 Task: Create a scrum project CodeStream. Add to scrum project CodeStream a team member softage.3@softage.net and assign as Project Lead. Add to scrum project CodeStream a team member softage.4@softage.net
Action: Mouse moved to (260, 73)
Screenshot: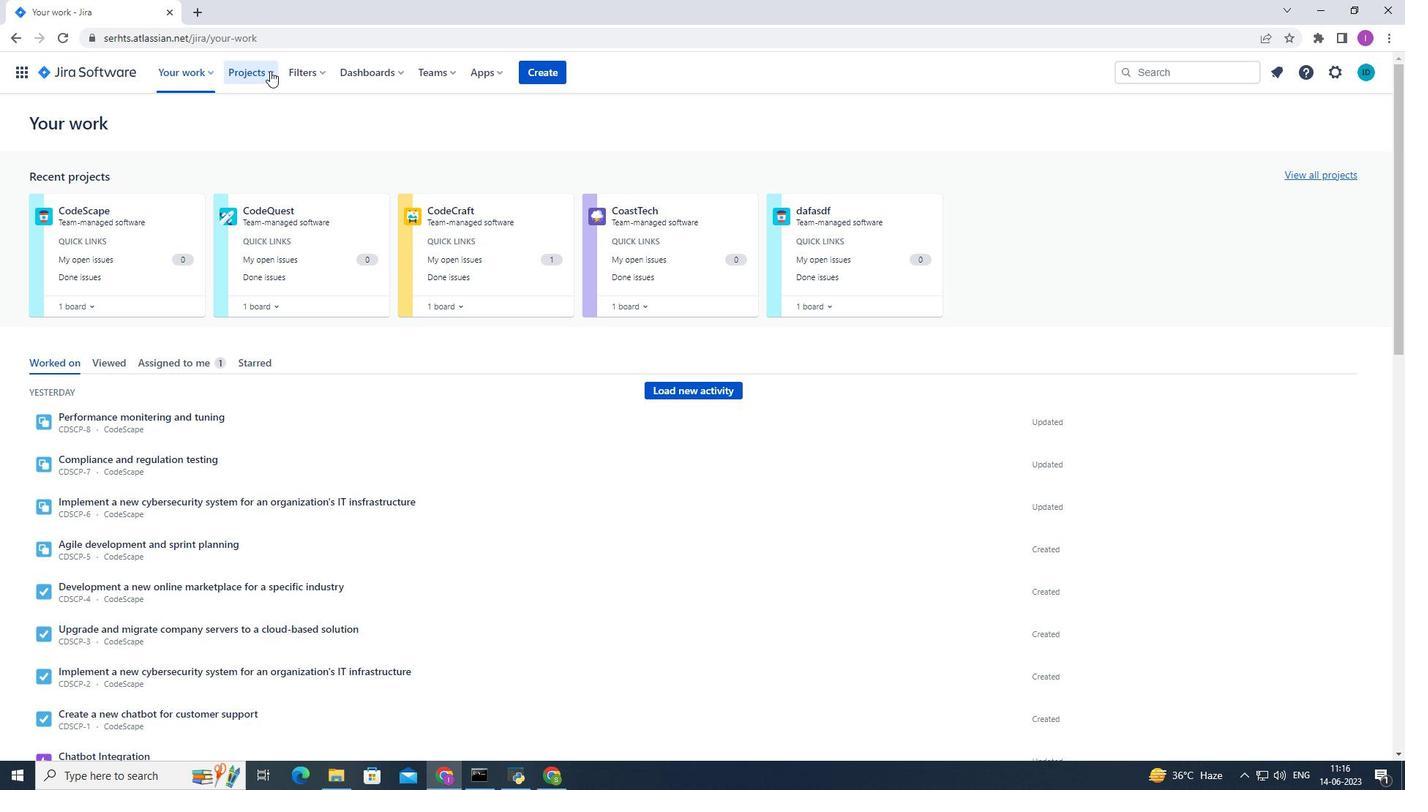 
Action: Mouse pressed left at (260, 73)
Screenshot: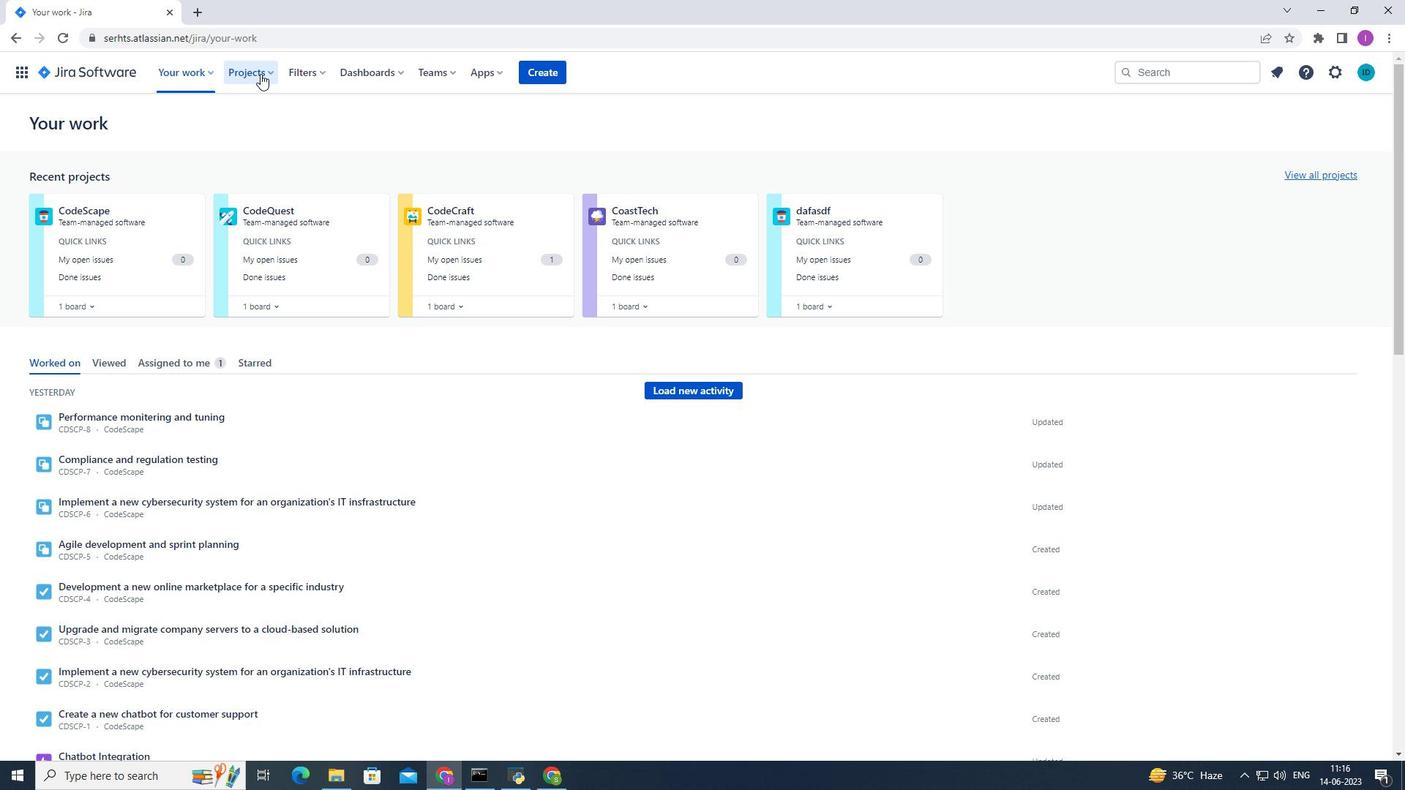 
Action: Mouse moved to (289, 366)
Screenshot: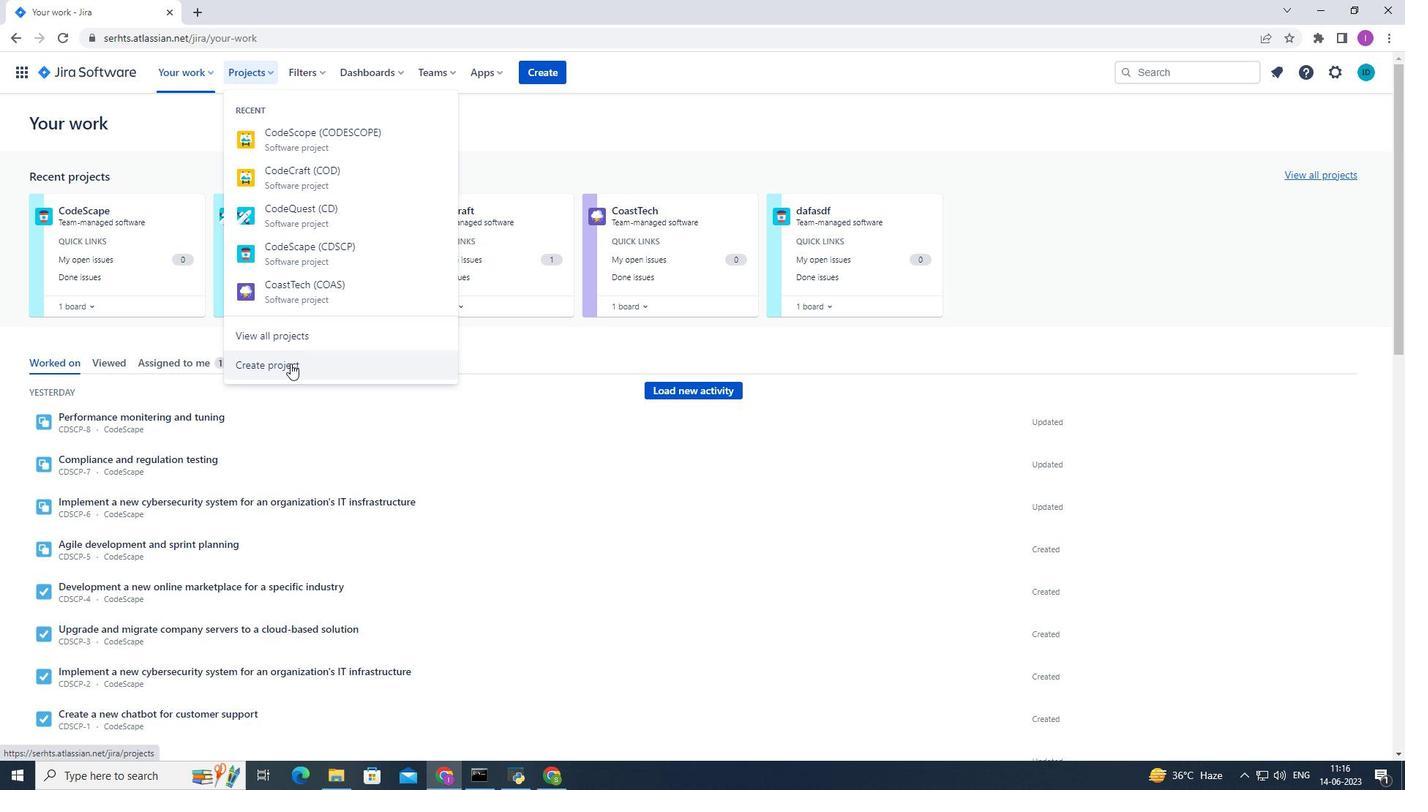 
Action: Mouse pressed left at (289, 366)
Screenshot: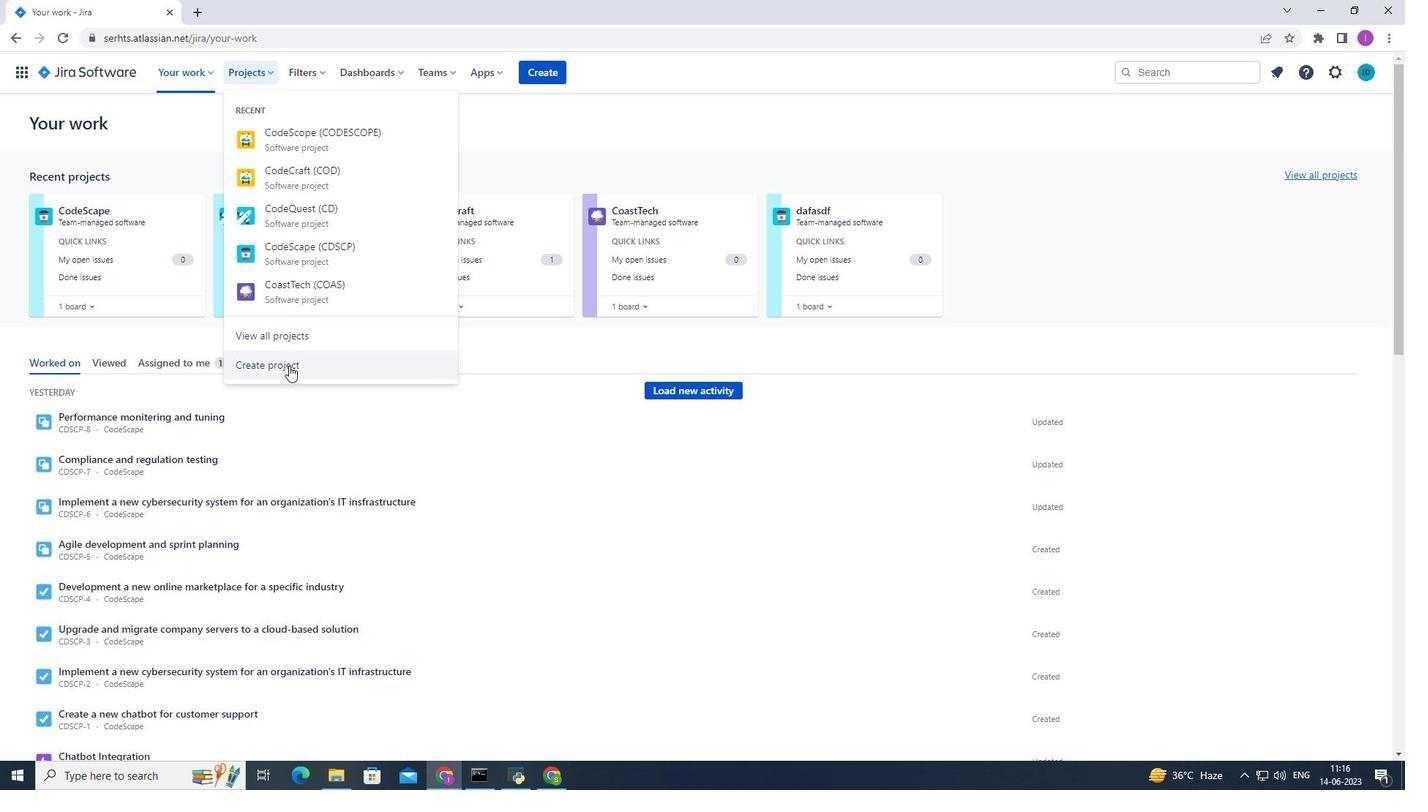 
Action: Mouse moved to (667, 354)
Screenshot: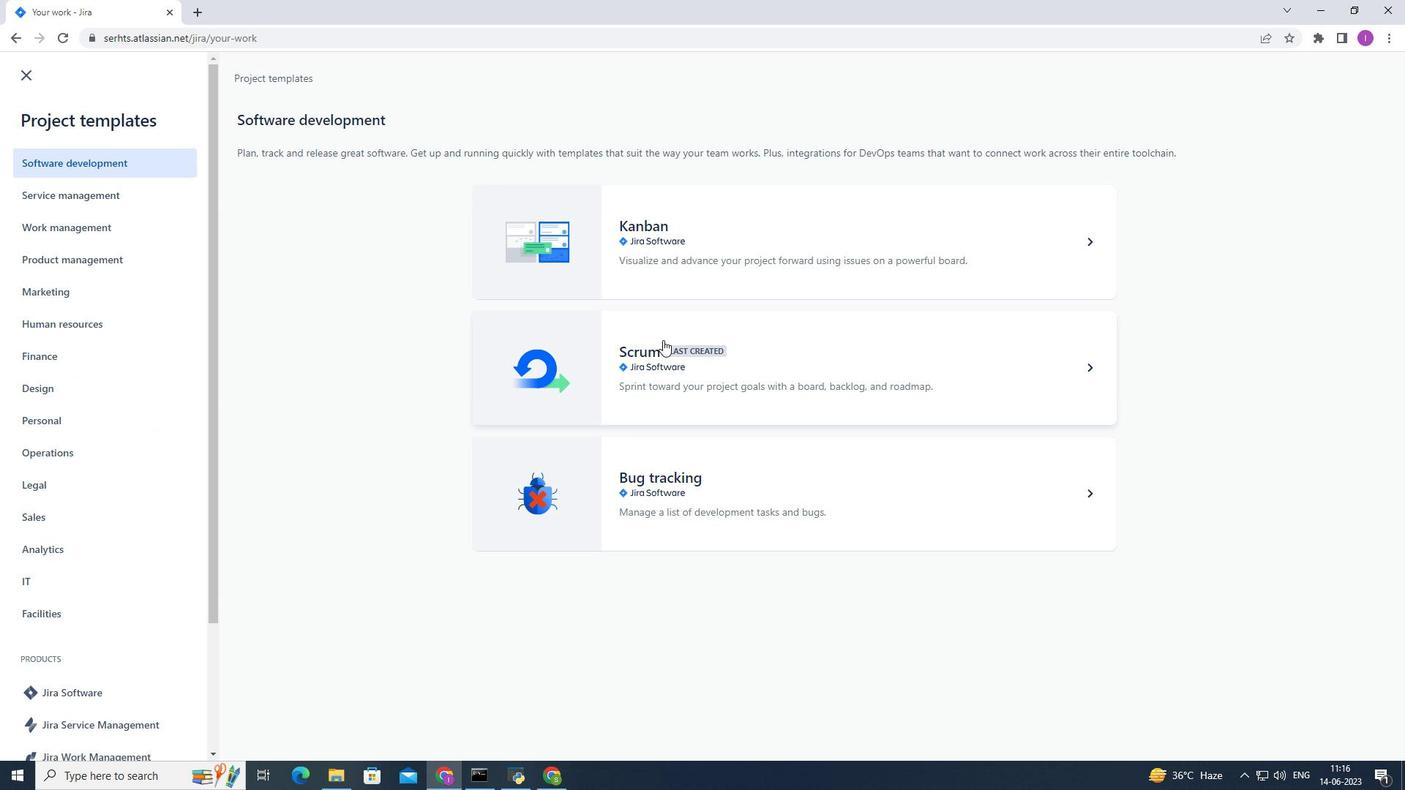 
Action: Mouse pressed left at (667, 354)
Screenshot: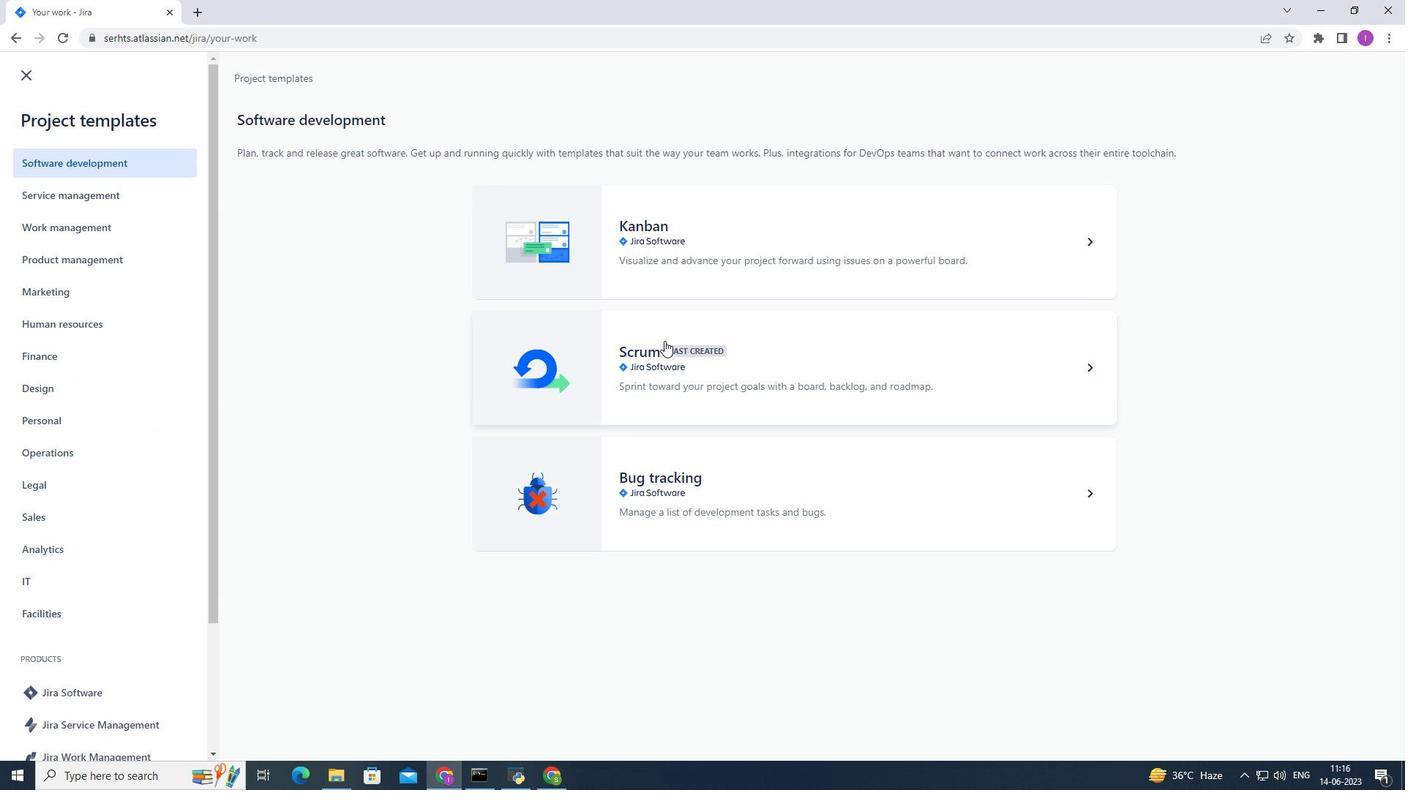 
Action: Mouse moved to (1081, 724)
Screenshot: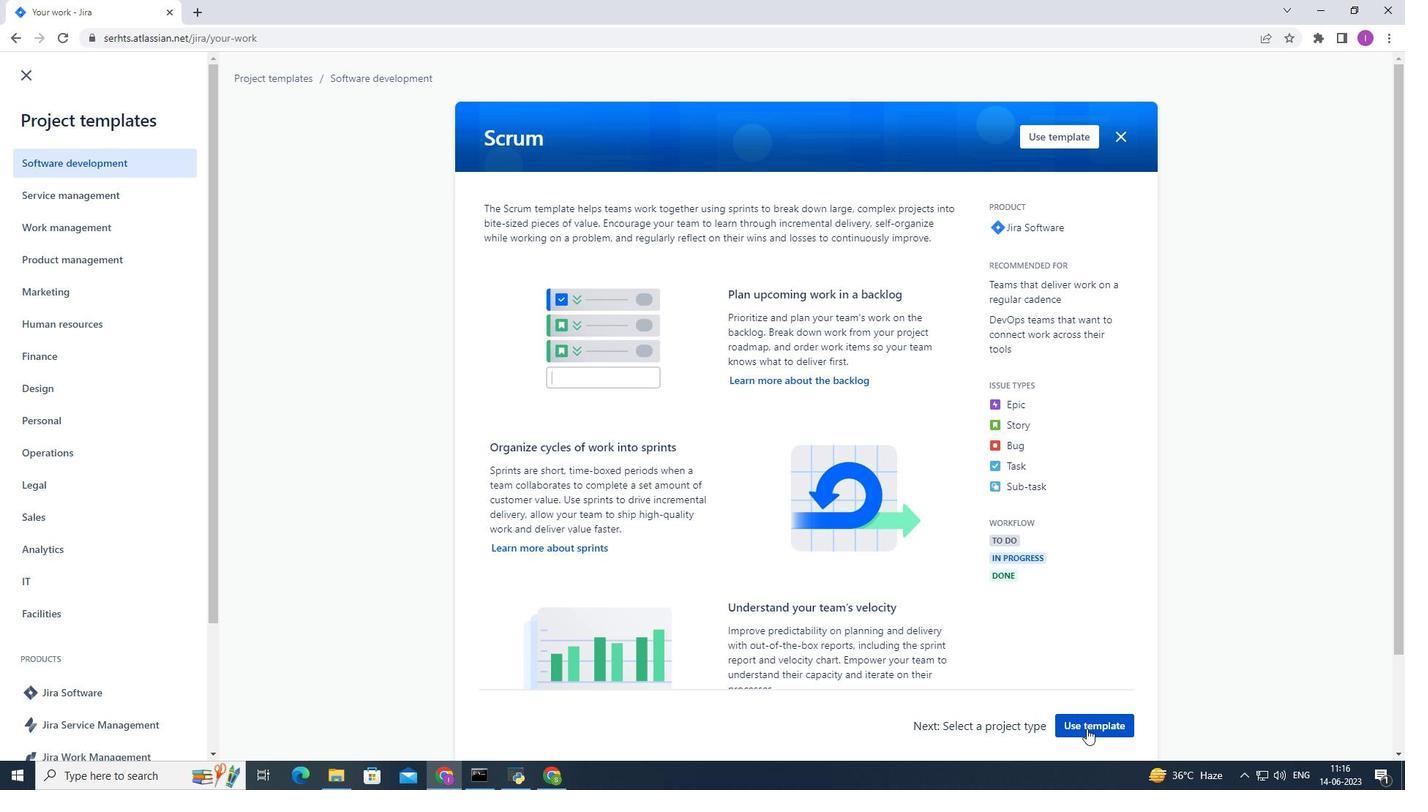 
Action: Mouse pressed left at (1081, 724)
Screenshot: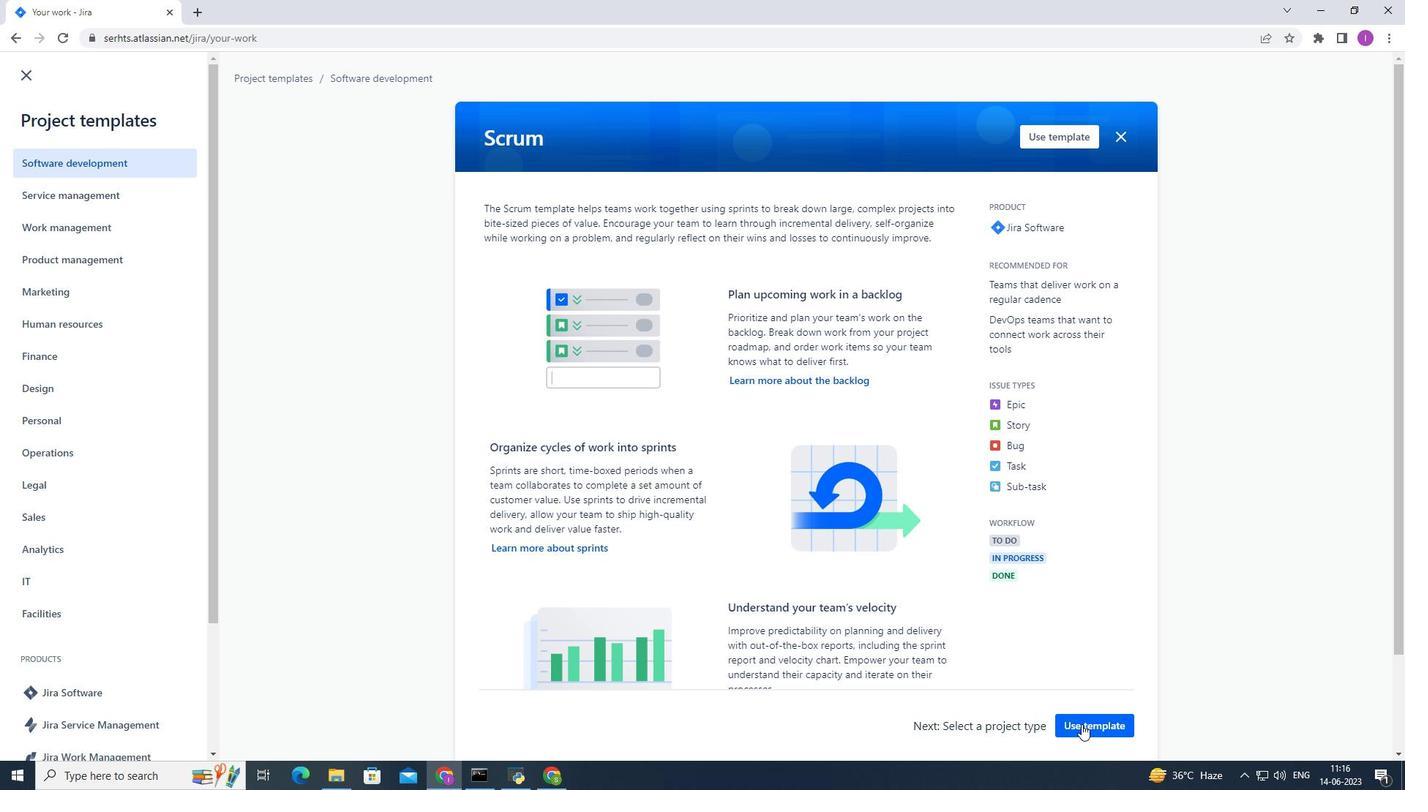 
Action: Mouse moved to (557, 724)
Screenshot: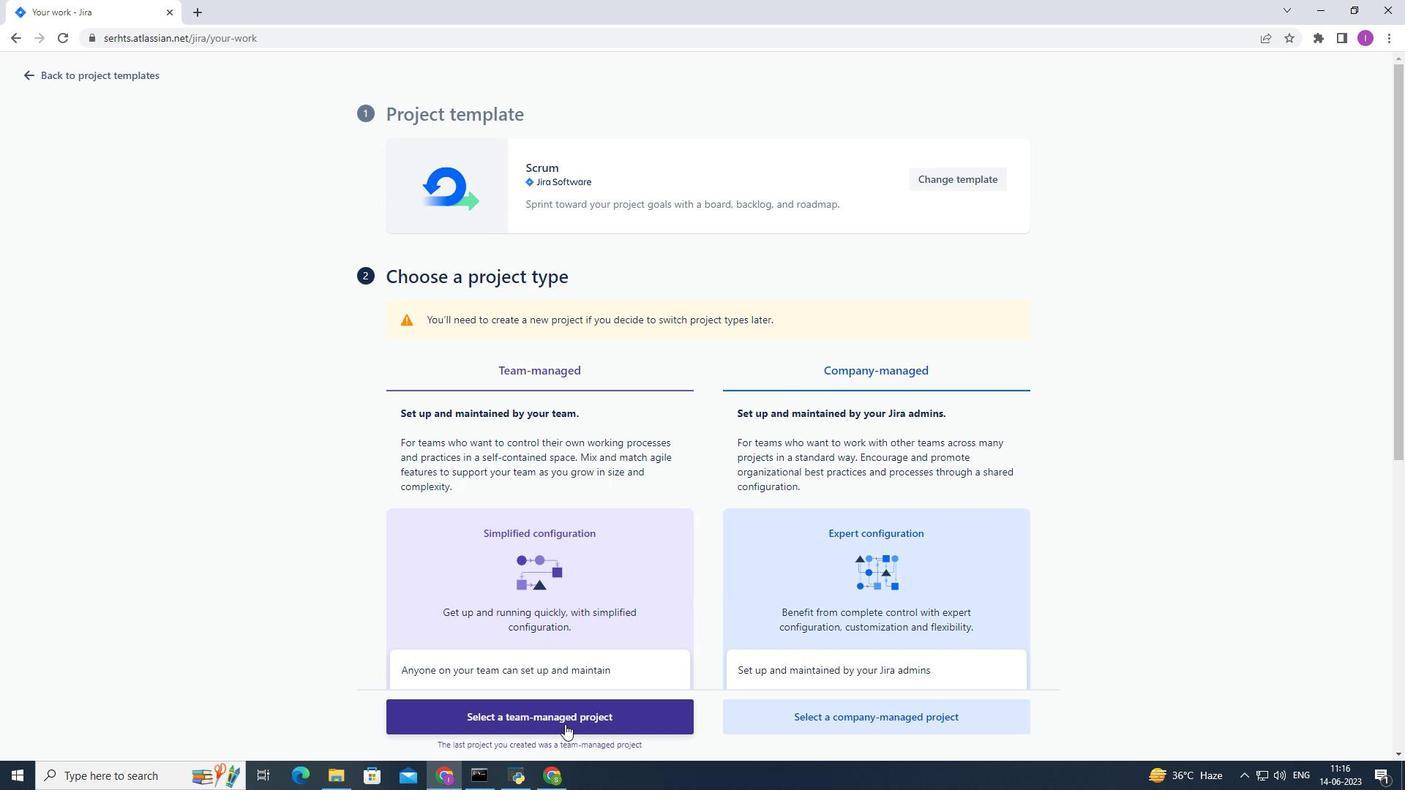 
Action: Mouse pressed left at (557, 724)
Screenshot: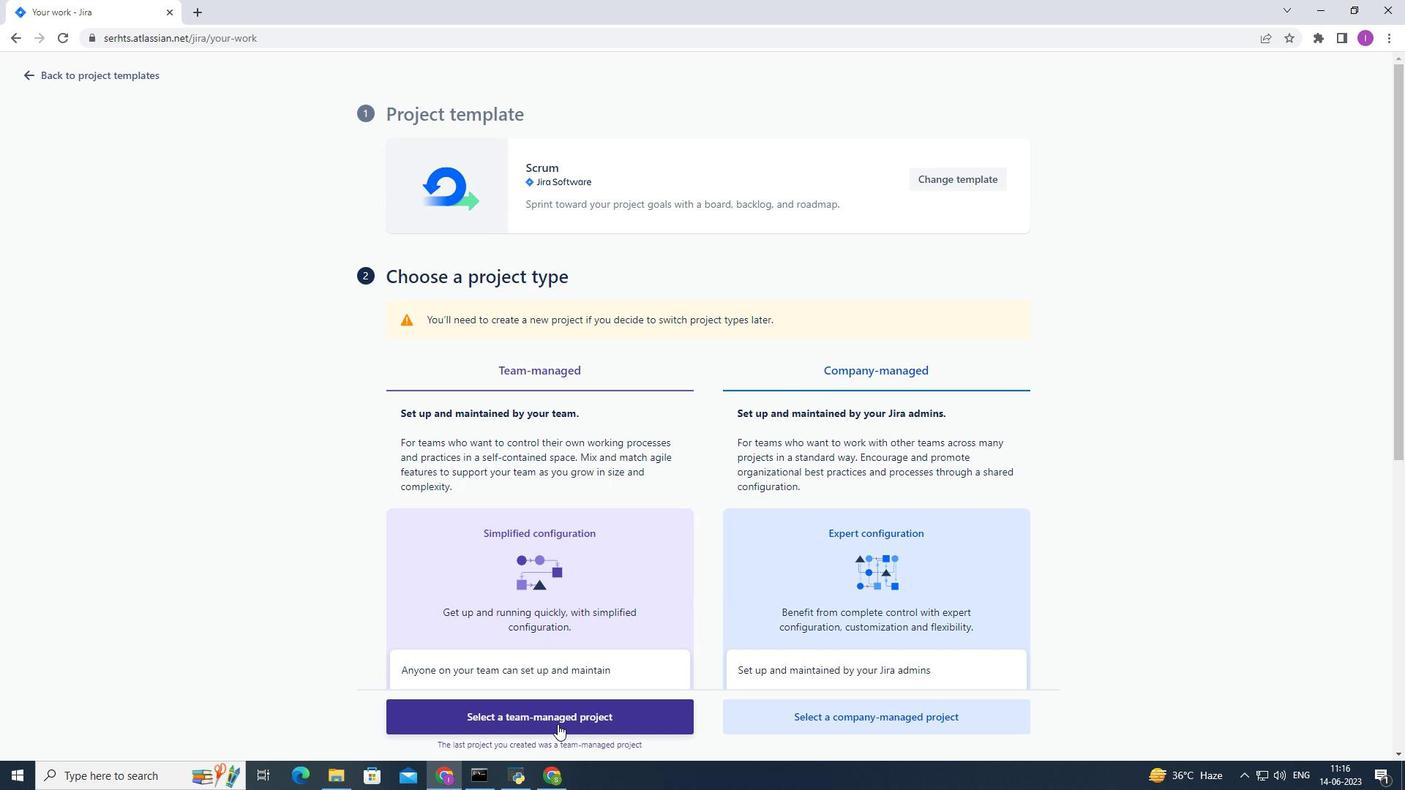 
Action: Mouse moved to (417, 338)
Screenshot: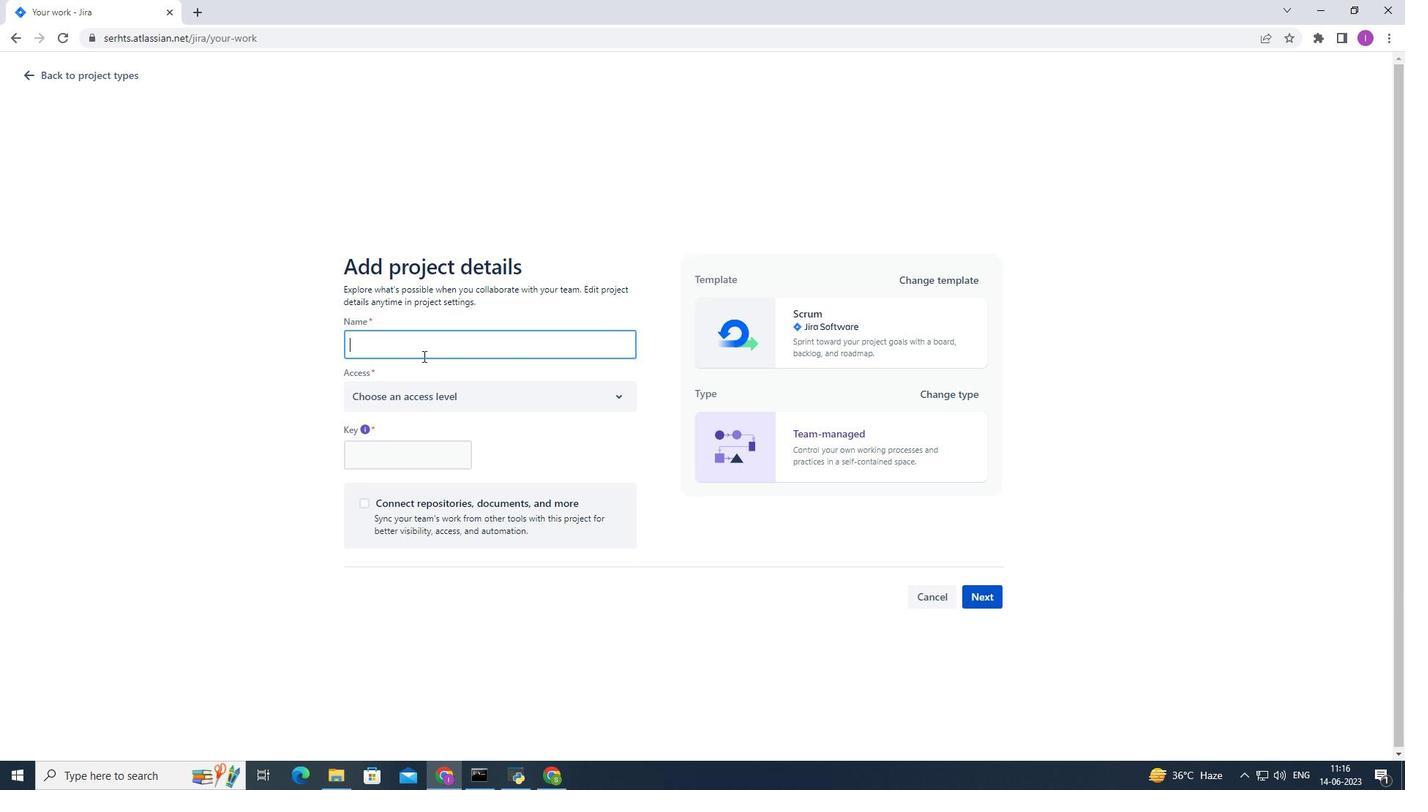 
Action: Mouse pressed left at (417, 338)
Screenshot: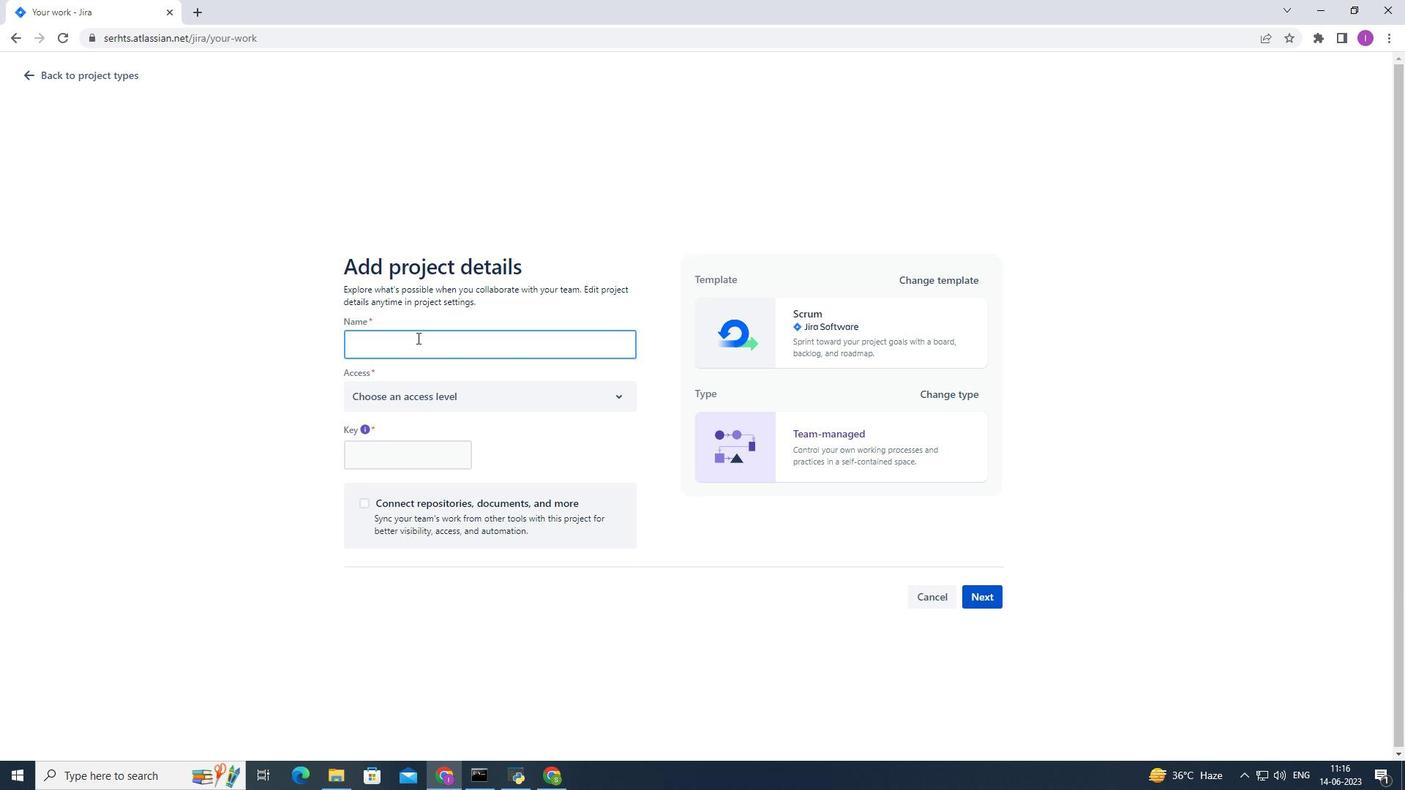 
Action: Mouse moved to (498, 331)
Screenshot: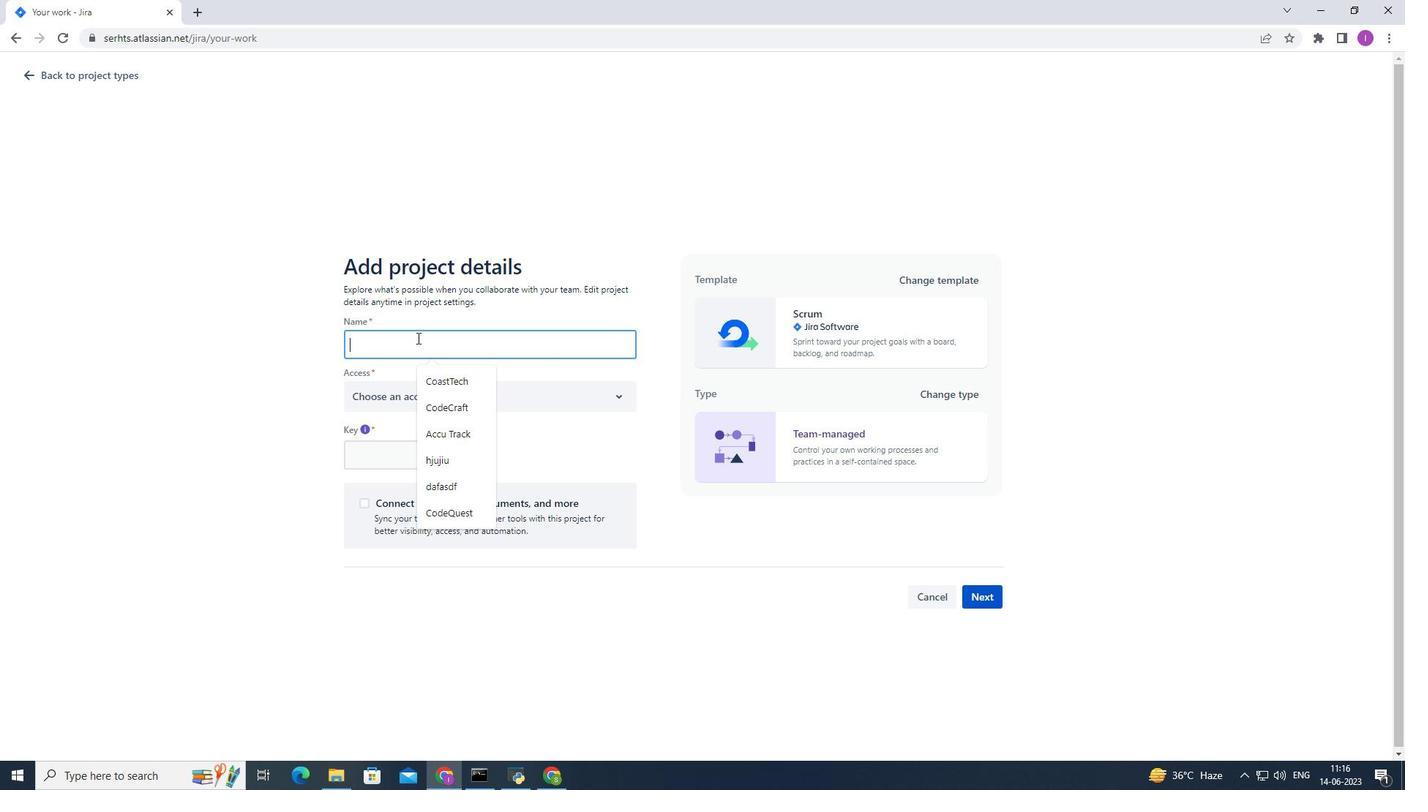 
Action: Key pressed <Key.shift>Code<Key.shift>Stream
Screenshot: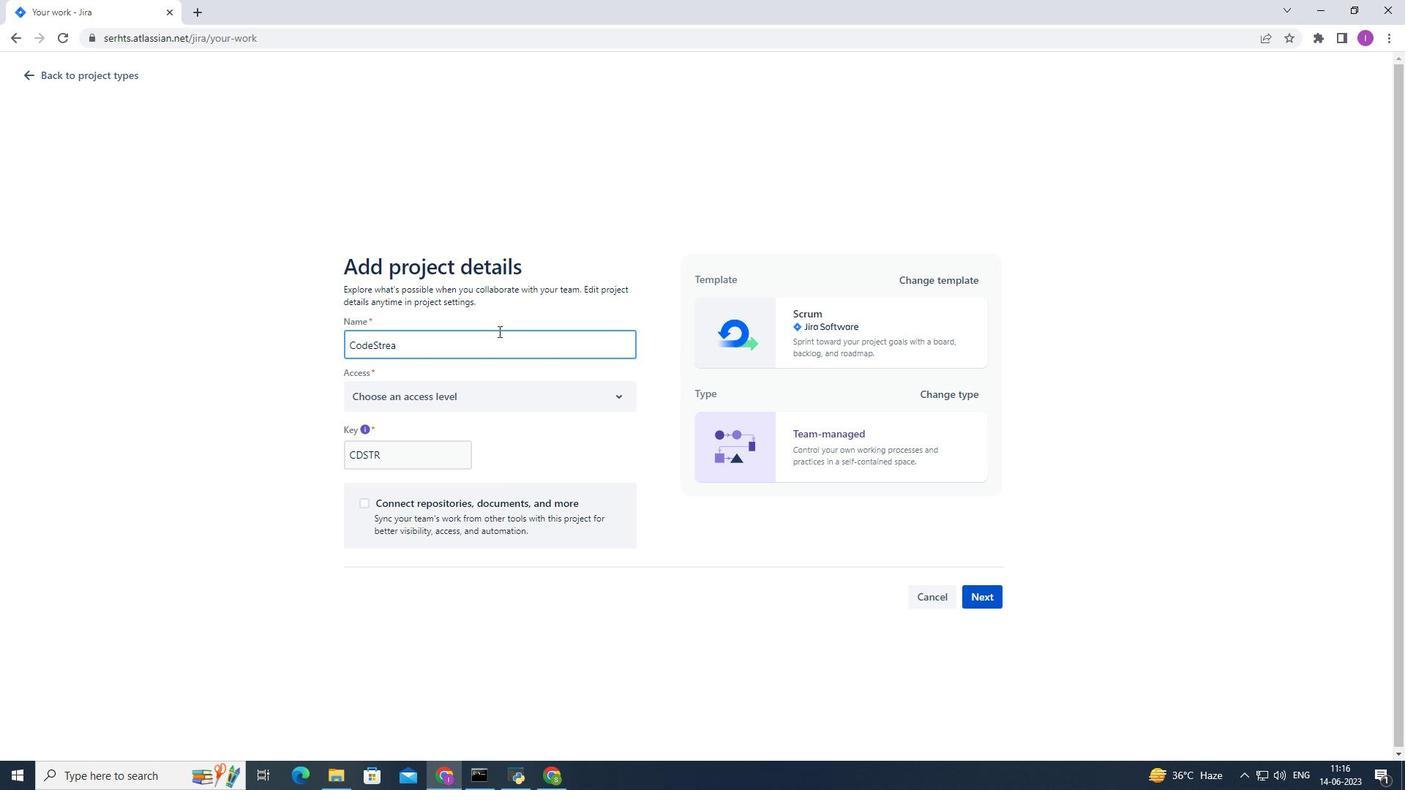 
Action: Mouse moved to (621, 396)
Screenshot: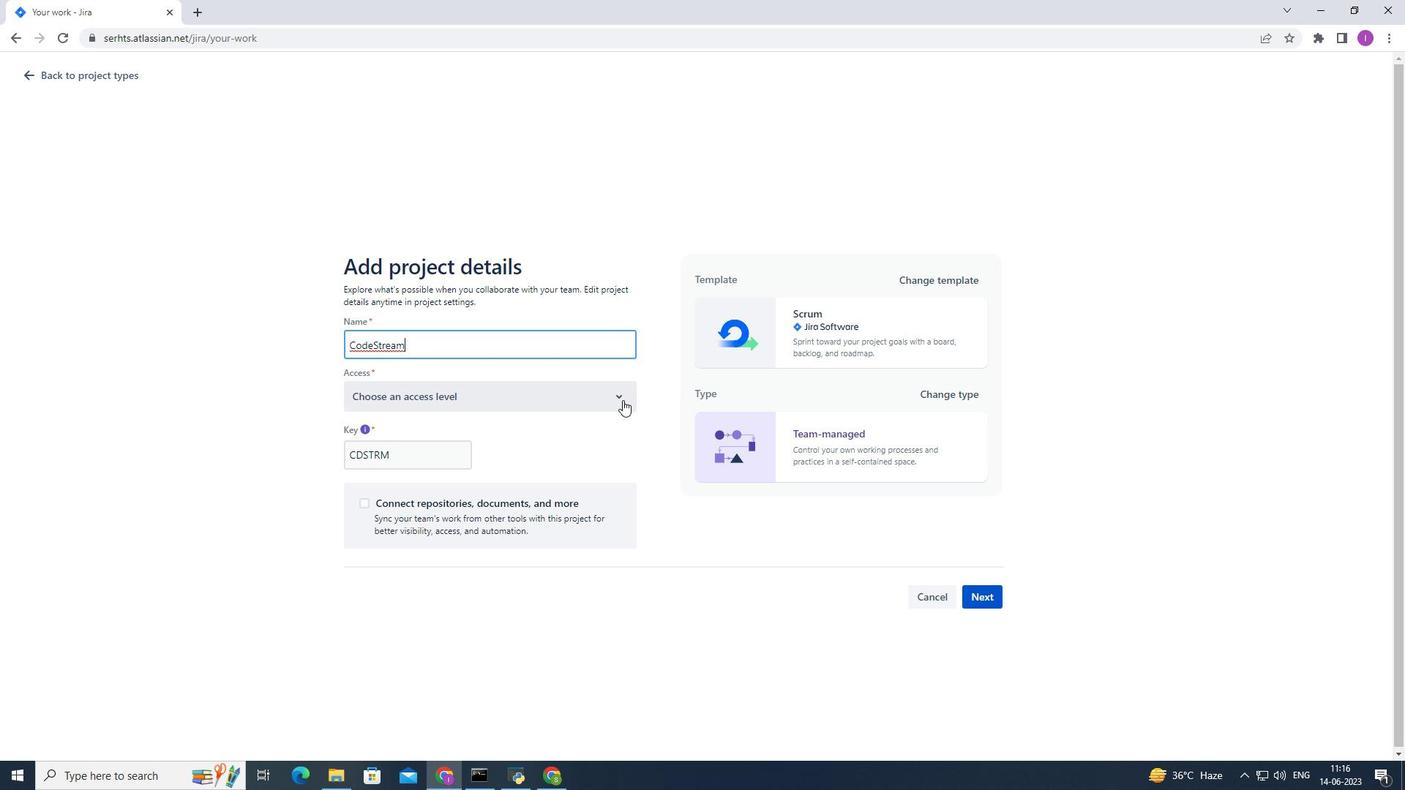 
Action: Mouse pressed left at (621, 396)
Screenshot: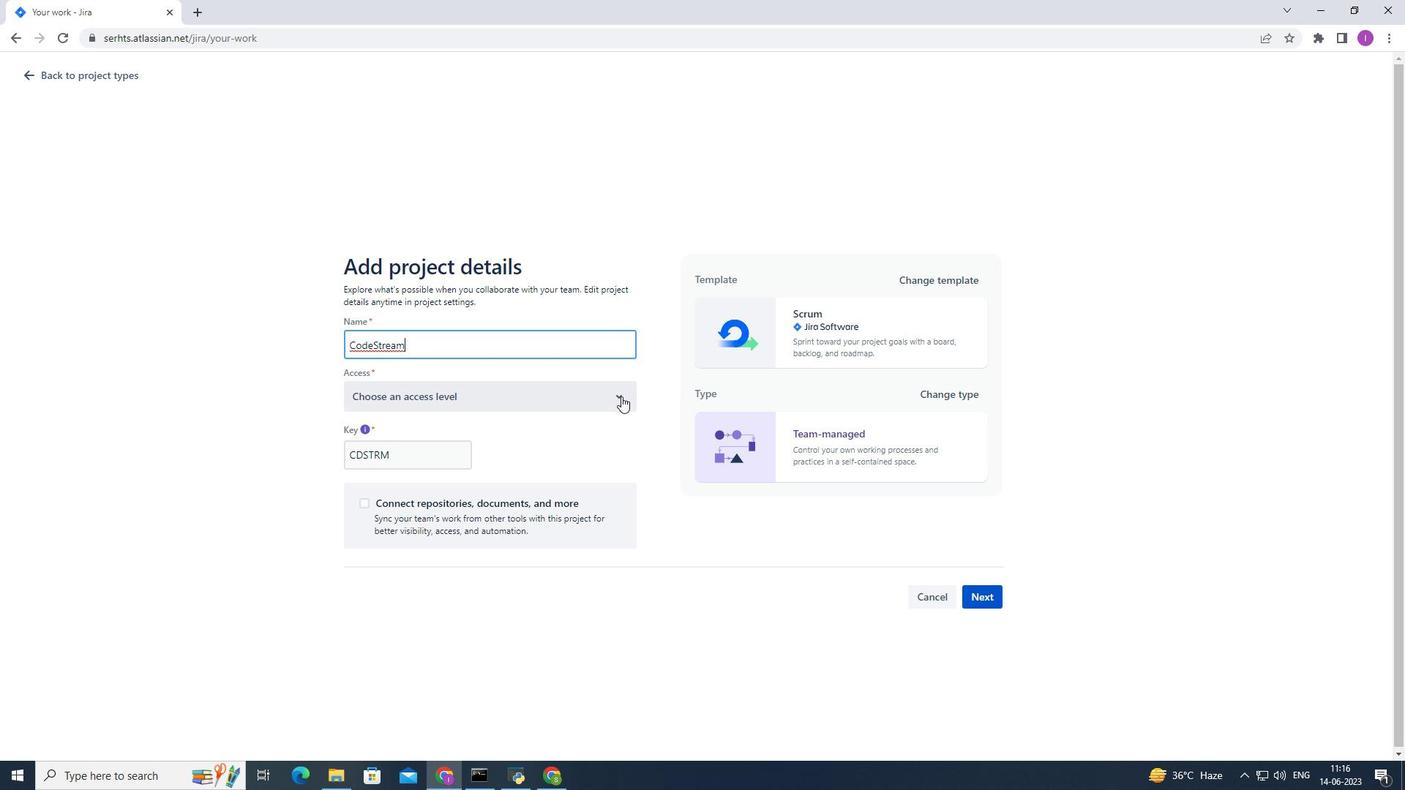 
Action: Mouse moved to (426, 437)
Screenshot: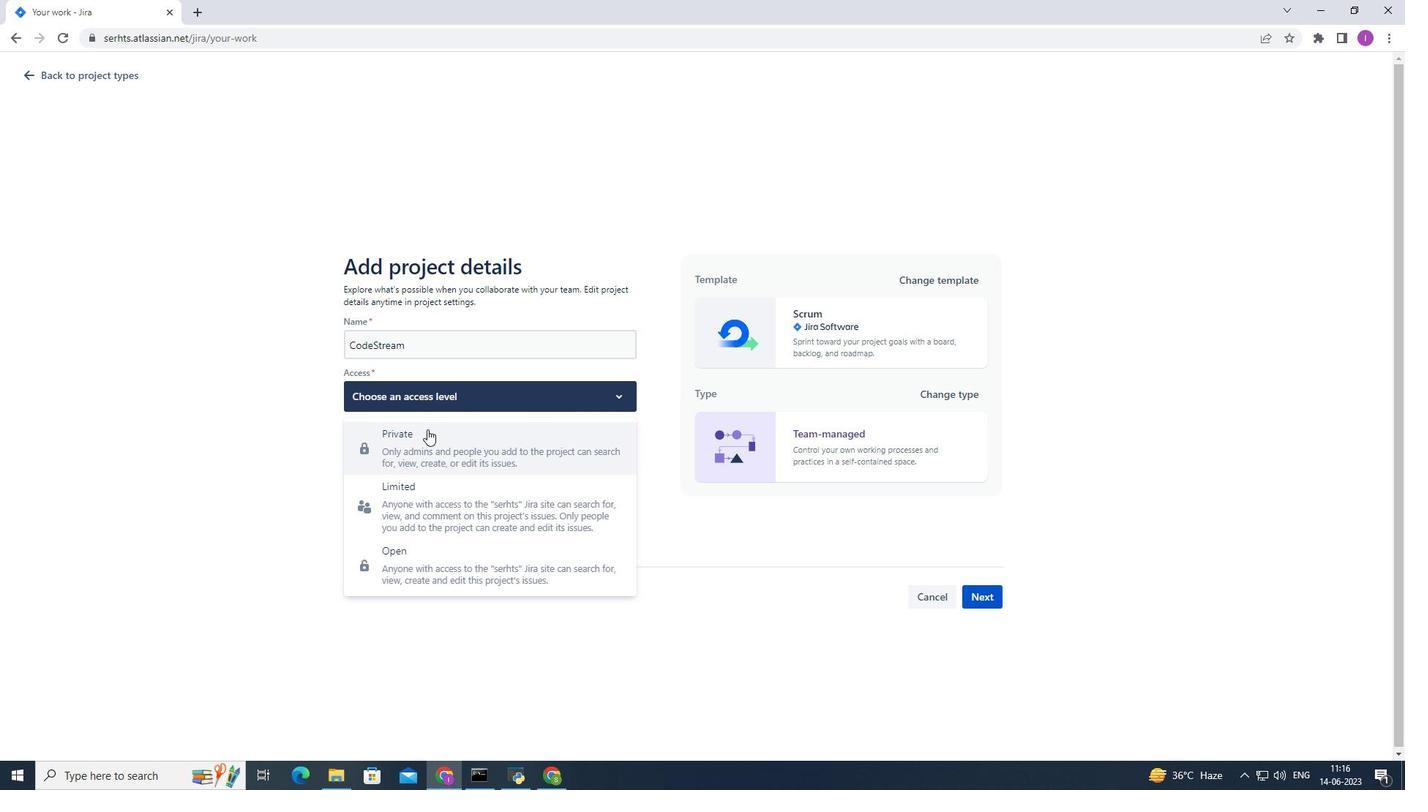 
Action: Mouse pressed left at (426, 437)
Screenshot: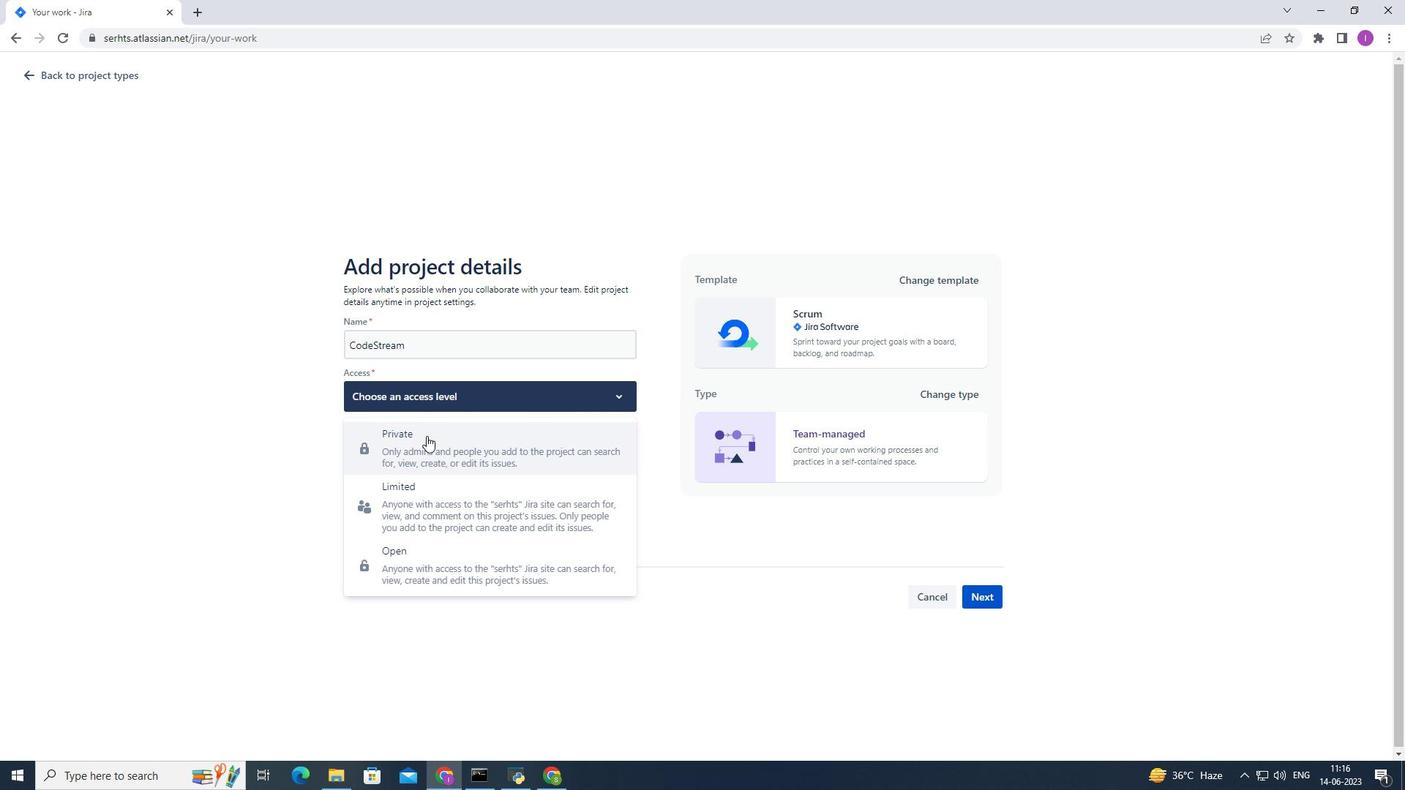 
Action: Mouse moved to (989, 596)
Screenshot: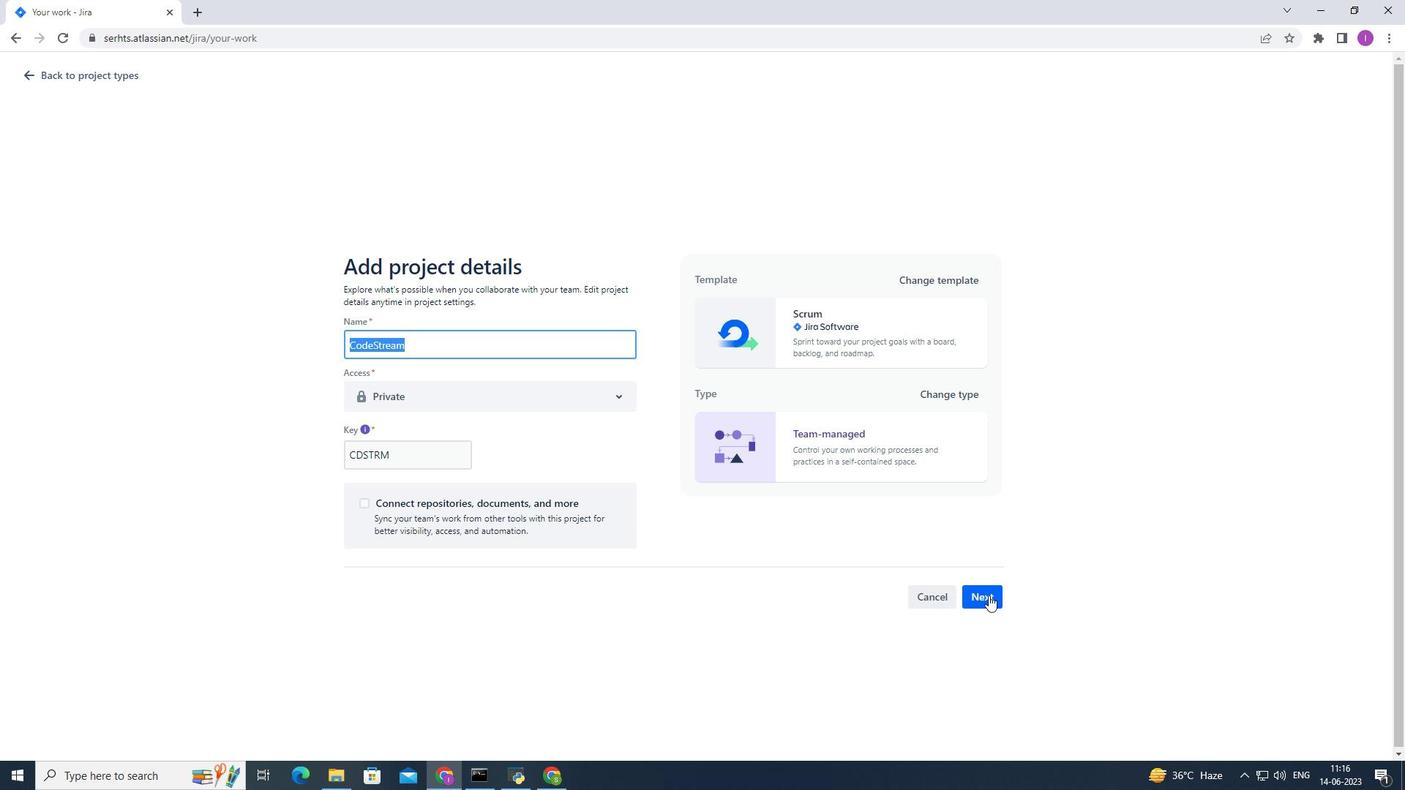 
Action: Mouse pressed left at (989, 596)
Screenshot: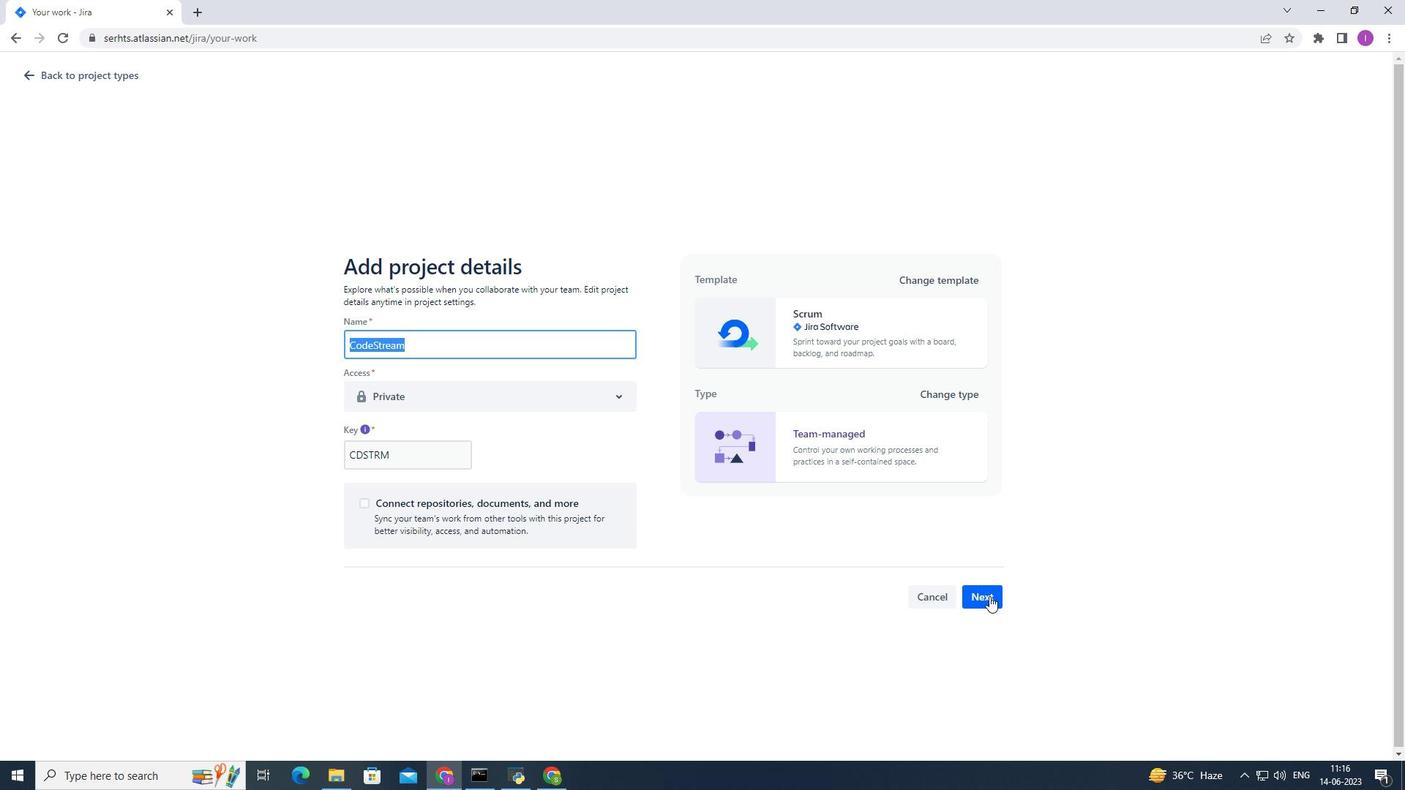 
Action: Mouse moved to (880, 496)
Screenshot: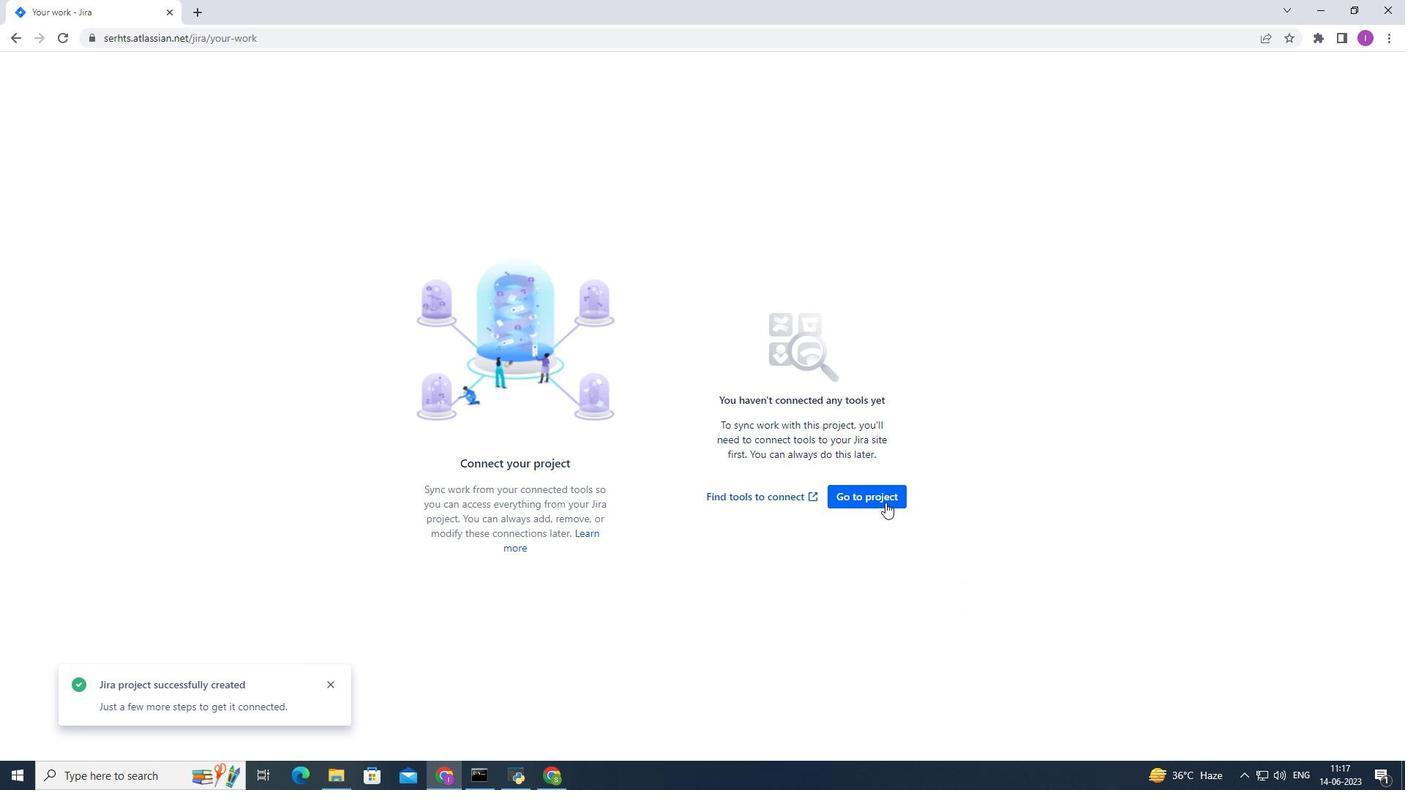 
Action: Mouse pressed left at (880, 496)
Screenshot: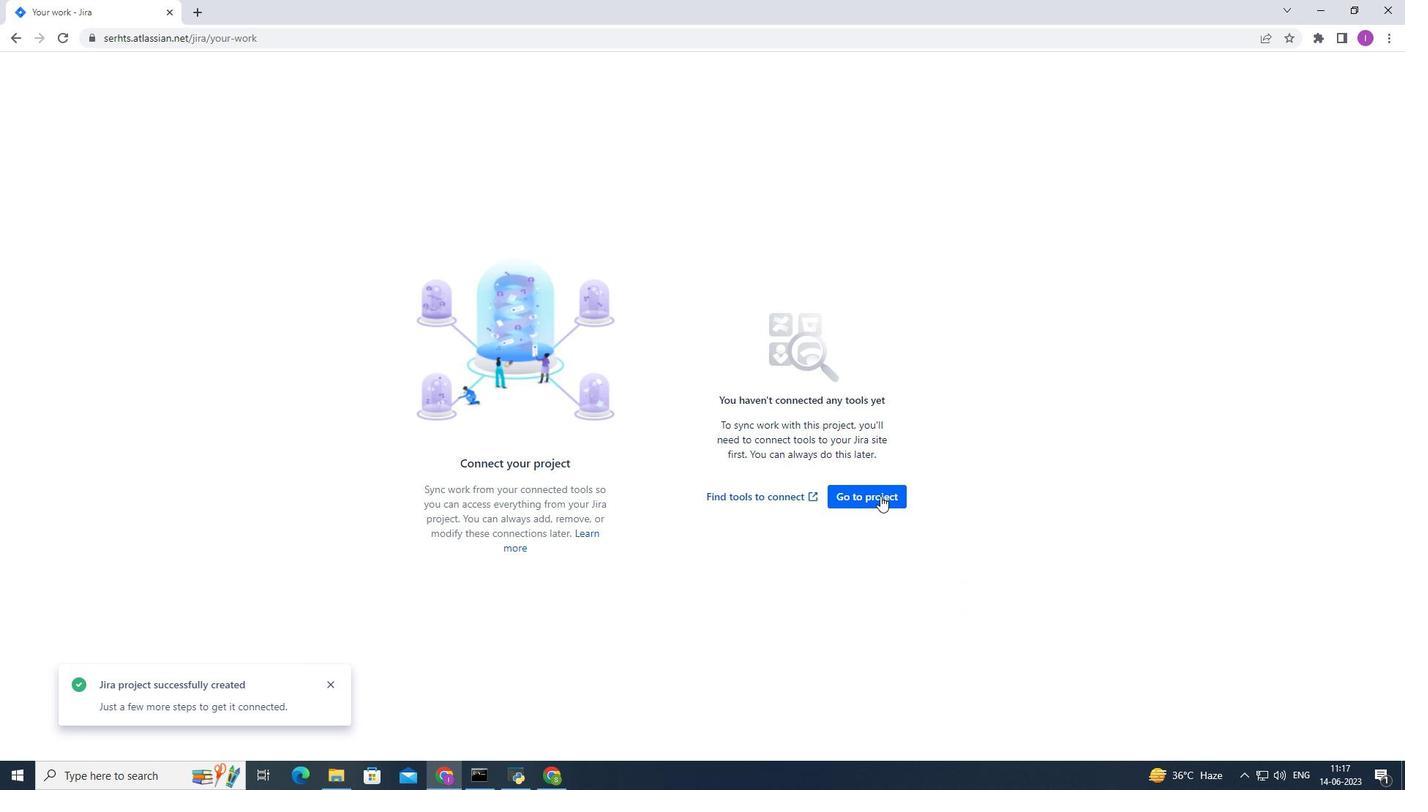 
Action: Mouse moved to (72, 222)
Screenshot: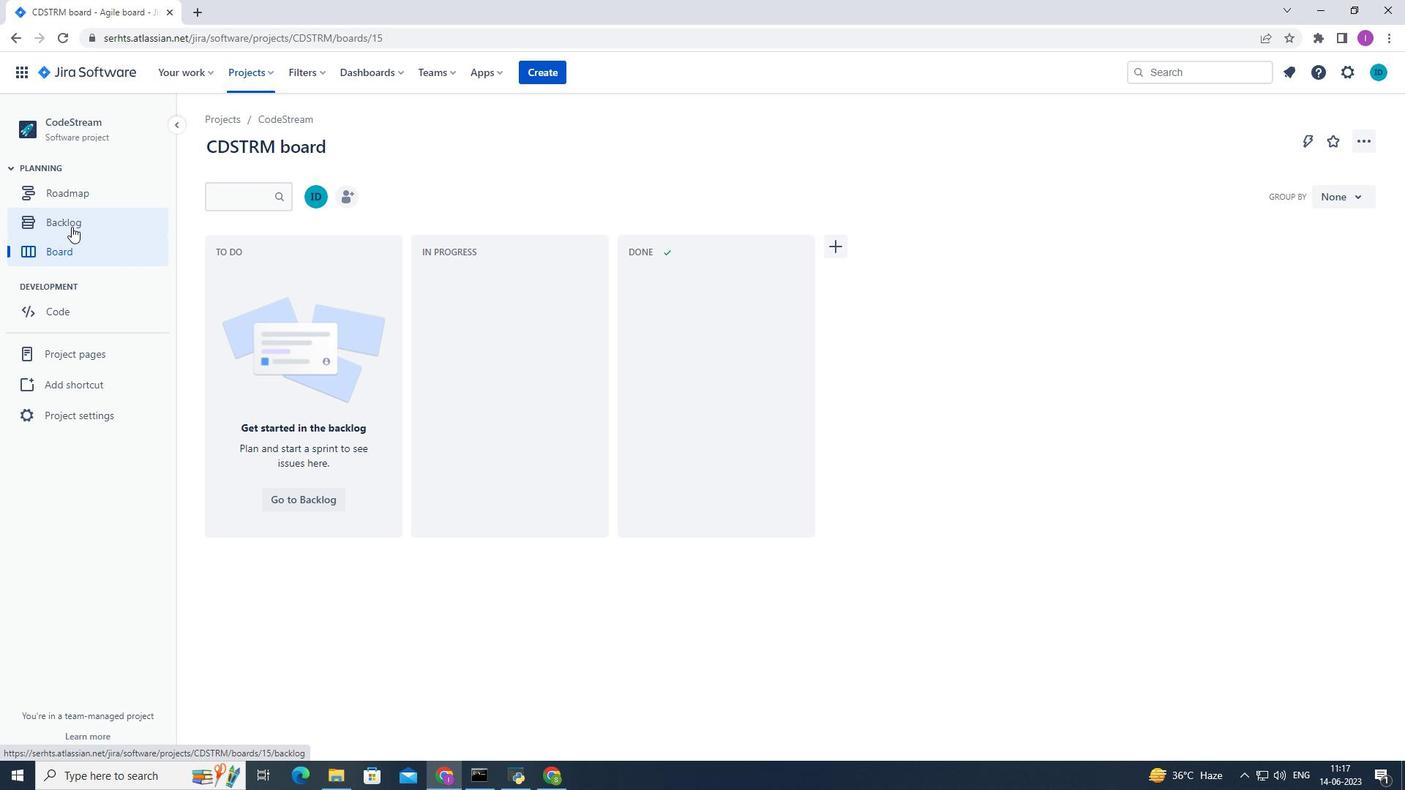 
Action: Mouse pressed left at (72, 222)
Screenshot: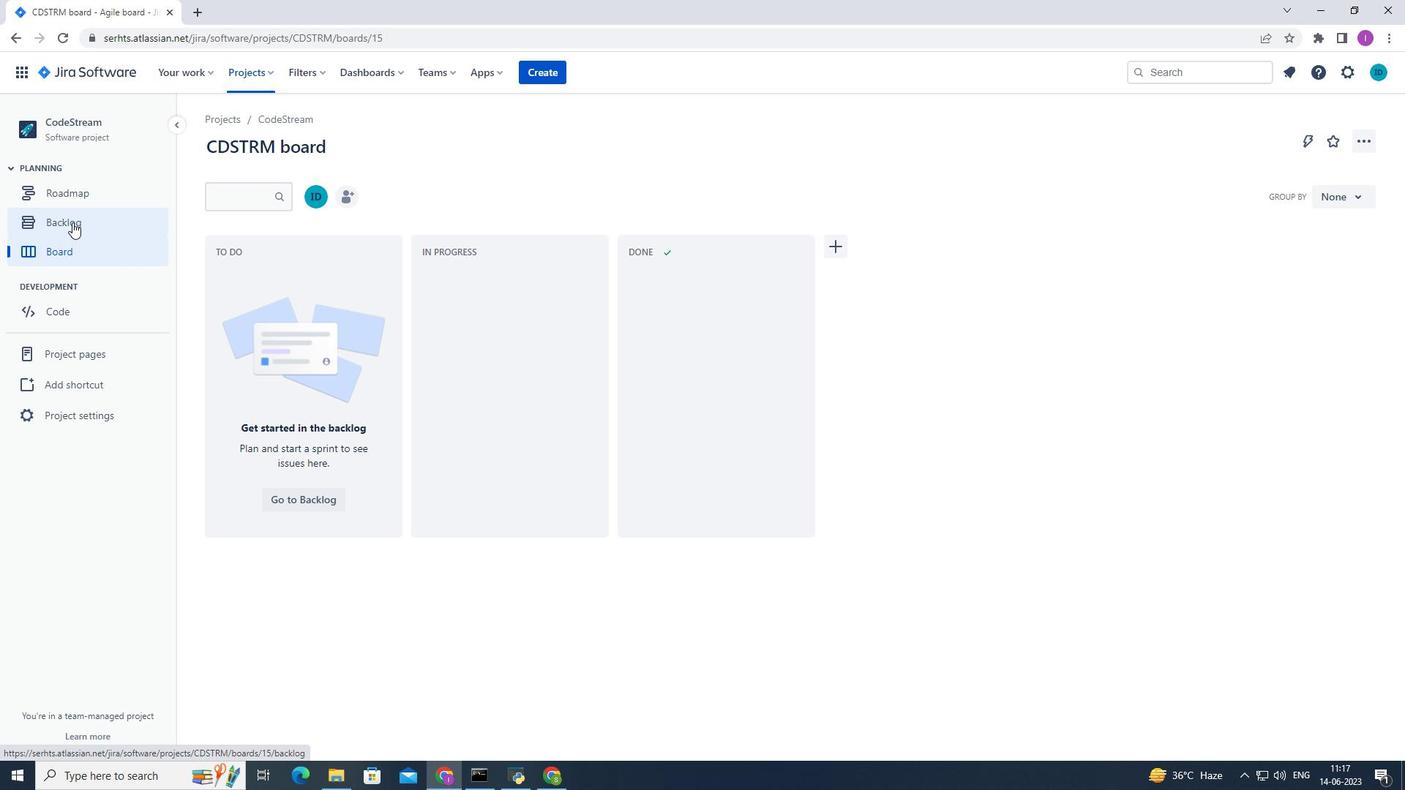 
Action: Mouse moved to (544, 346)
Screenshot: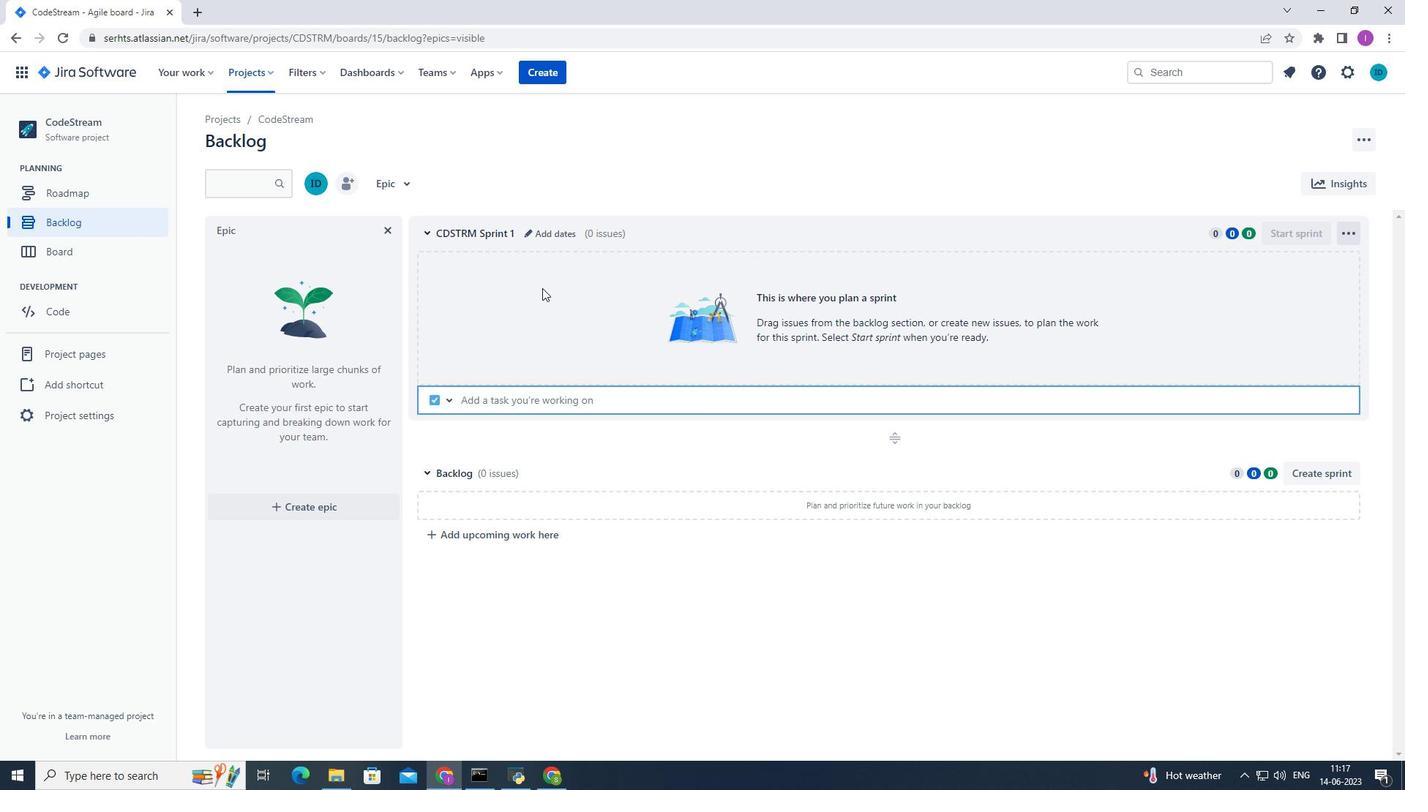 
Action: Mouse scrolled (544, 345) with delta (0, 0)
Screenshot: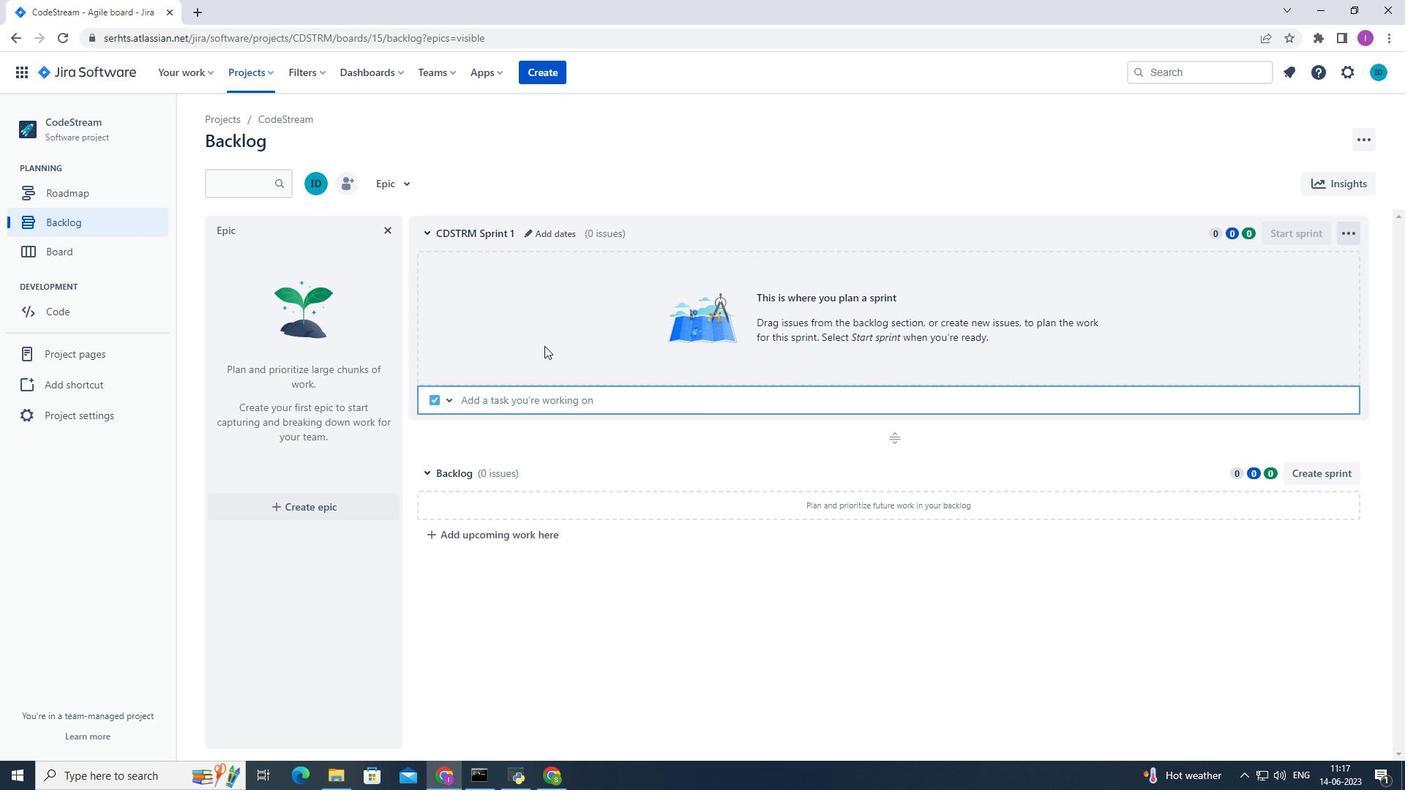 
Action: Mouse scrolled (544, 345) with delta (0, 0)
Screenshot: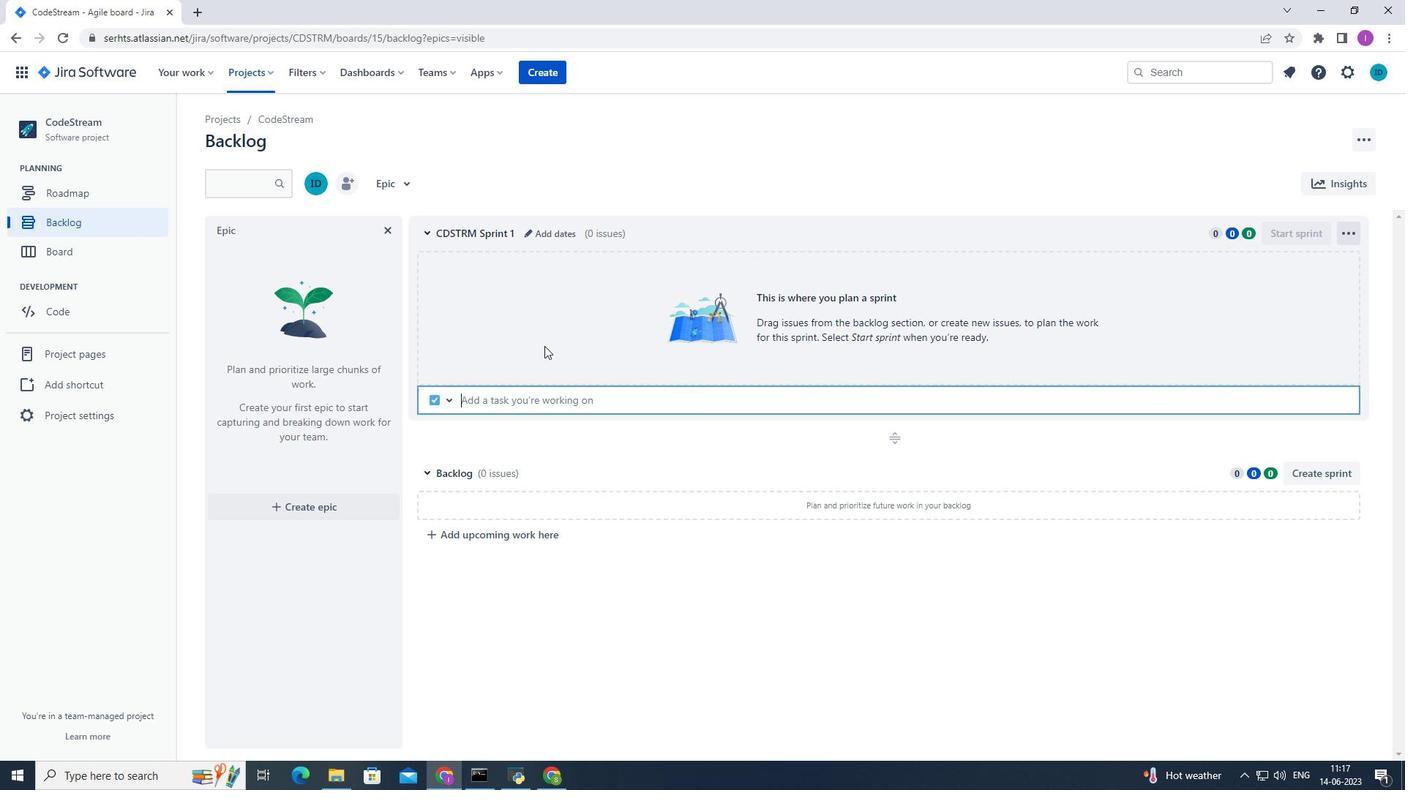 
Action: Mouse moved to (313, 177)
Screenshot: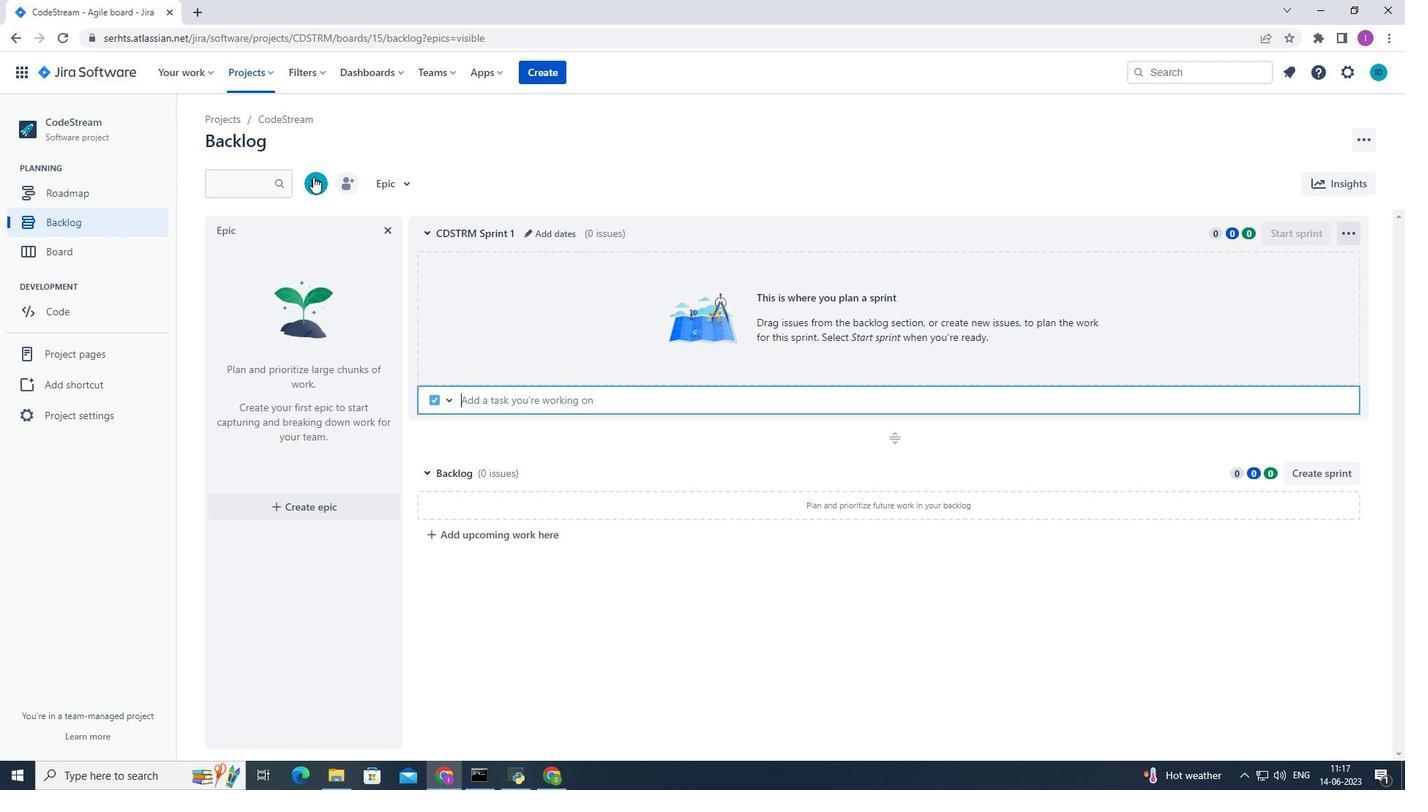 
Action: Mouse pressed left at (313, 177)
Screenshot: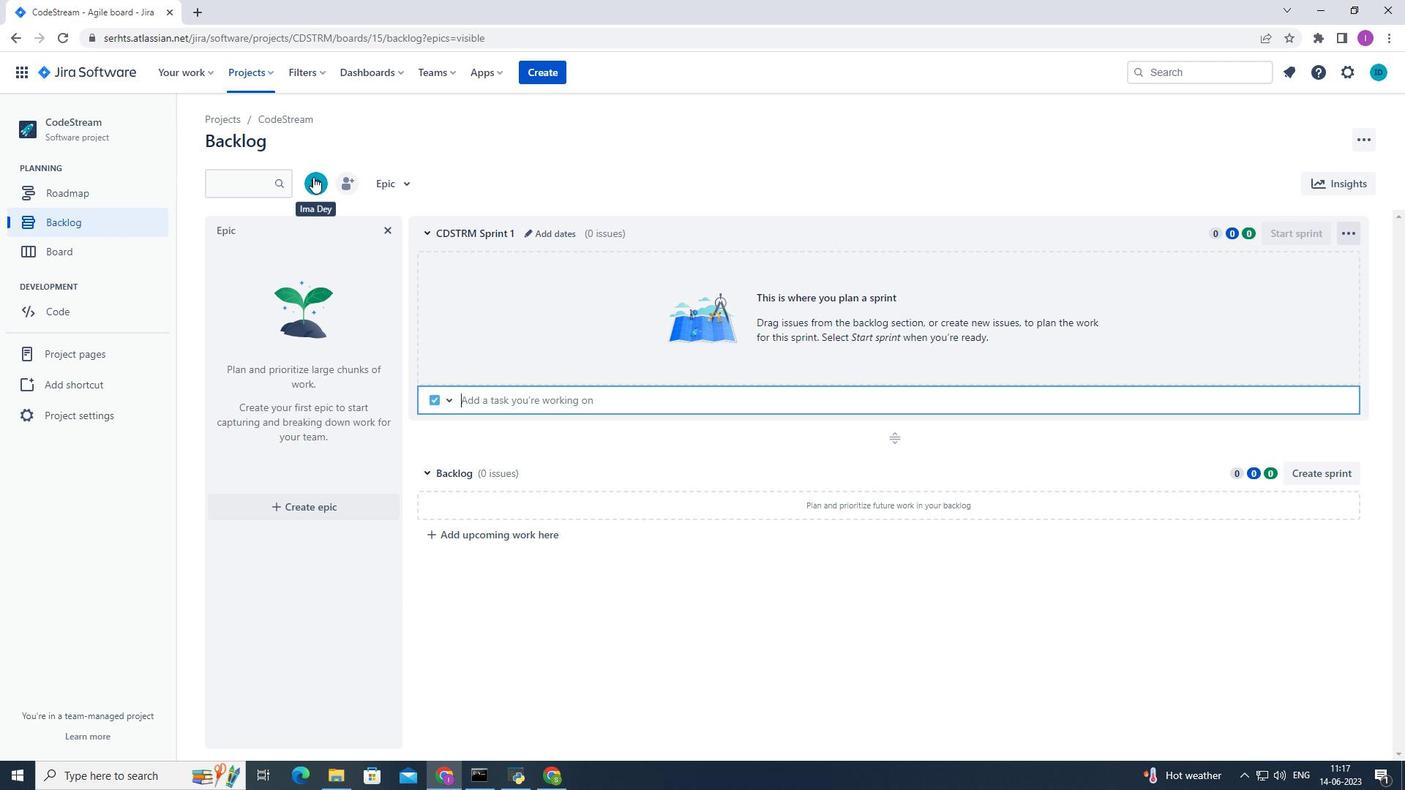
Action: Mouse moved to (324, 180)
Screenshot: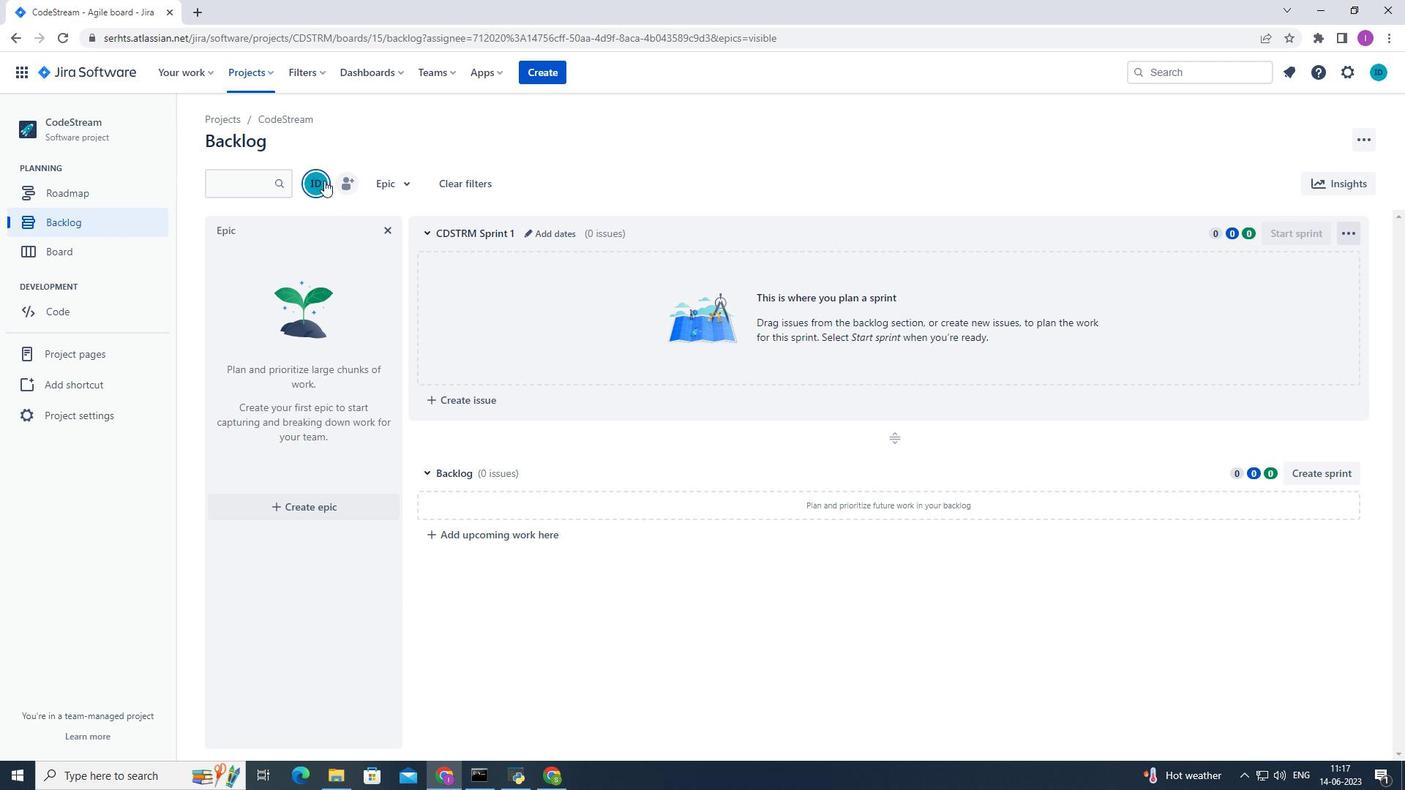 
Action: Mouse pressed left at (324, 180)
Screenshot: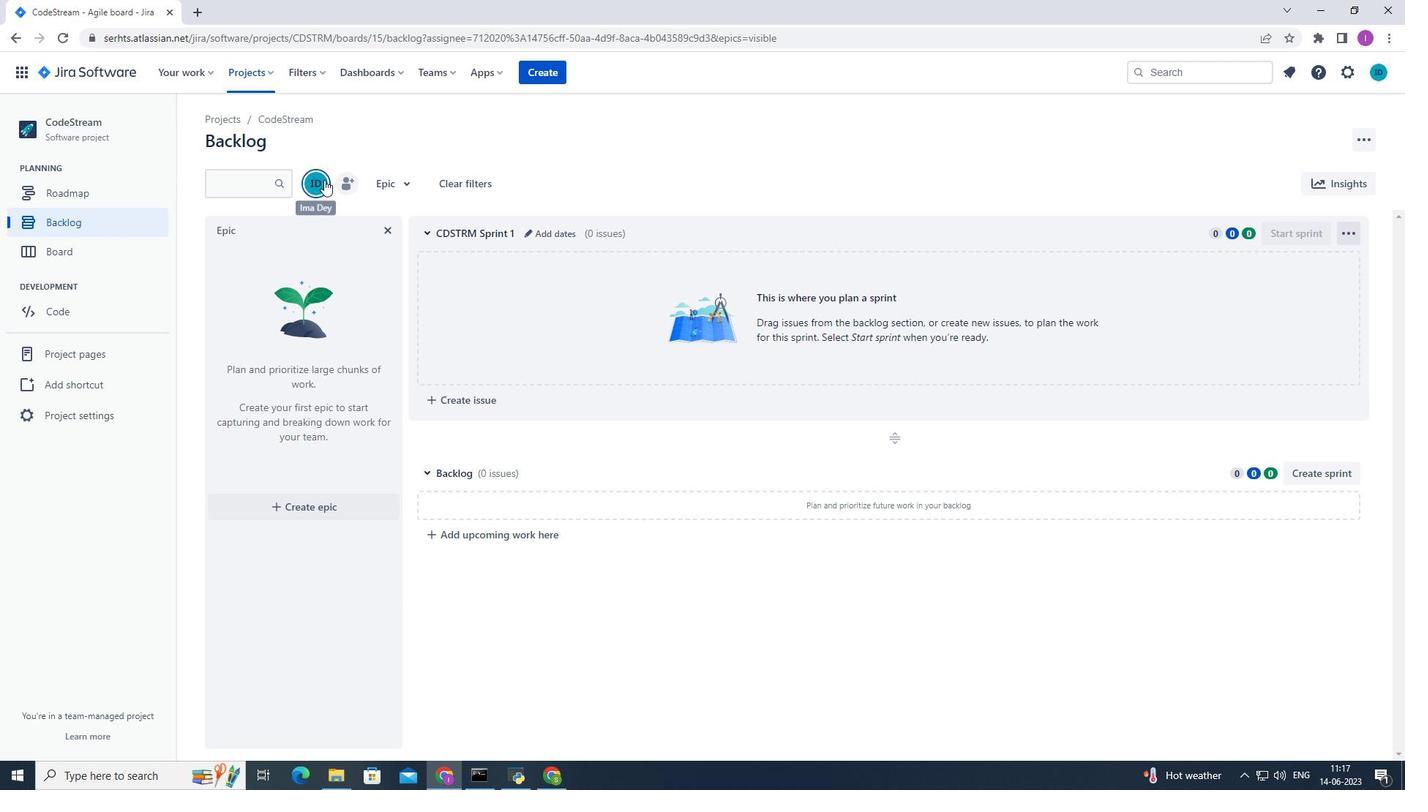 
Action: Mouse moved to (344, 178)
Screenshot: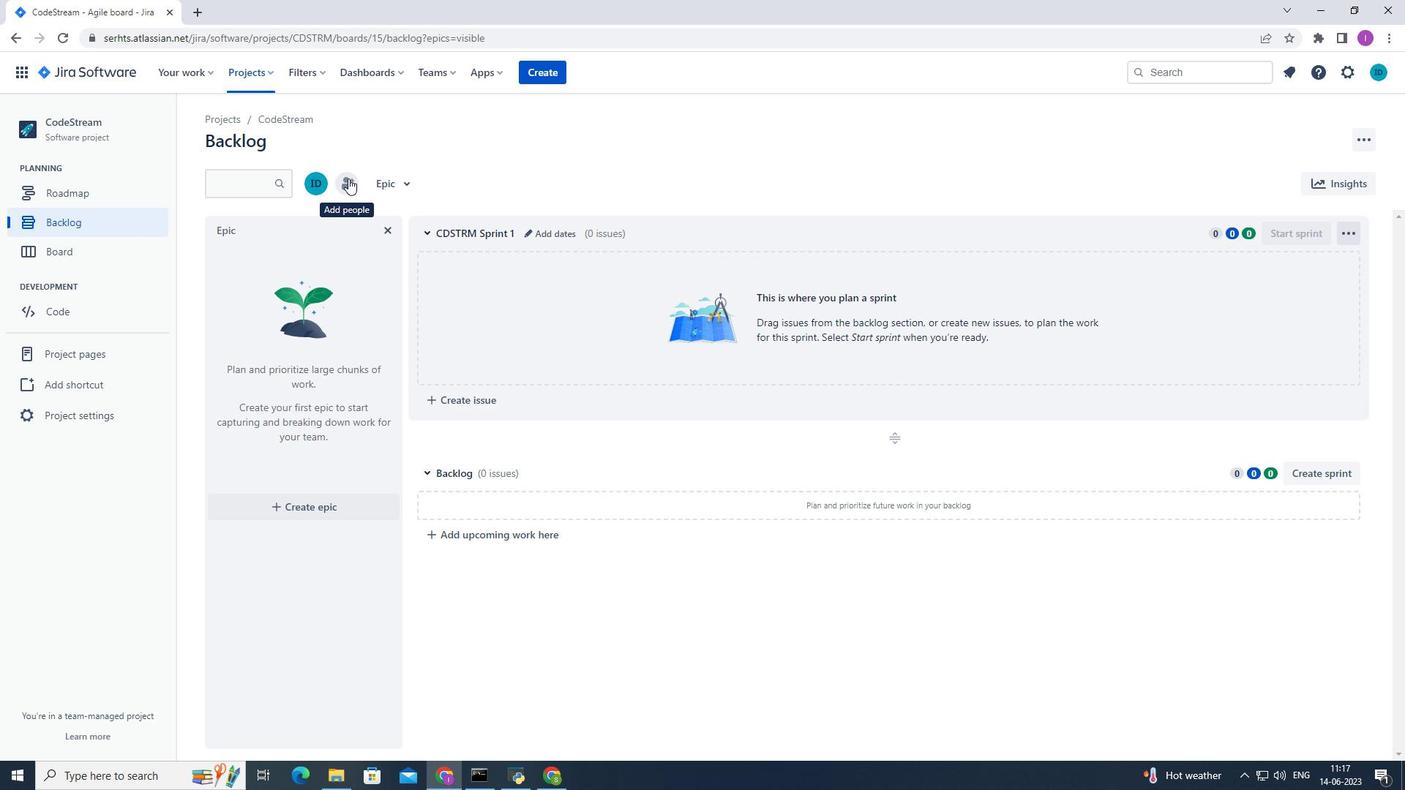 
Action: Mouse pressed left at (344, 178)
Screenshot: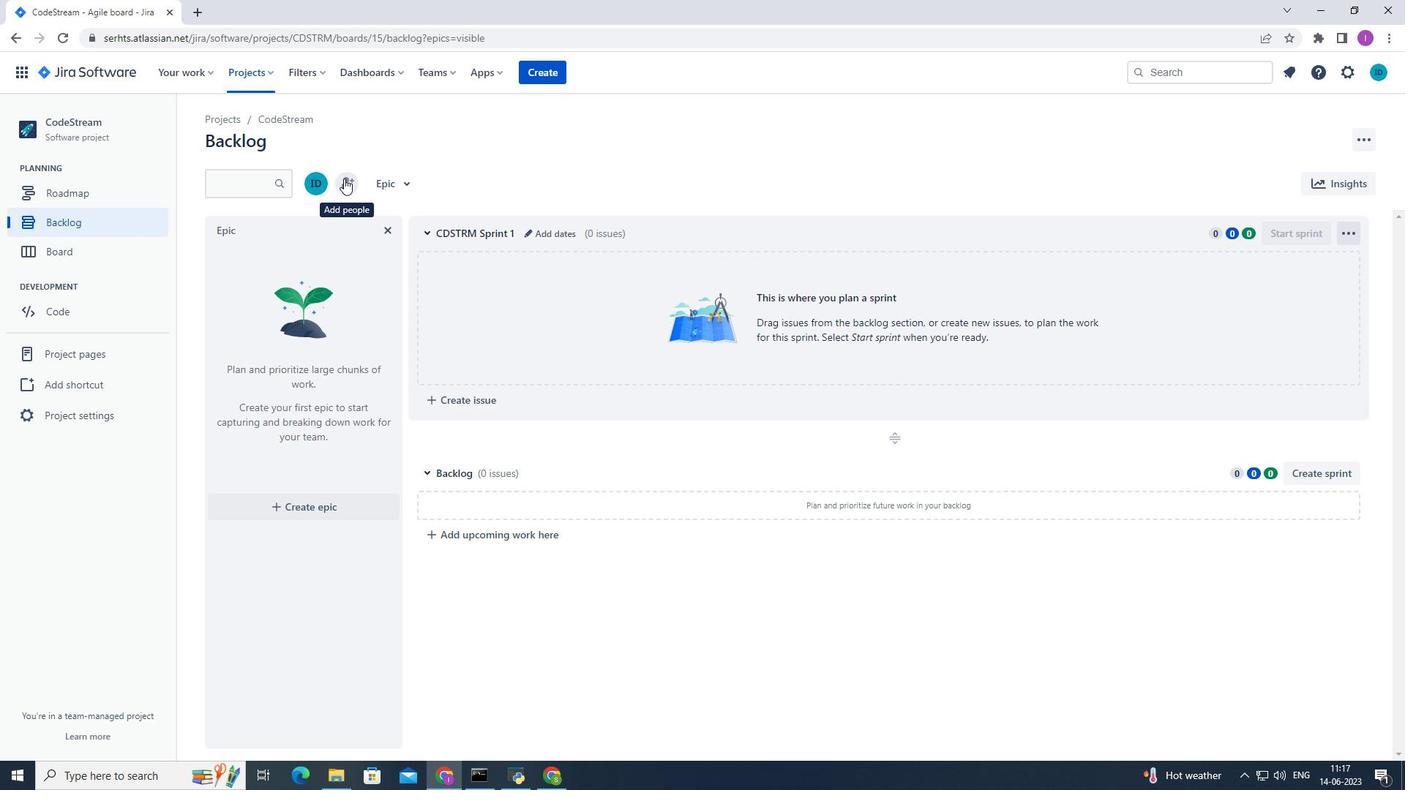 
Action: Mouse moved to (628, 180)
Screenshot: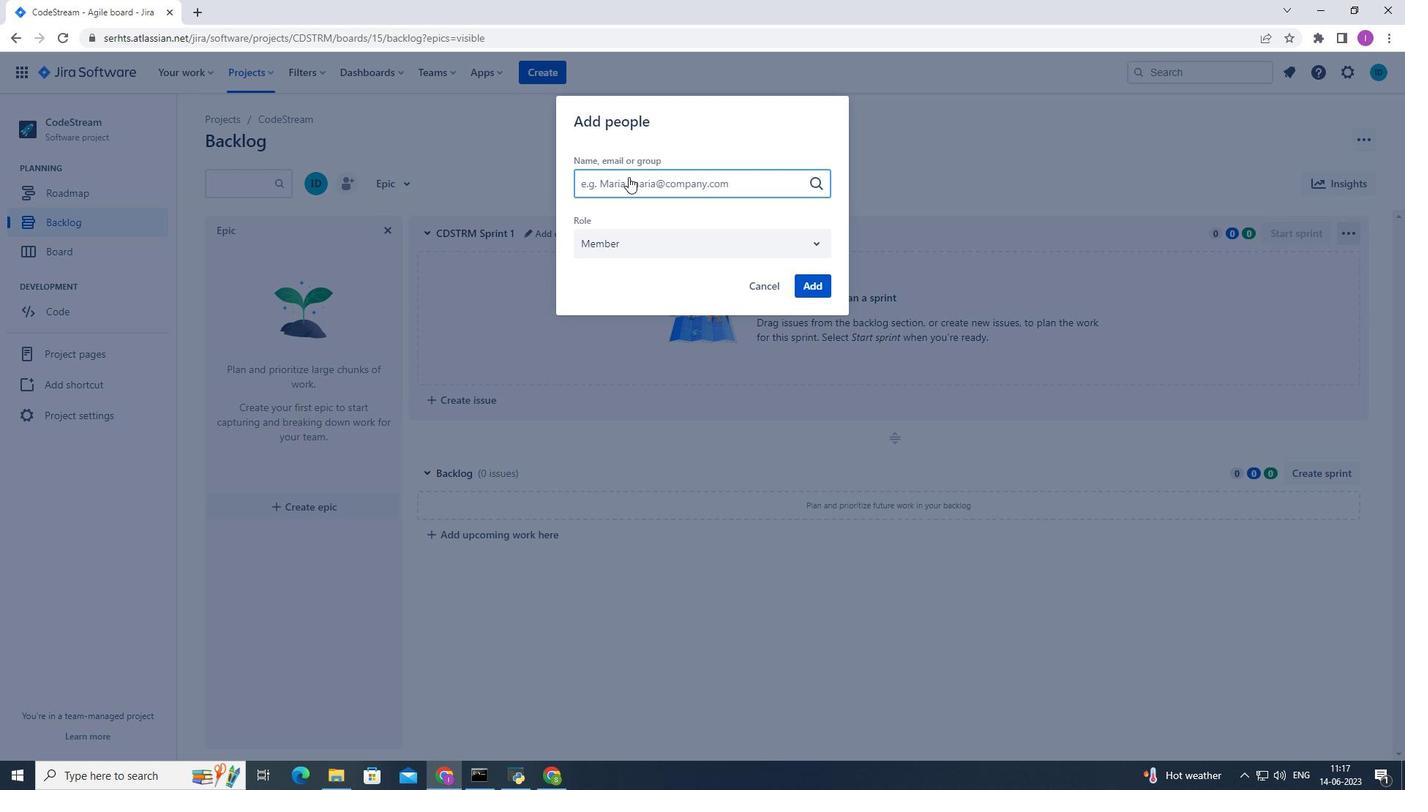 
Action: Mouse pressed left at (628, 180)
Screenshot: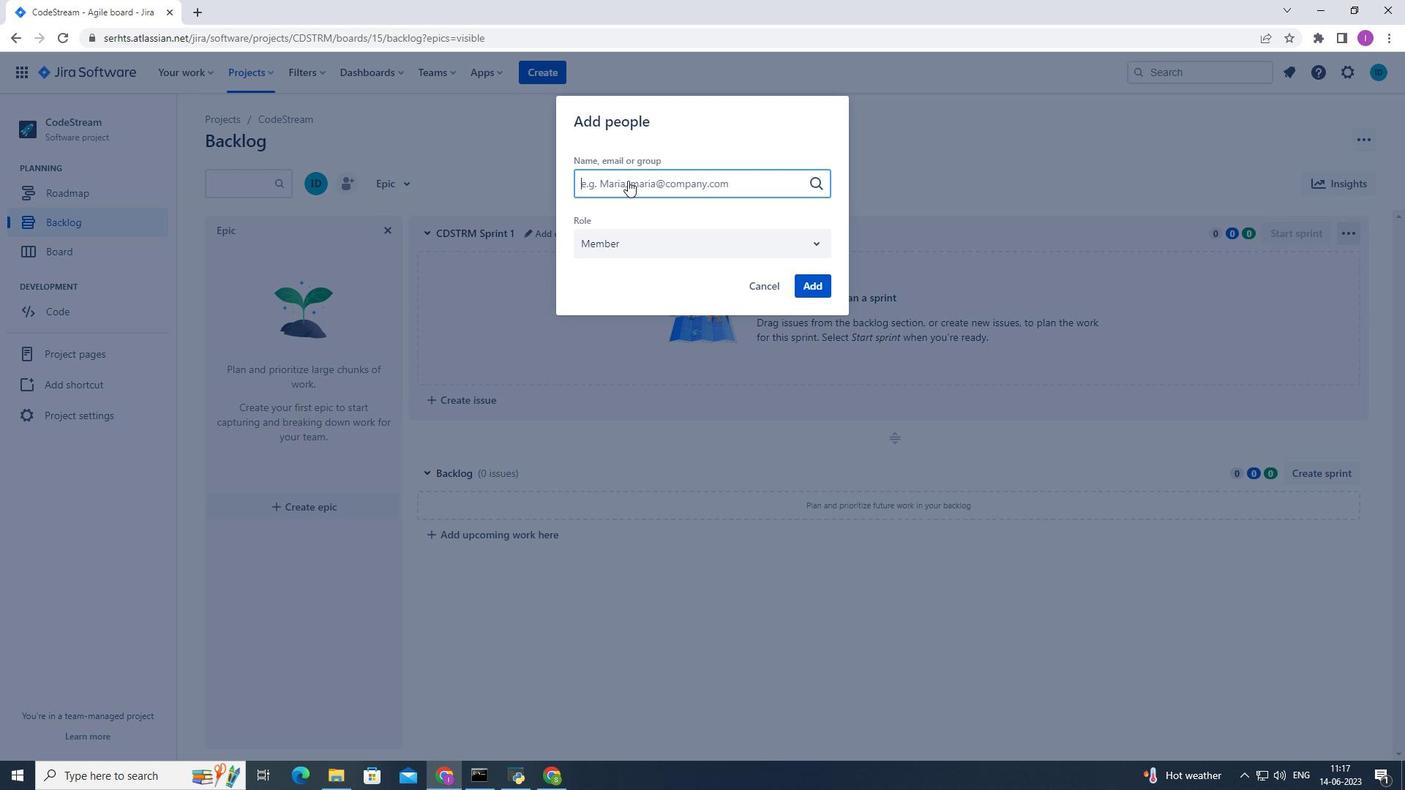 
Action: Mouse moved to (846, 218)
Screenshot: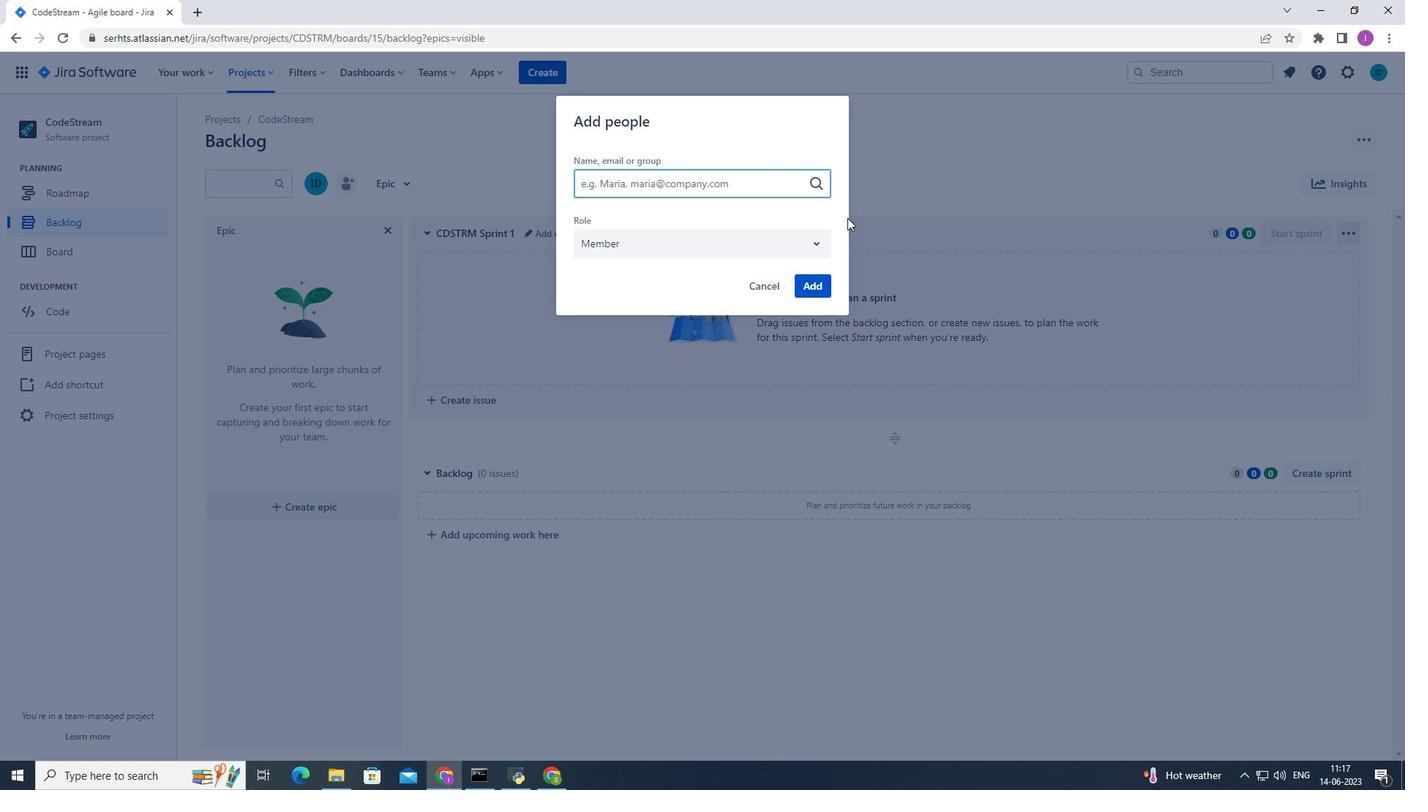 
Action: Key pressed s
Screenshot: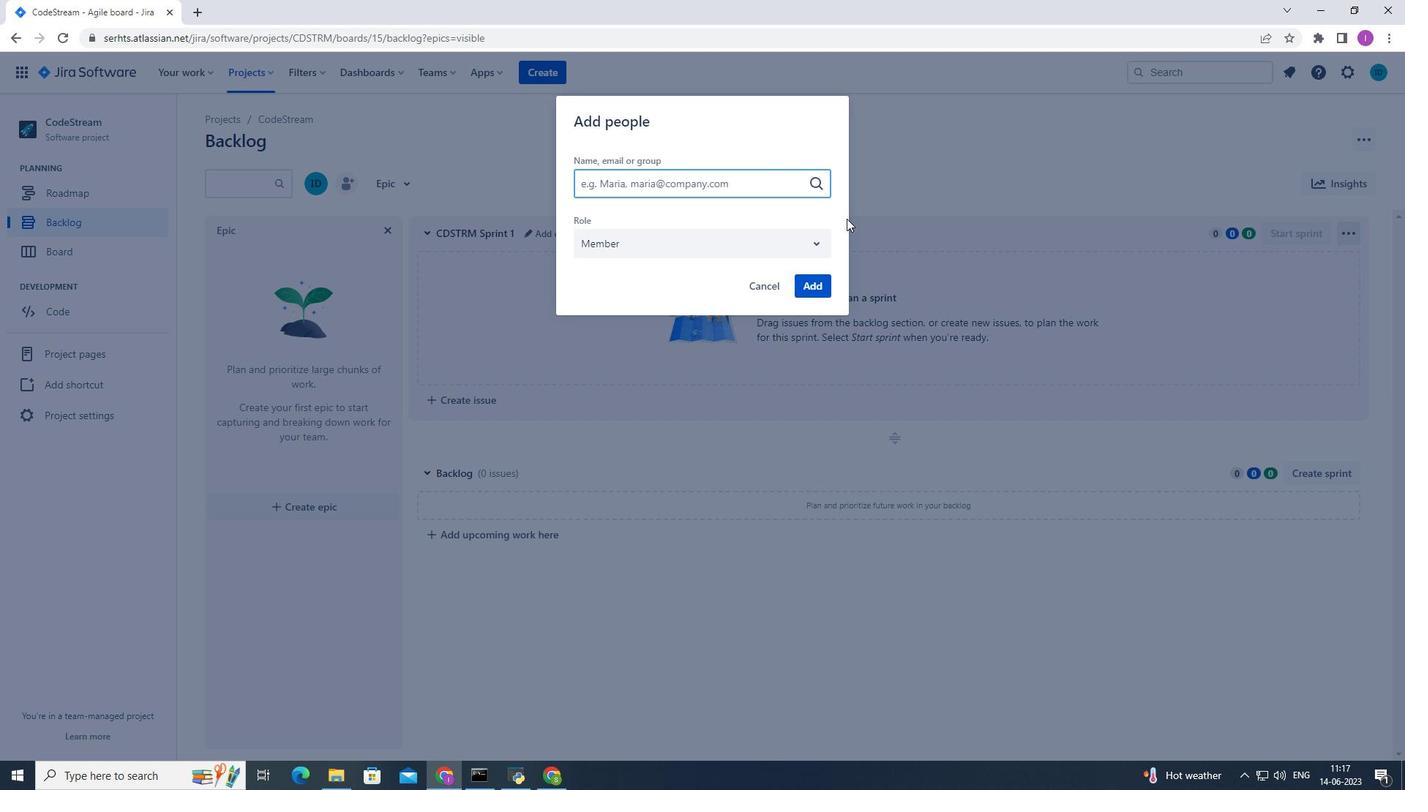 
Action: Mouse moved to (846, 225)
Screenshot: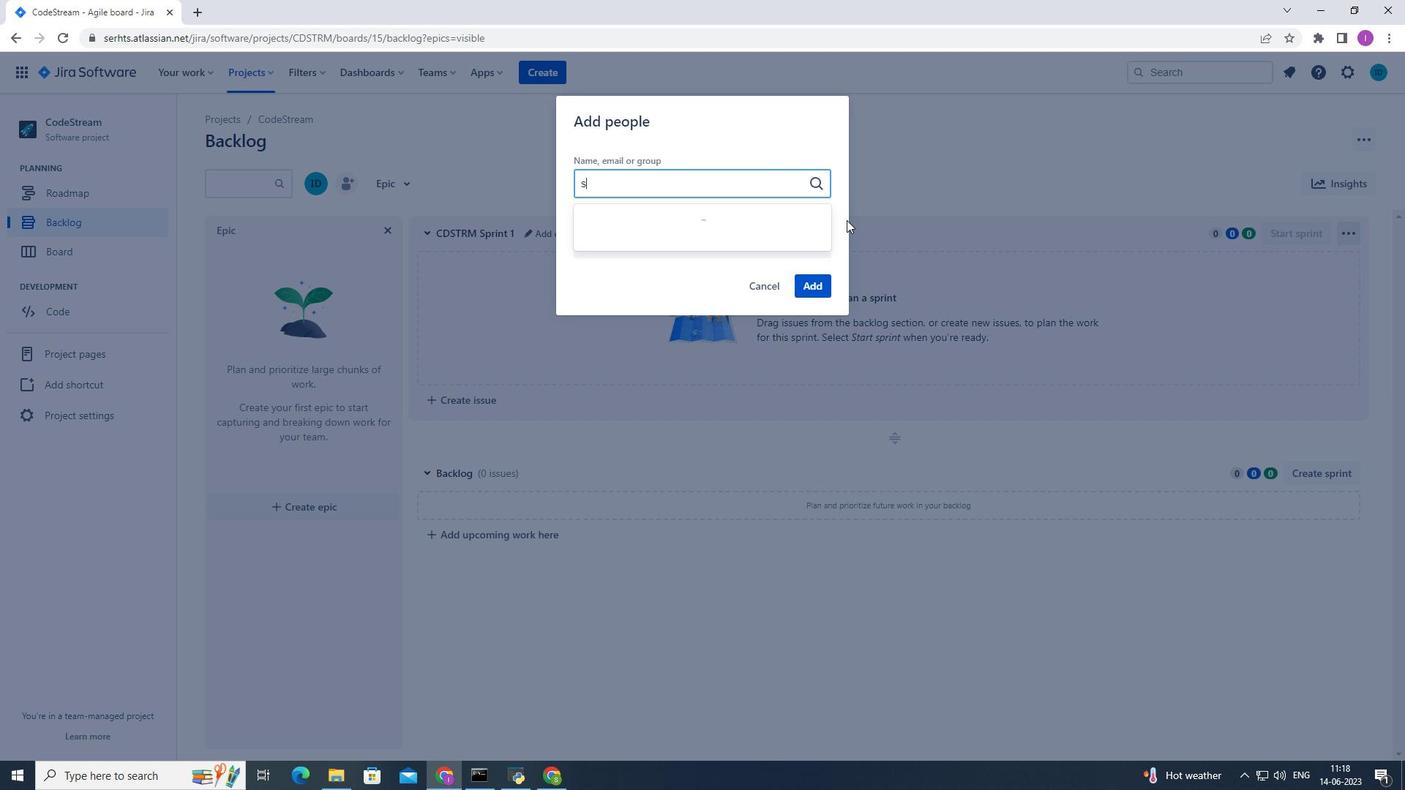 
Action: Key pressed o
Screenshot: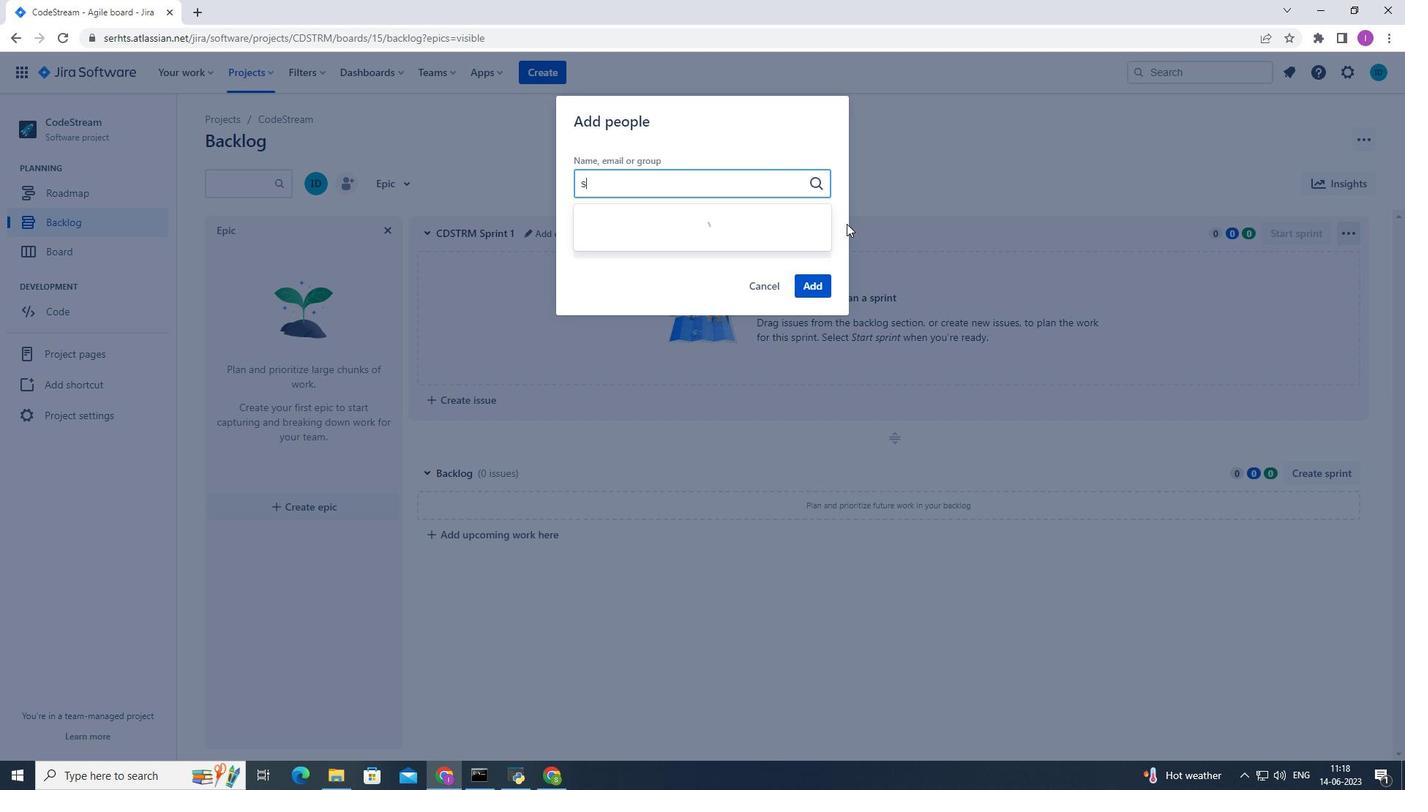 
Action: Mouse moved to (838, 243)
Screenshot: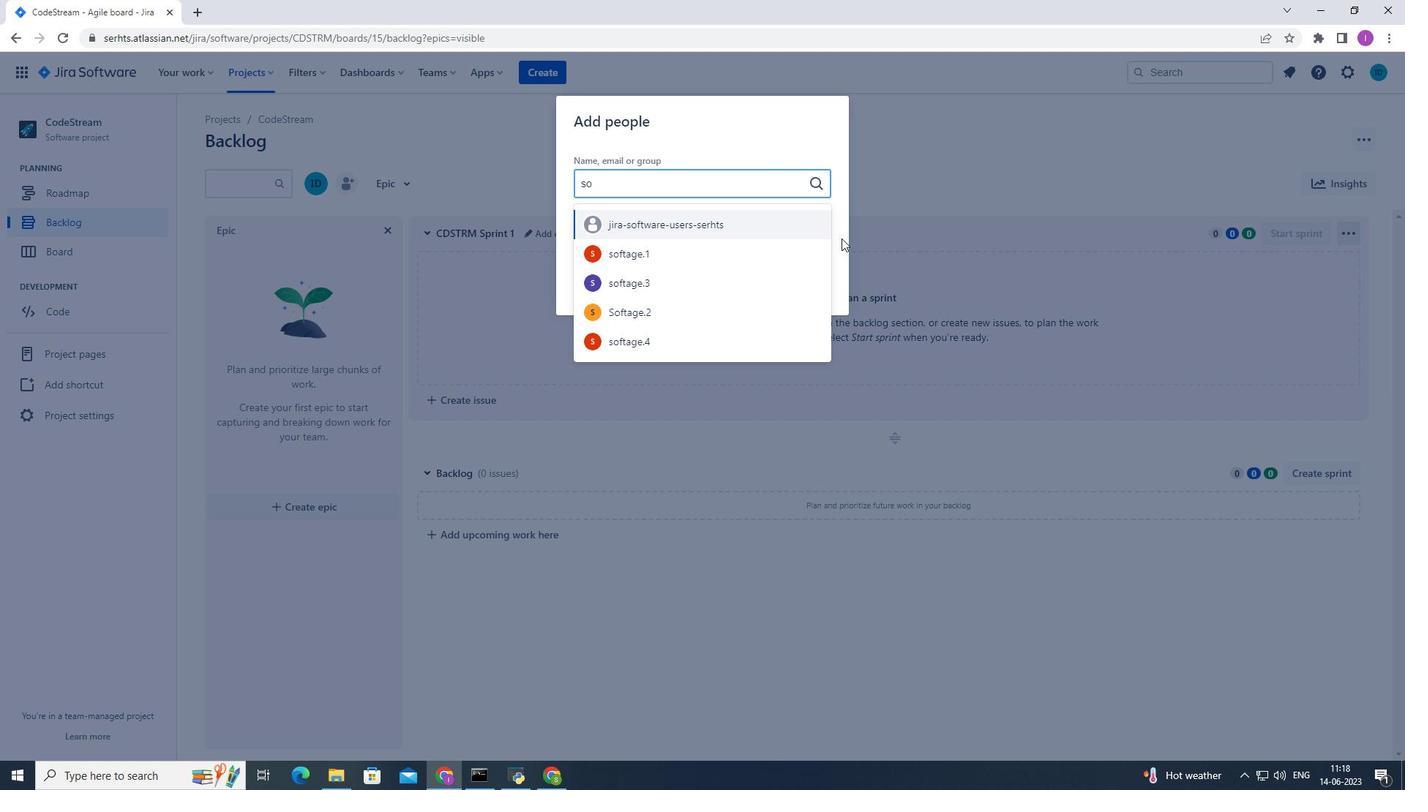 
Action: Key pressed f
Screenshot: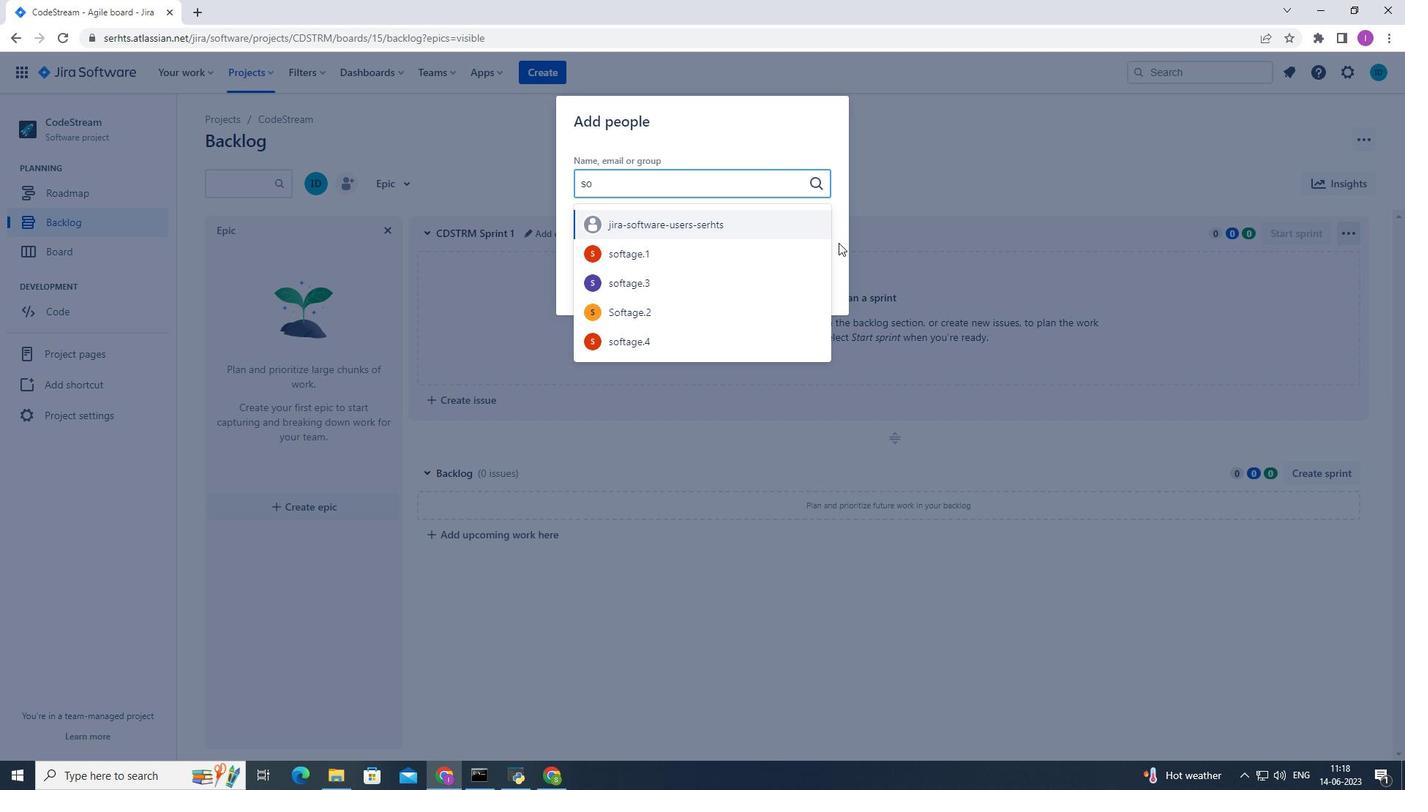 
Action: Mouse moved to (666, 341)
Screenshot: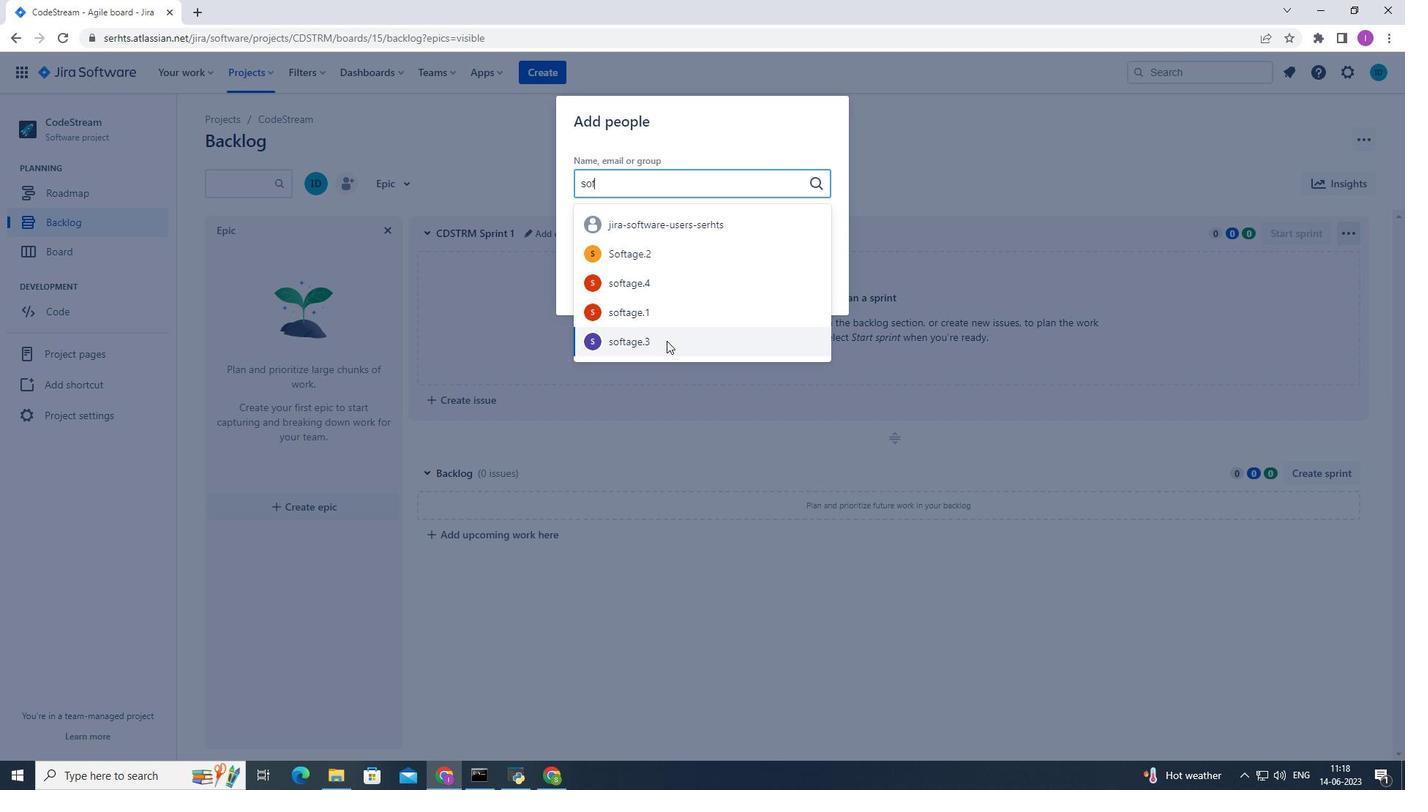 
Action: Mouse pressed left at (666, 341)
Screenshot: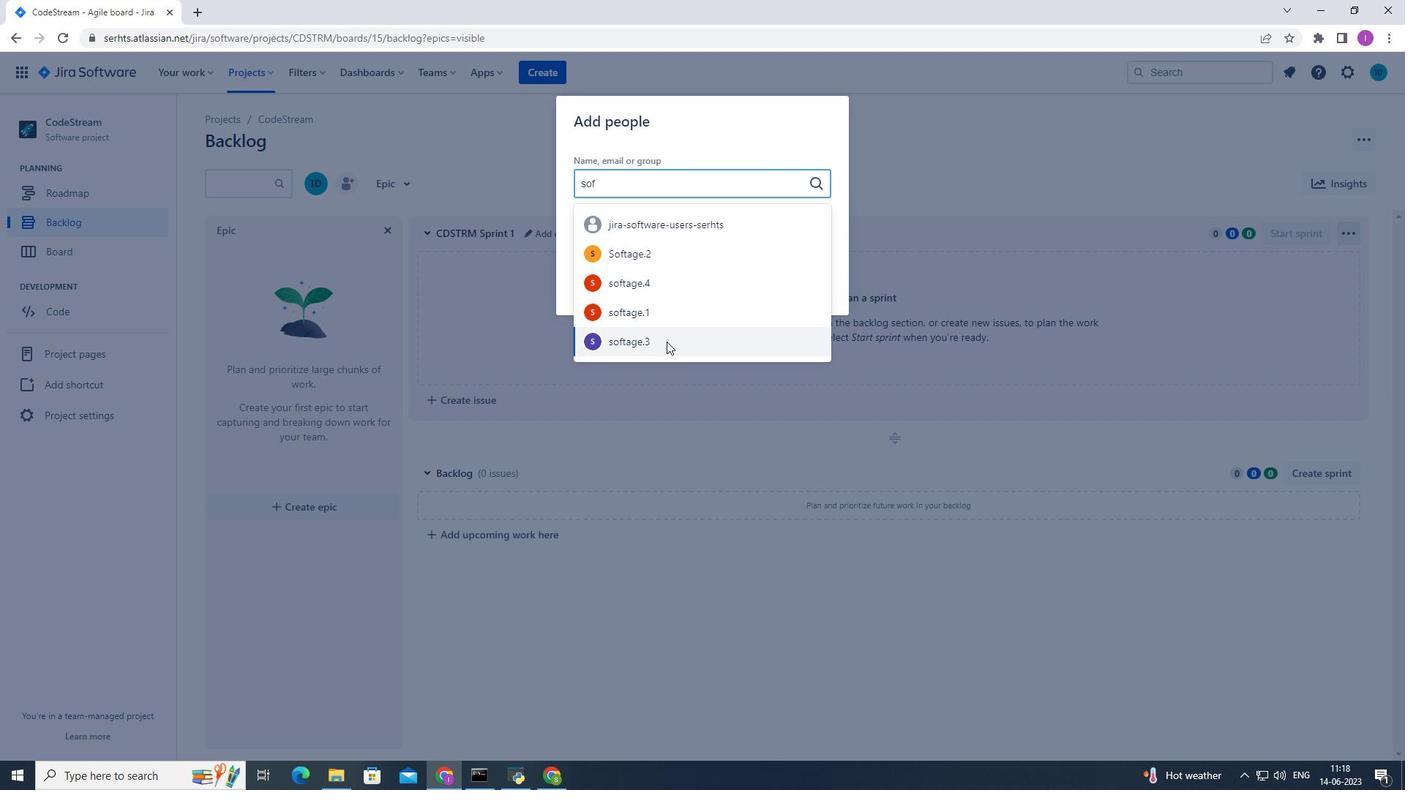 
Action: Mouse moved to (811, 284)
Screenshot: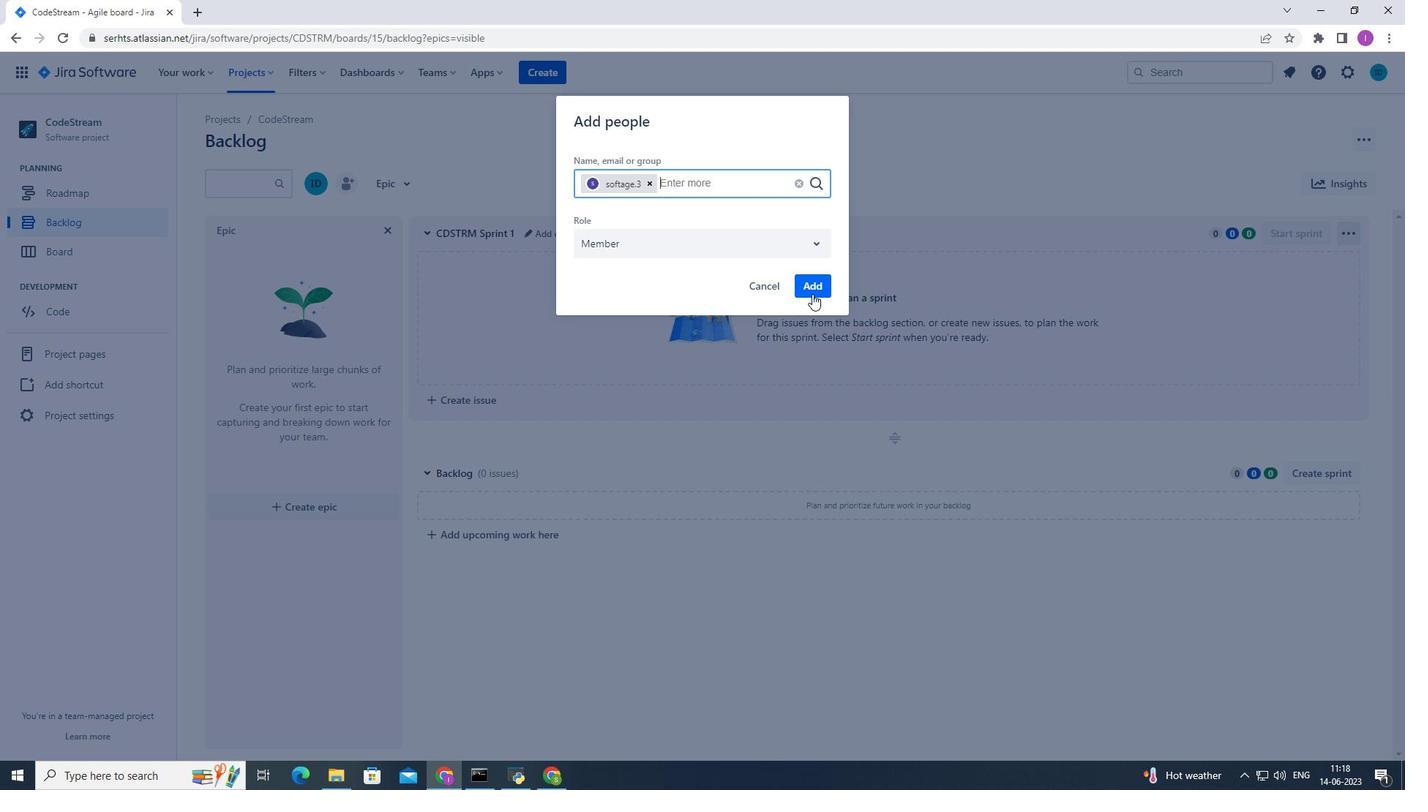 
Action: Mouse pressed left at (811, 284)
Screenshot: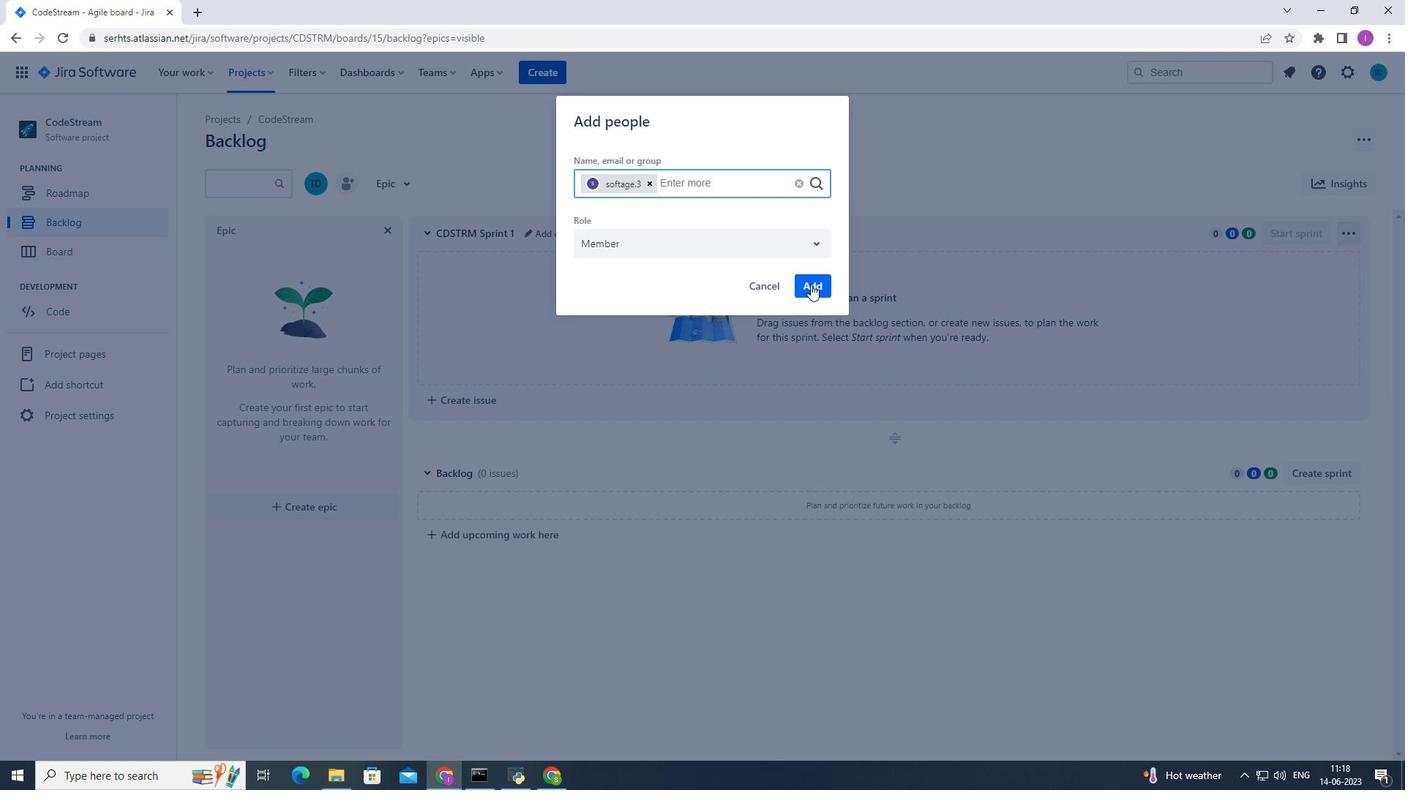 
Action: Mouse moved to (68, 415)
Screenshot: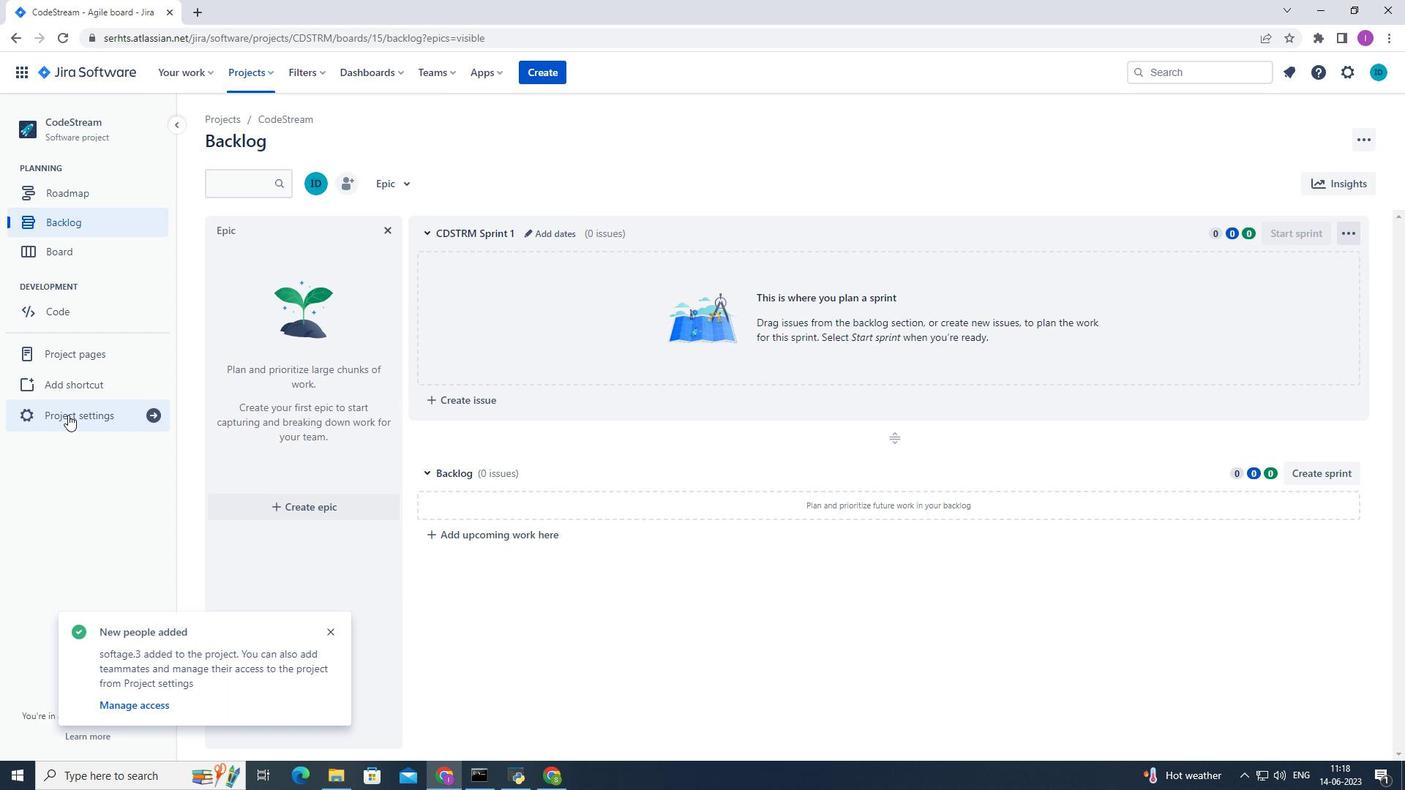 
Action: Mouse pressed left at (68, 415)
Screenshot: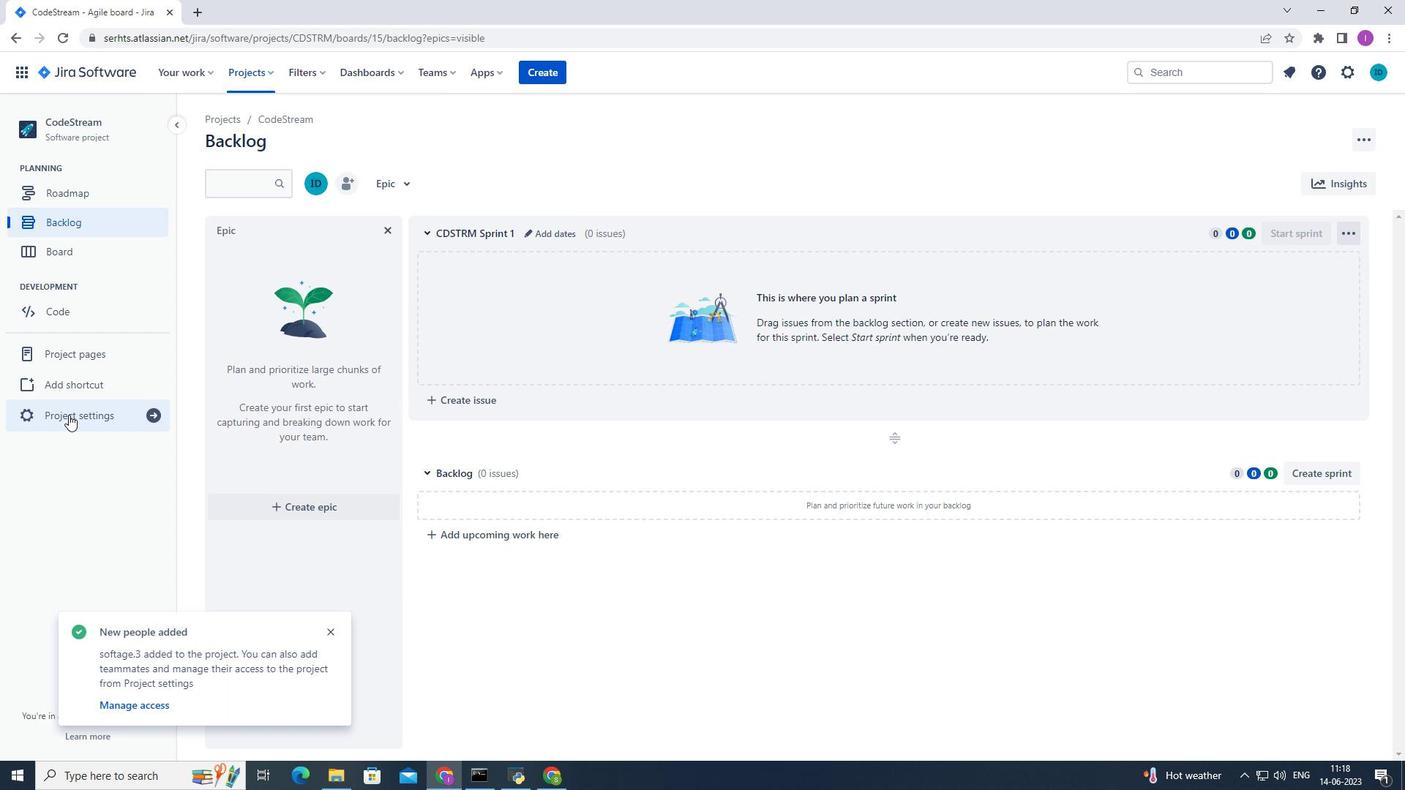 
Action: Mouse moved to (746, 529)
Screenshot: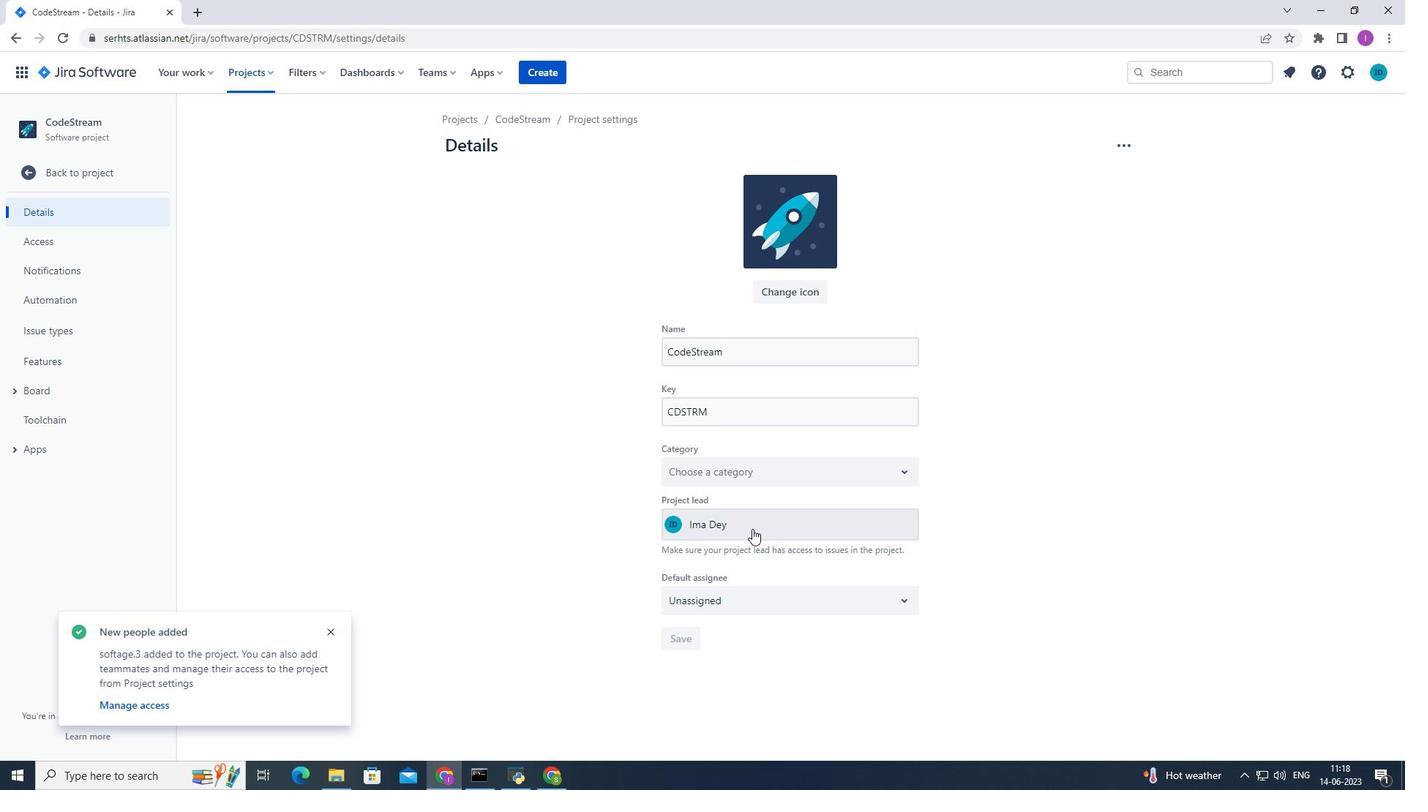 
Action: Mouse pressed left at (746, 529)
Screenshot: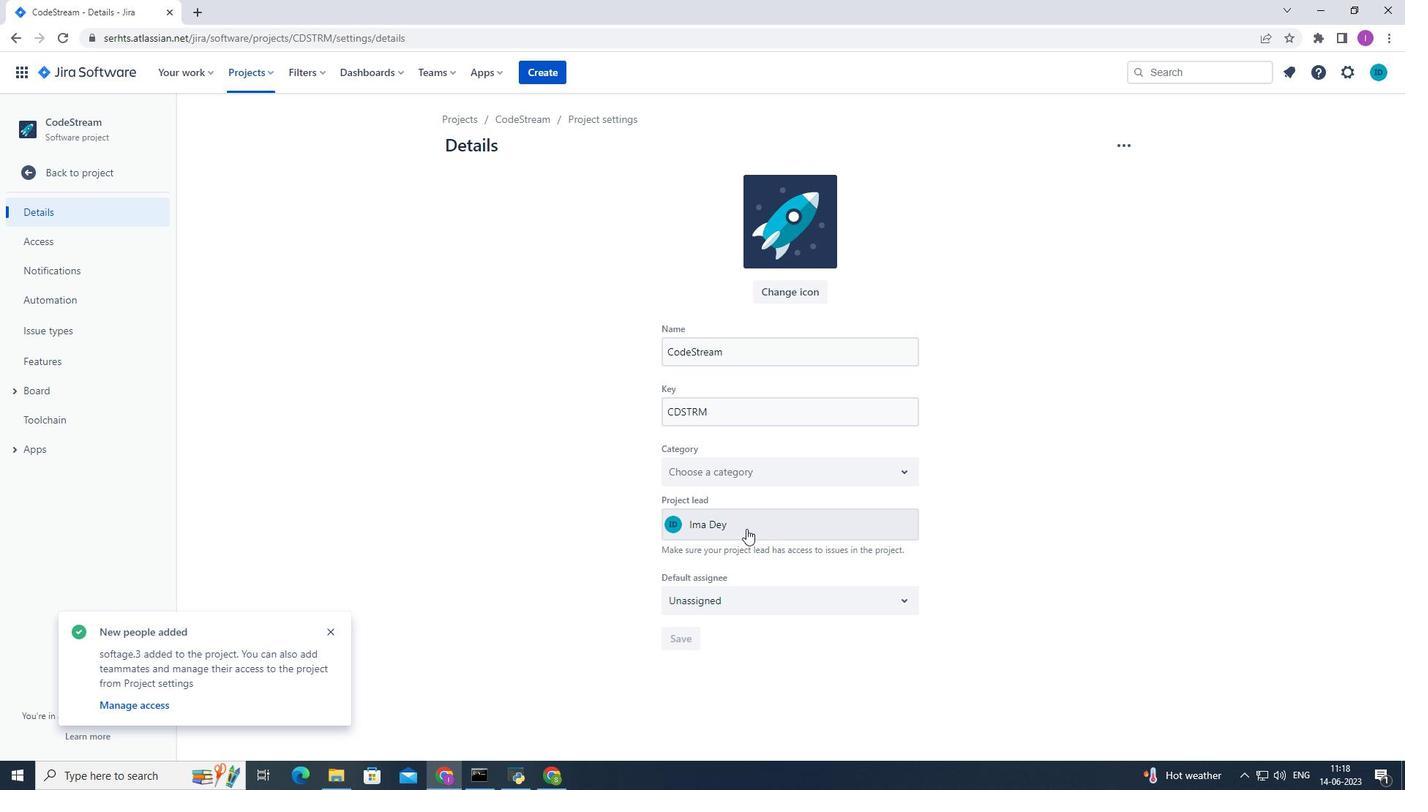 
Action: Mouse moved to (730, 674)
Screenshot: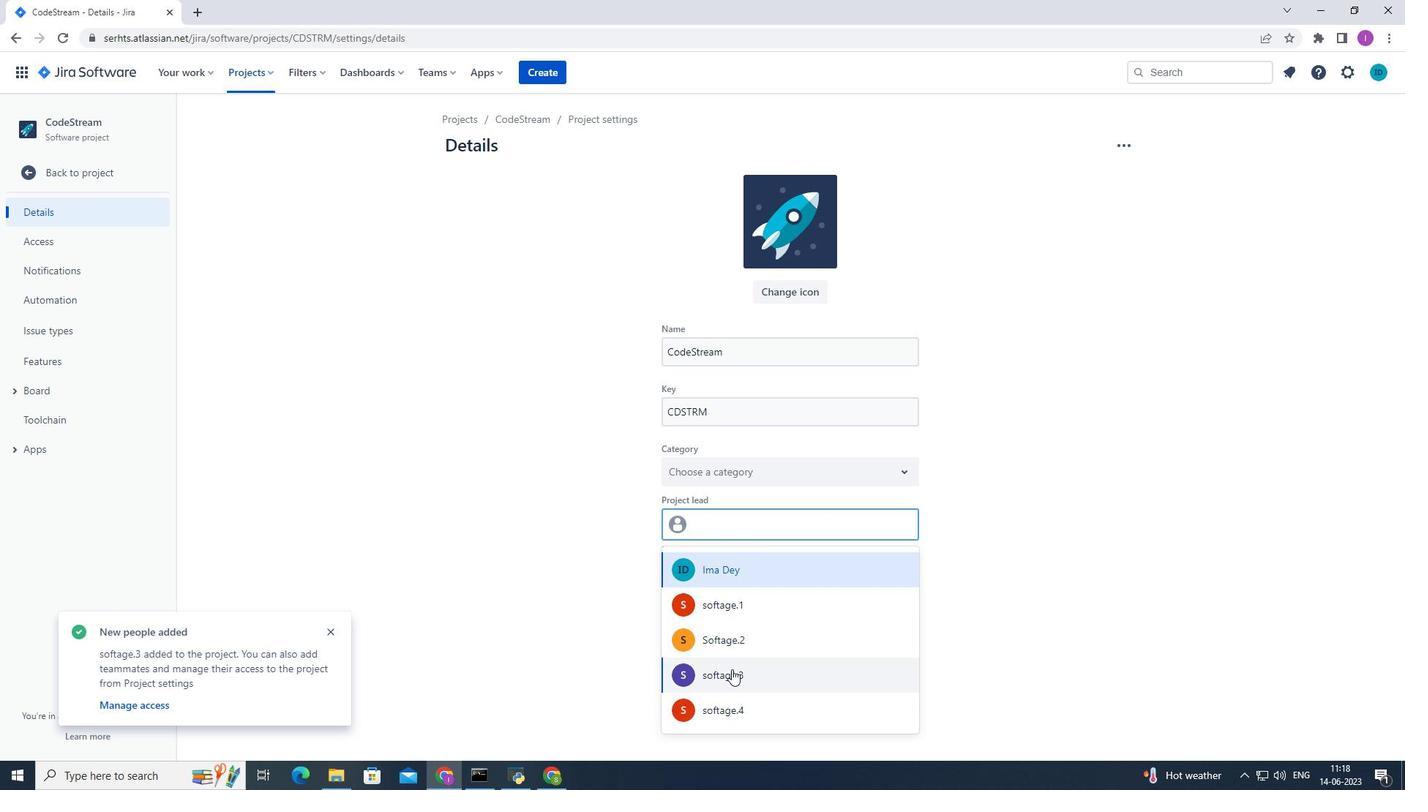 
Action: Mouse pressed left at (730, 674)
Screenshot: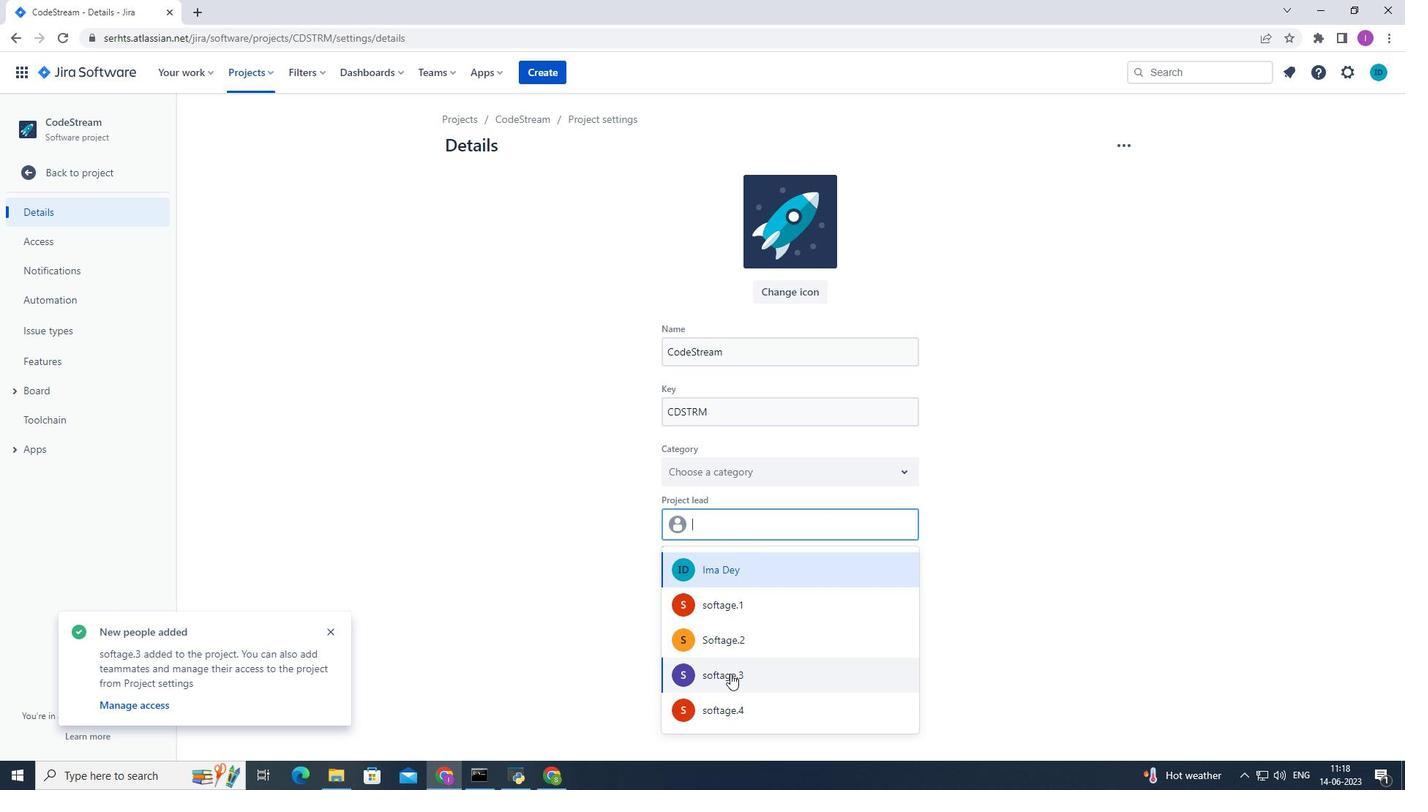 
Action: Mouse moved to (682, 644)
Screenshot: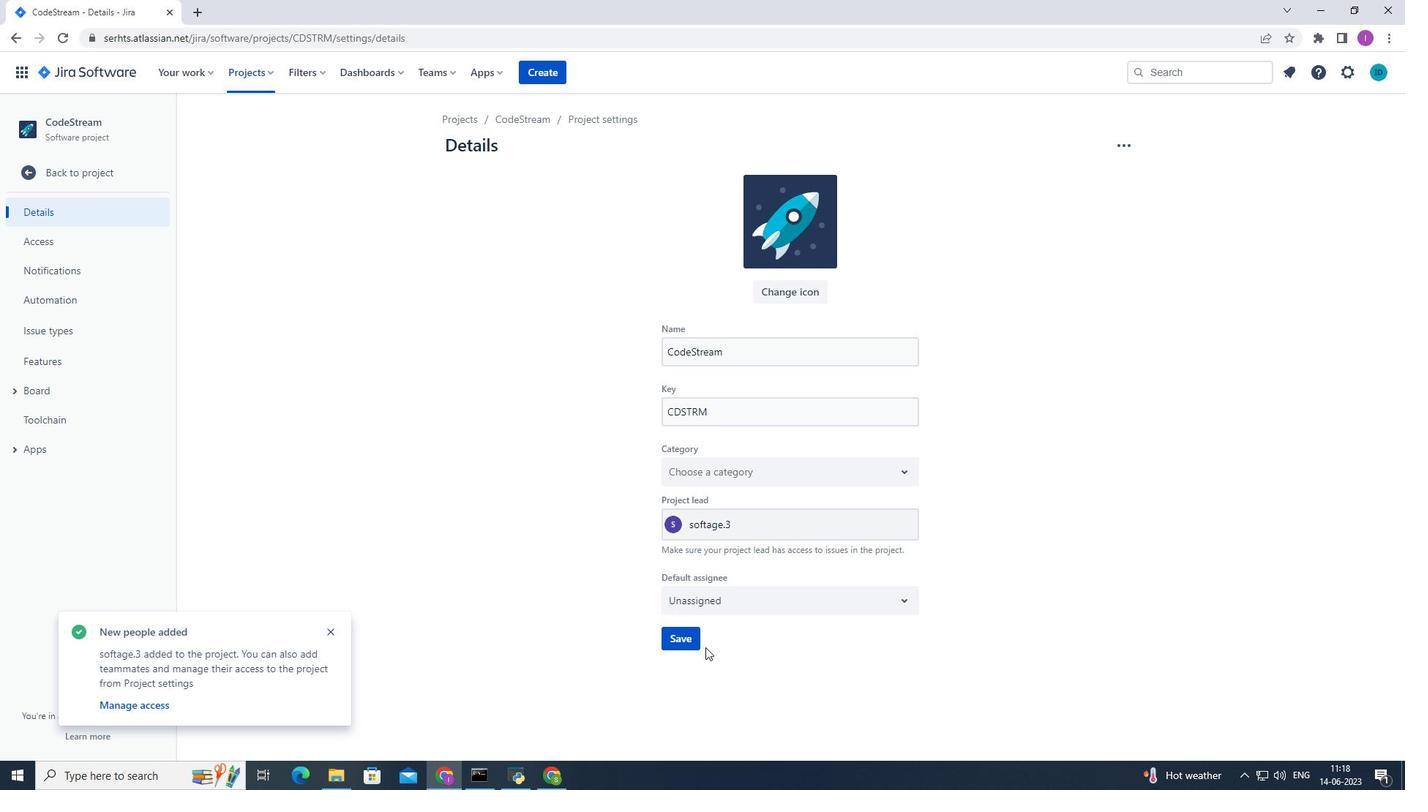 
Action: Mouse pressed left at (682, 644)
Screenshot: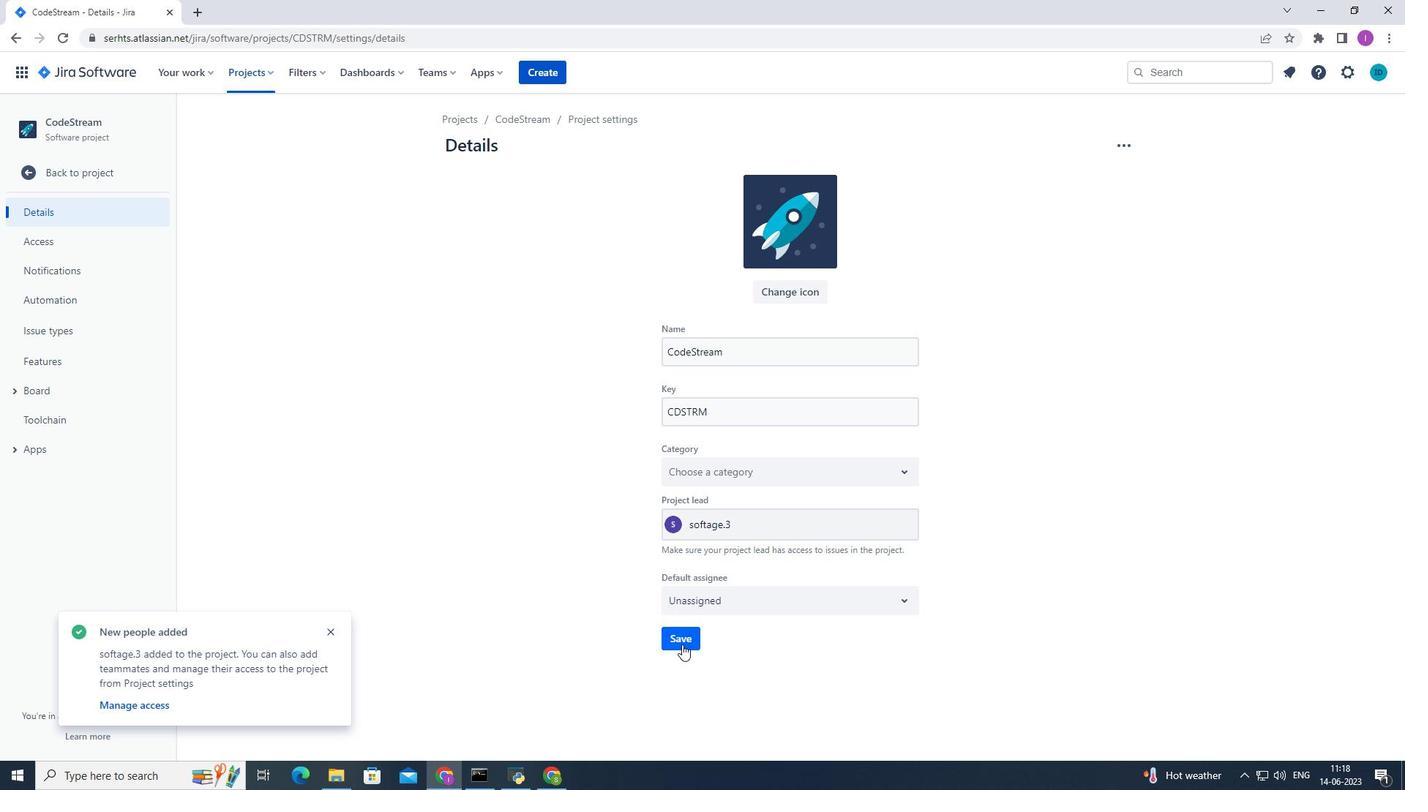 
Action: Mouse moved to (92, 176)
Screenshot: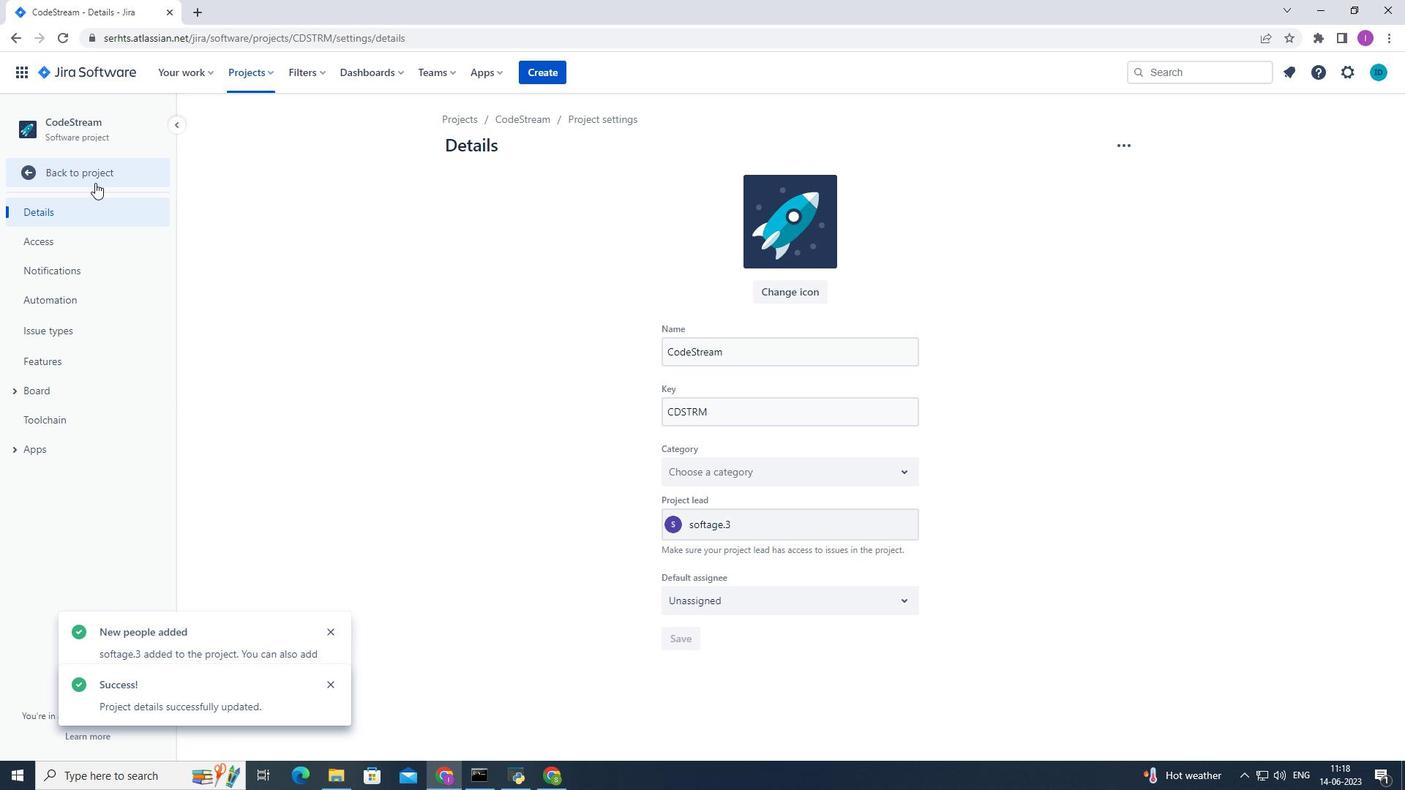 
Action: Mouse pressed left at (92, 176)
Screenshot: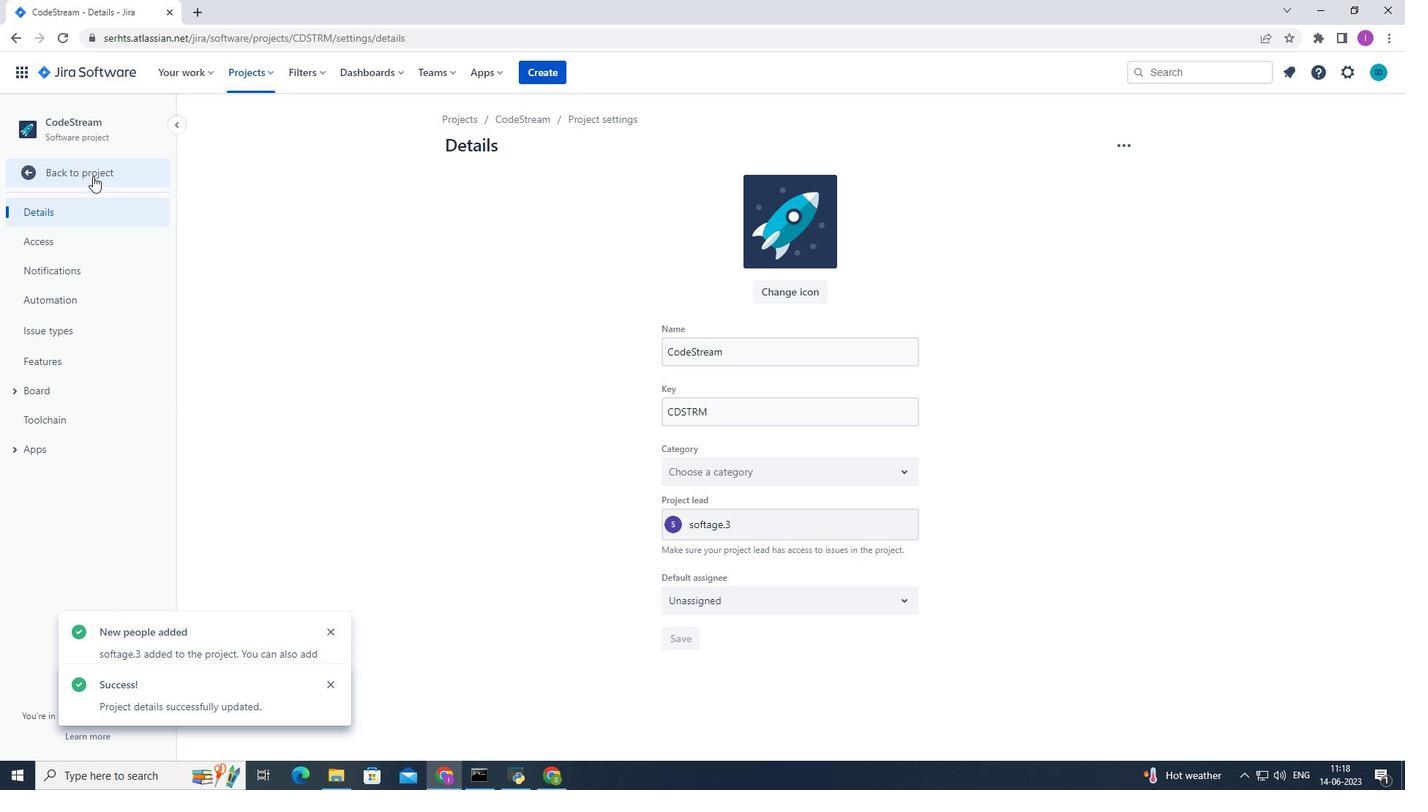 
Action: Mouse moved to (346, 183)
Screenshot: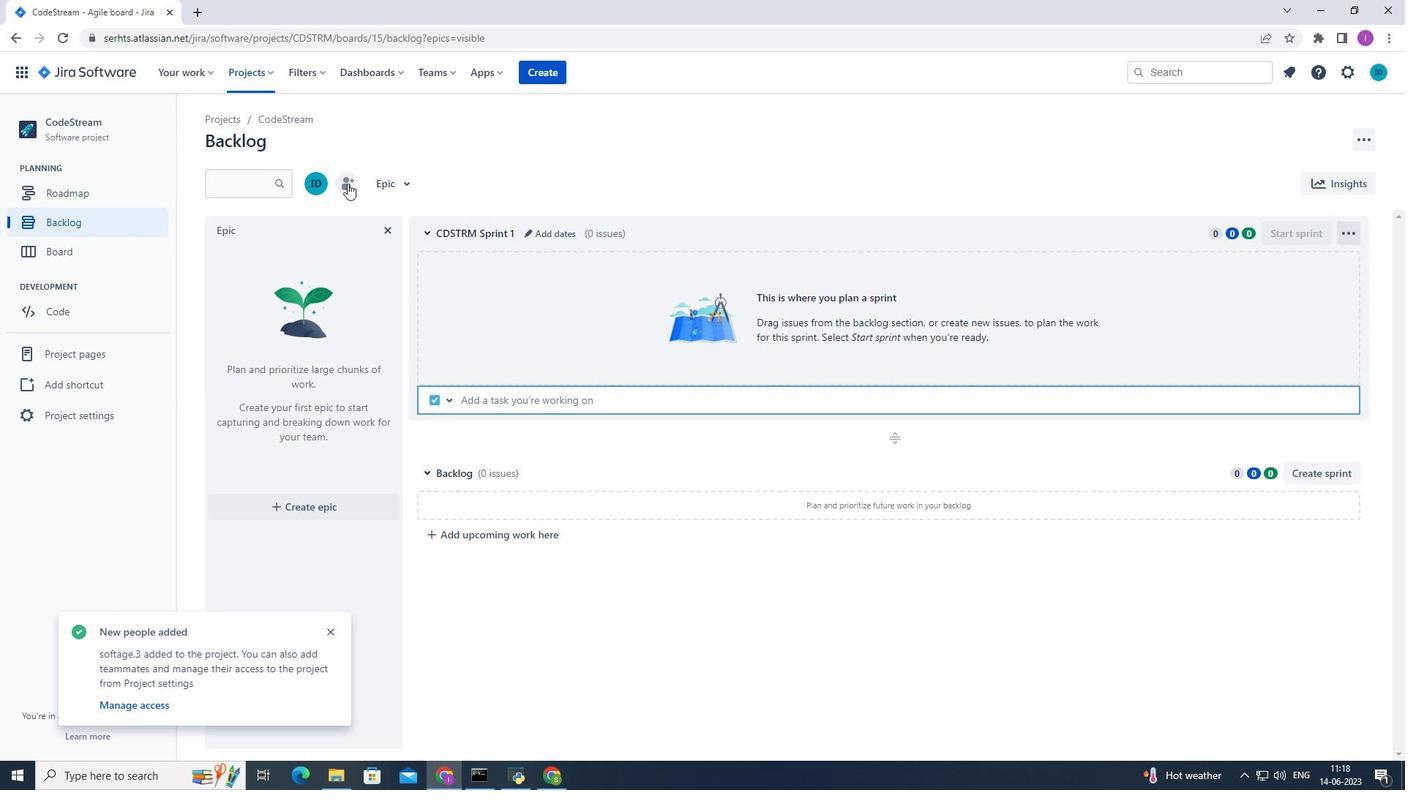 
Action: Mouse pressed left at (346, 183)
Screenshot: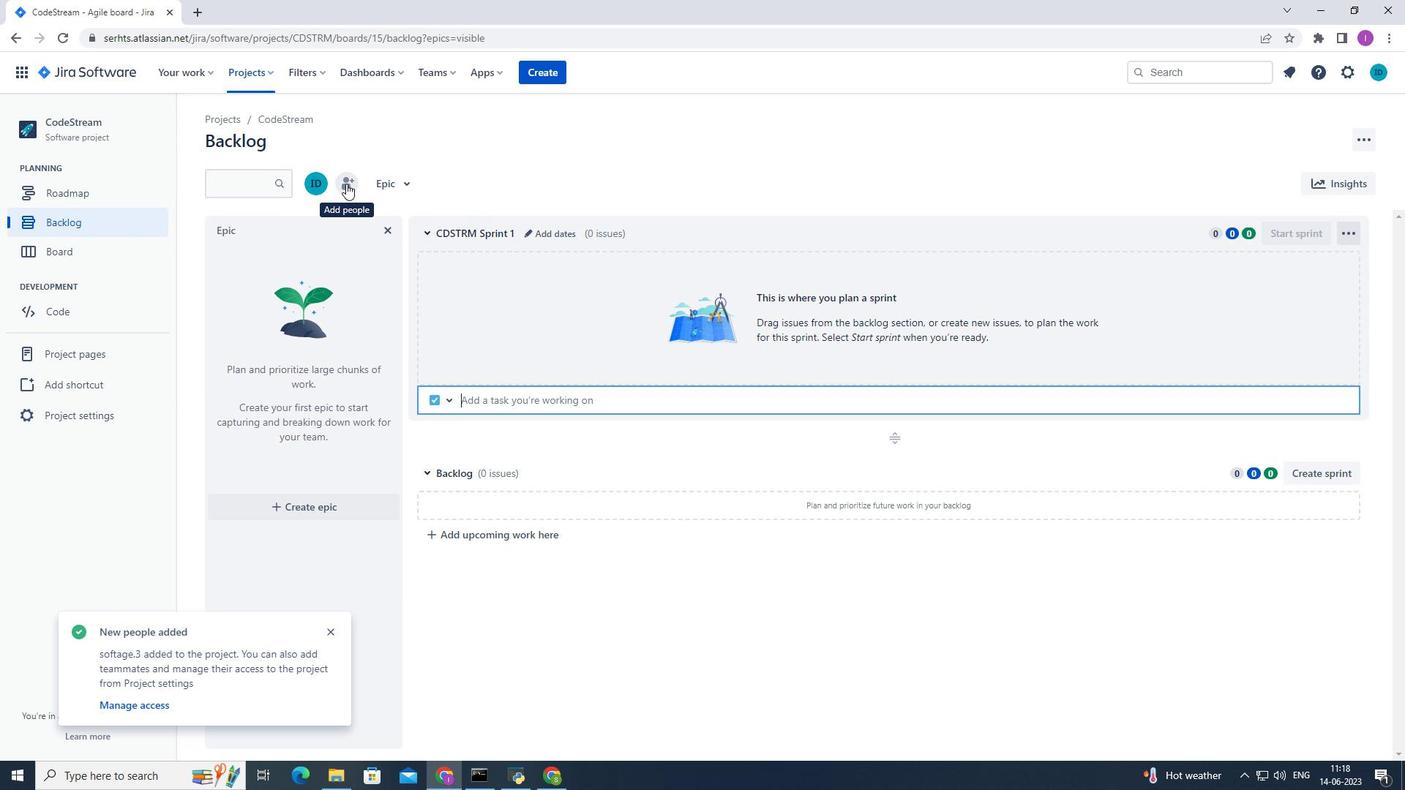 
Action: Mouse moved to (650, 180)
Screenshot: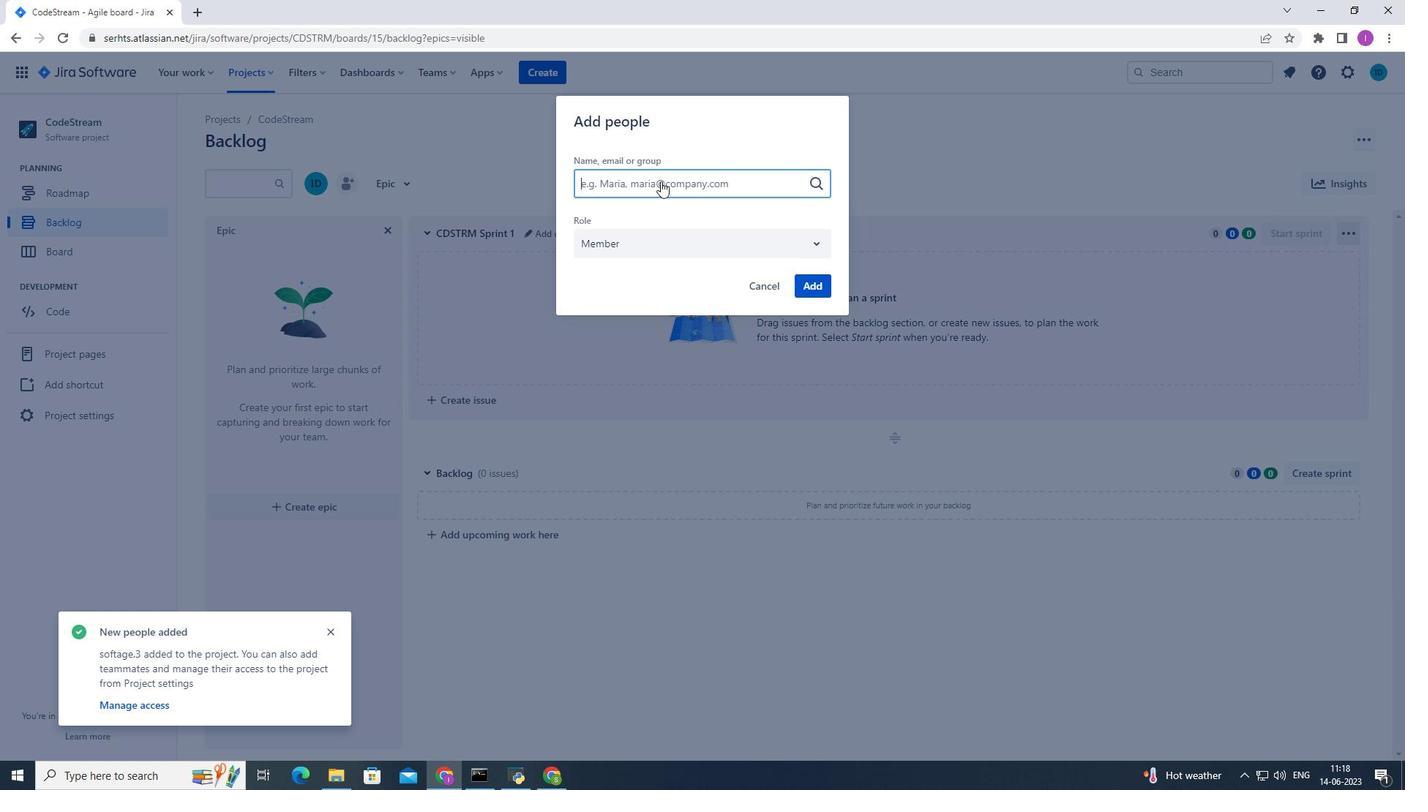 
Action: Mouse pressed left at (650, 180)
Screenshot: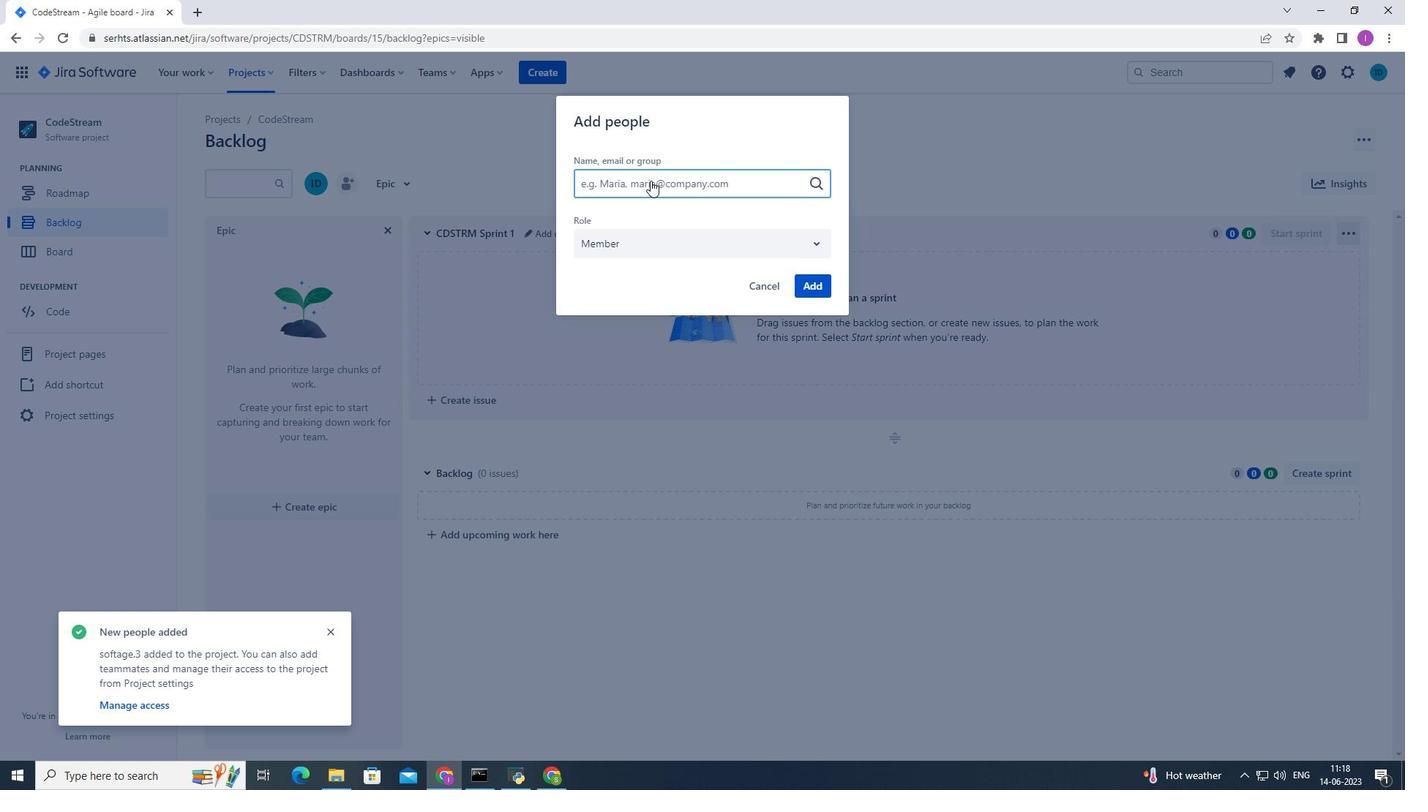 
Action: Key pressed soft
Screenshot: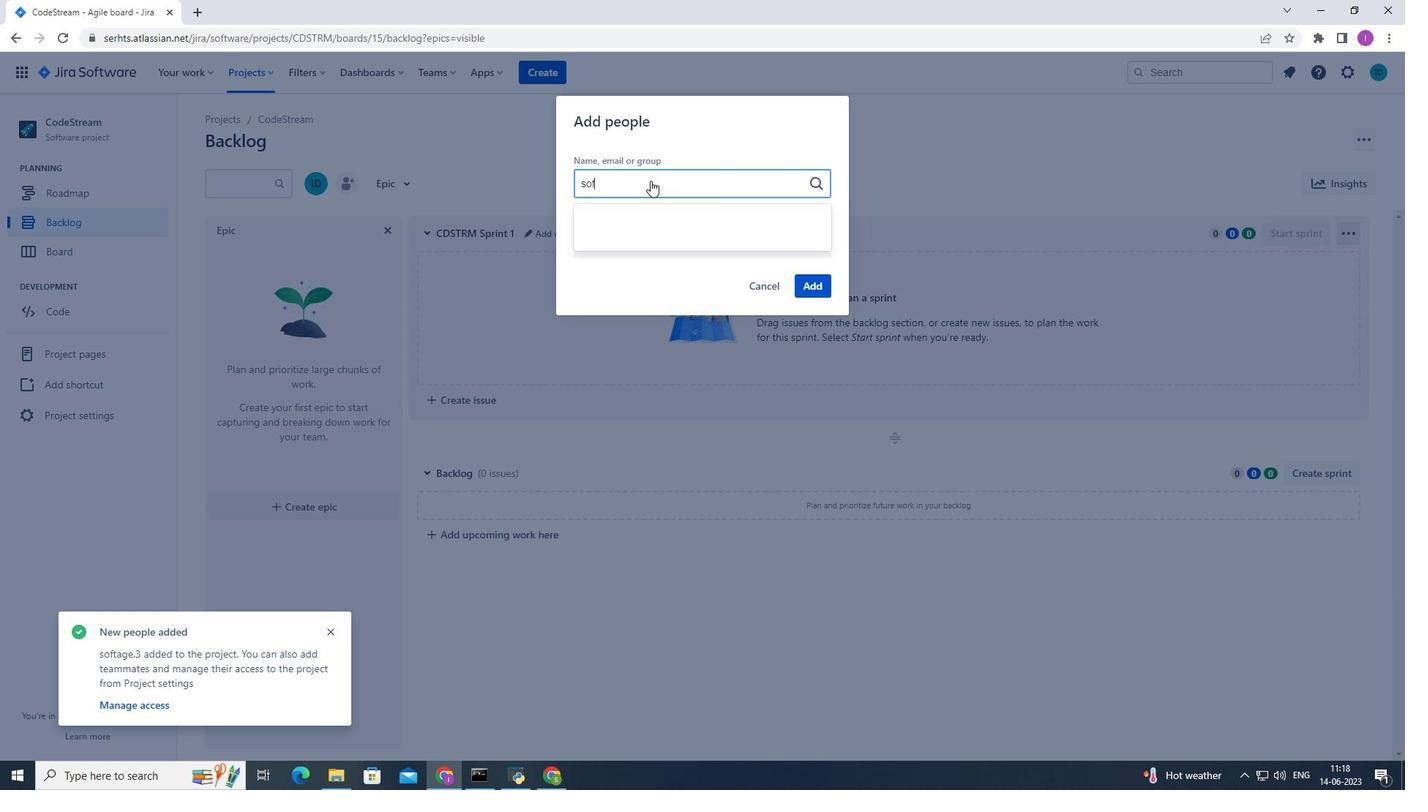 
Action: Mouse moved to (645, 284)
Screenshot: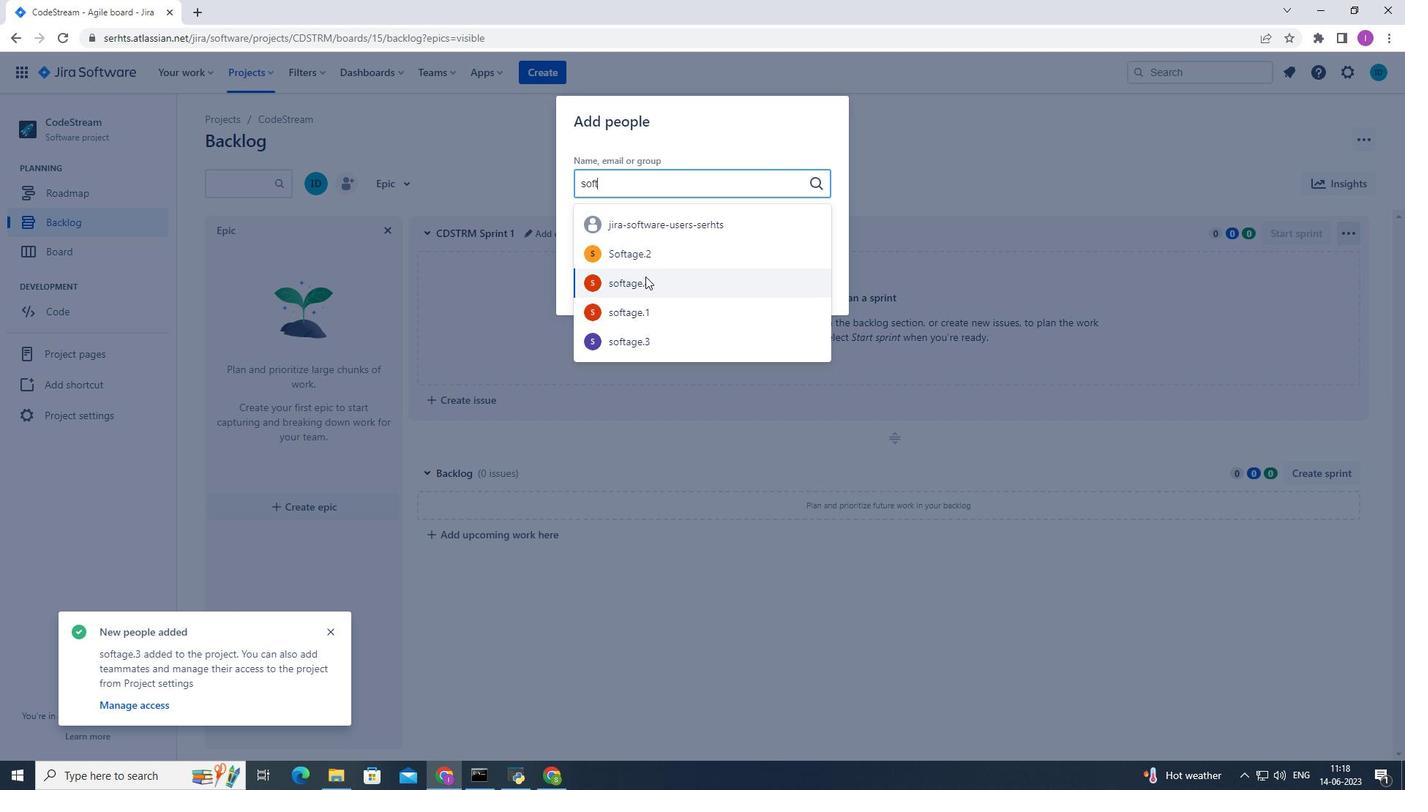 
Action: Mouse pressed left at (645, 284)
Screenshot: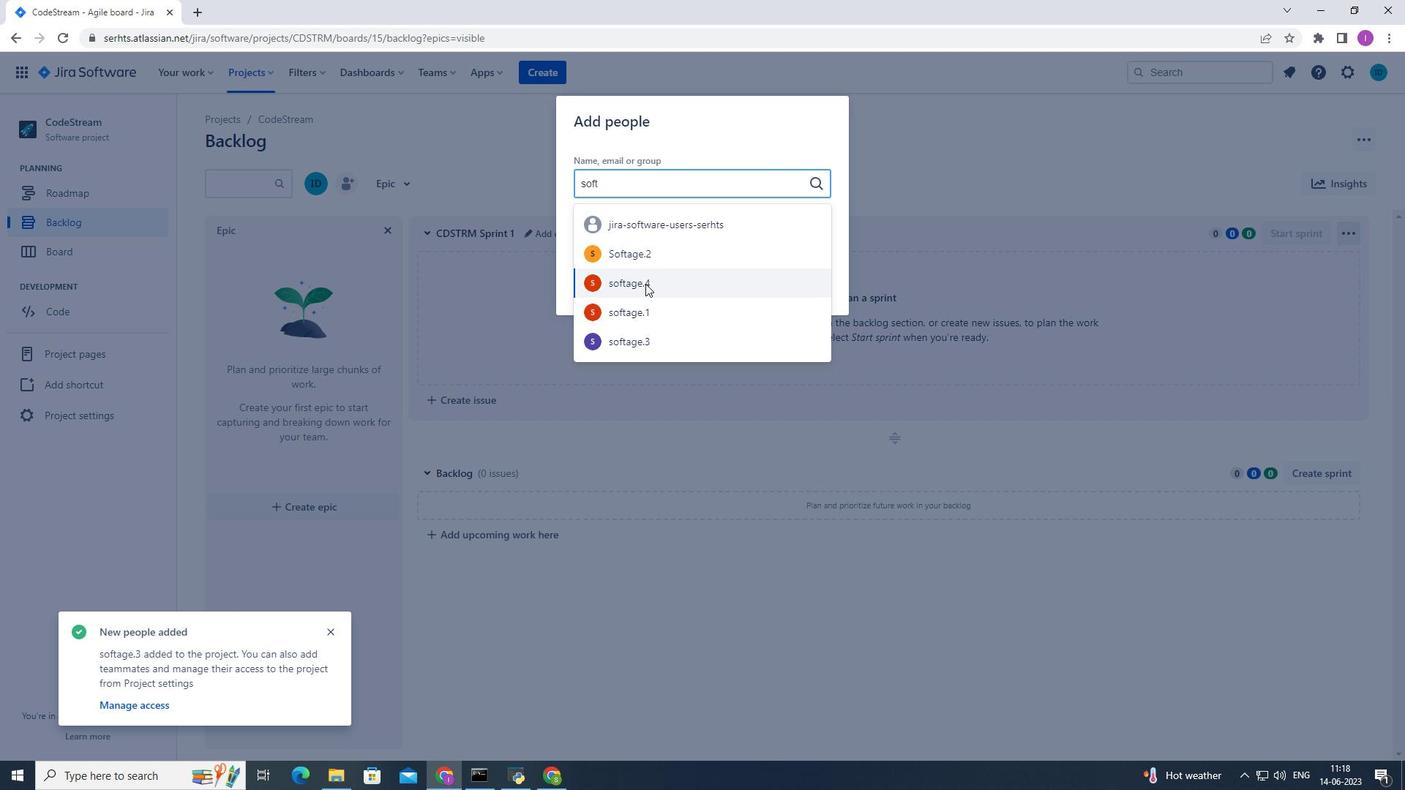 
Action: Mouse moved to (809, 282)
Screenshot: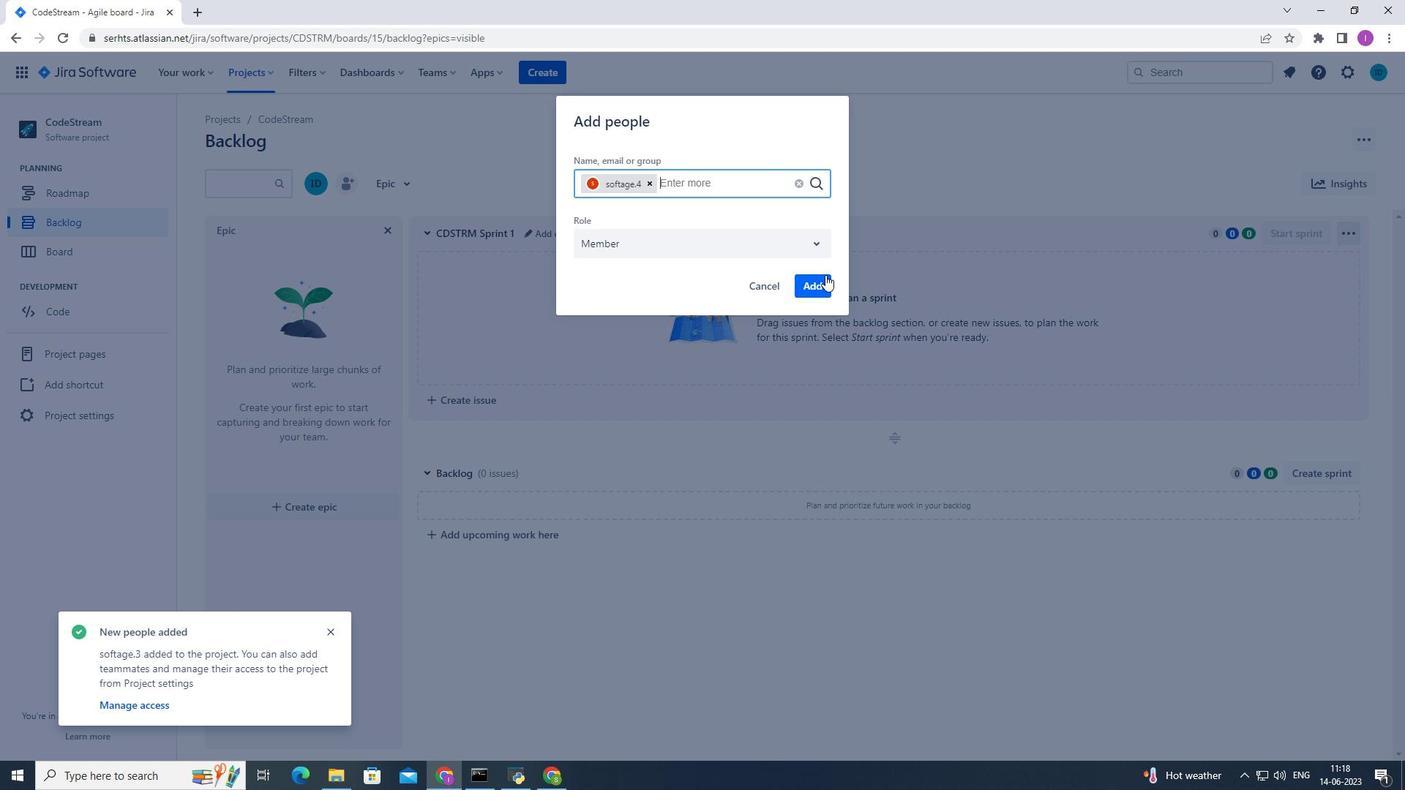 
Action: Mouse pressed left at (809, 282)
Screenshot: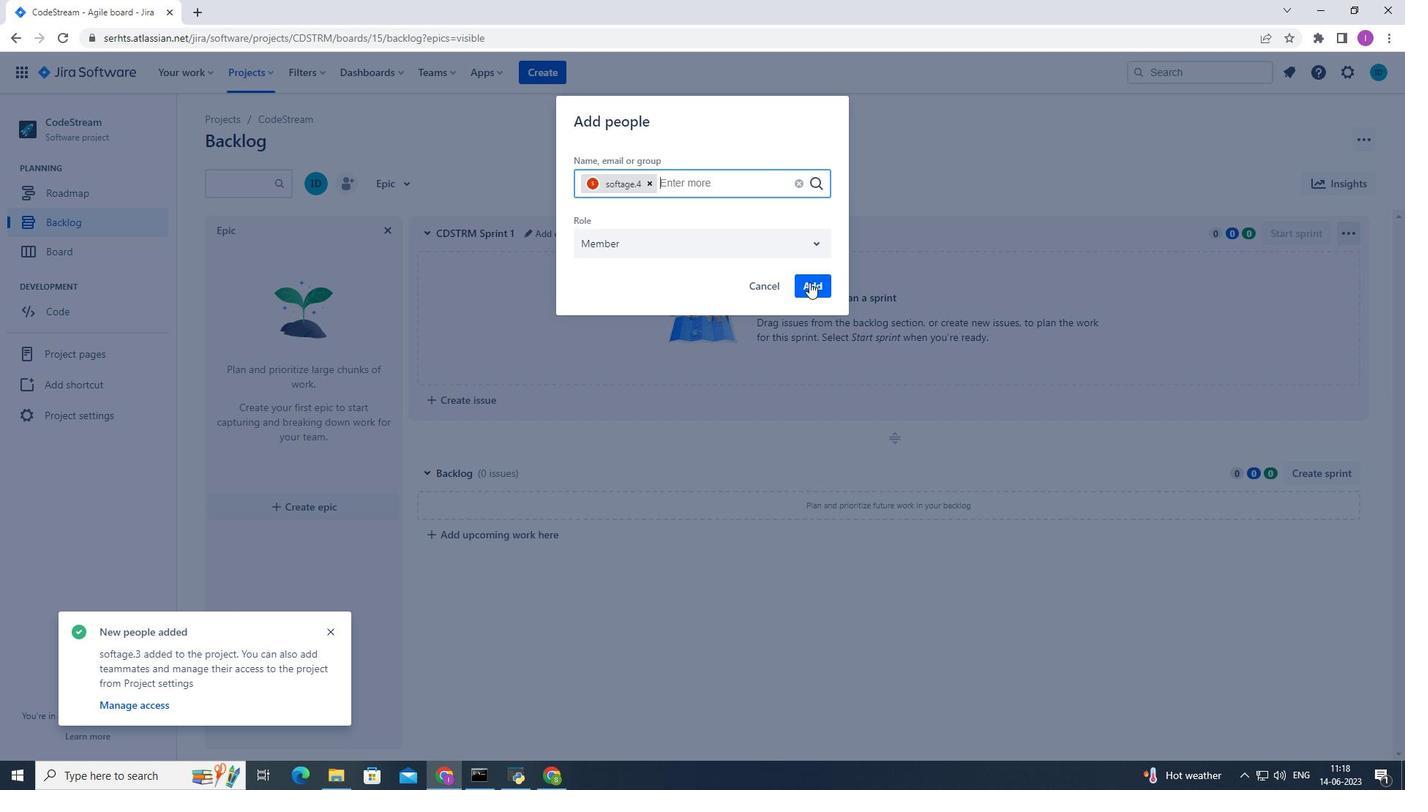 
Action: Mouse moved to (332, 633)
Screenshot: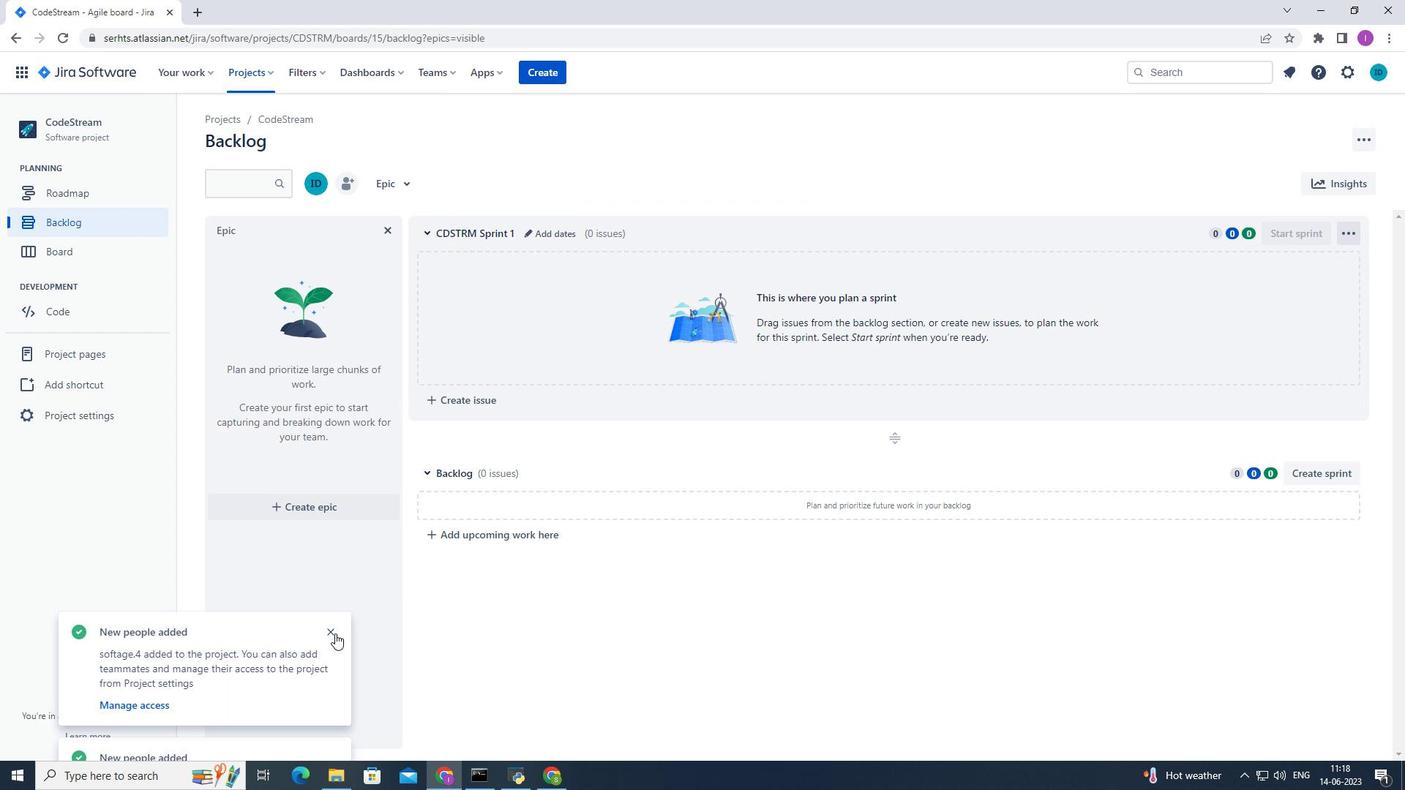
Action: Mouse pressed left at (332, 633)
Screenshot: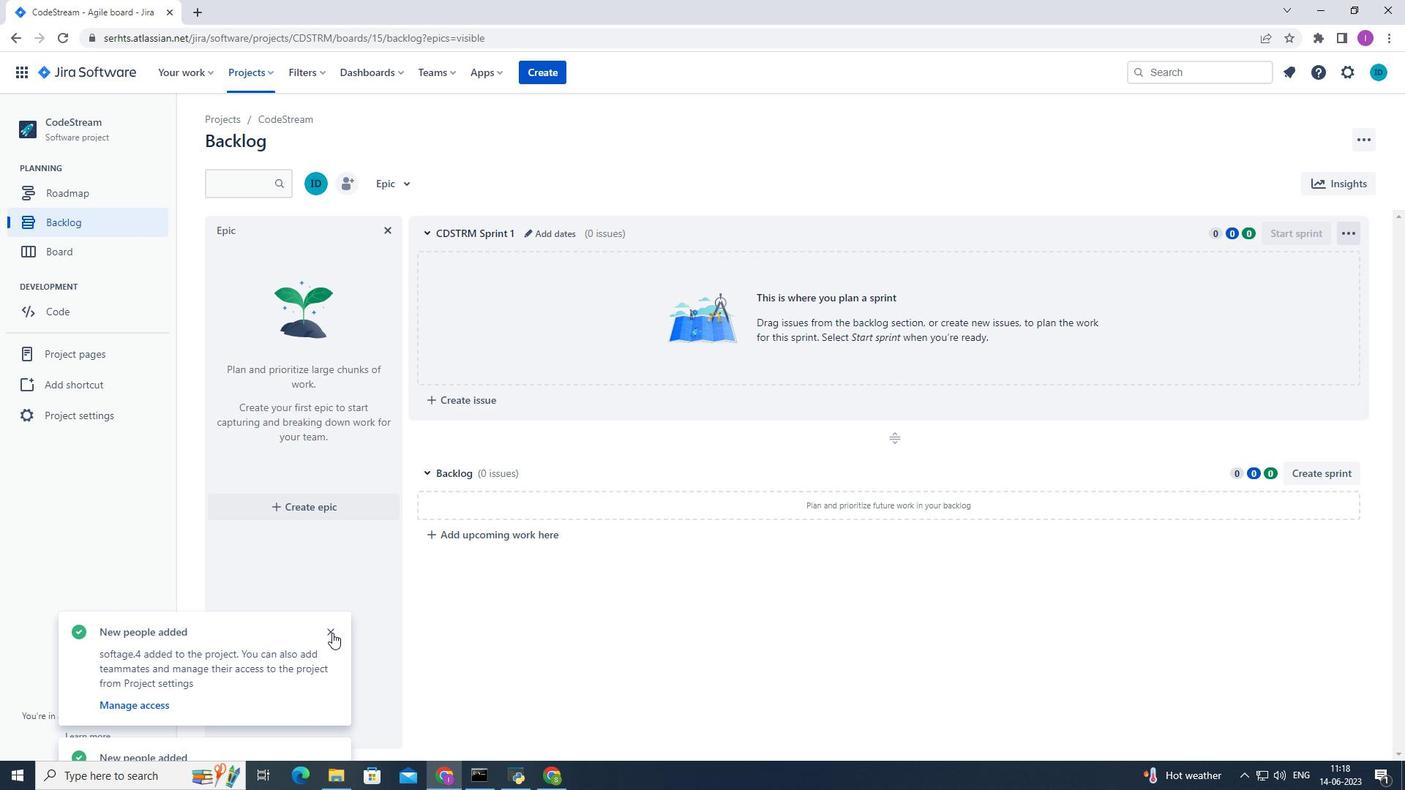 
Action: Mouse moved to (332, 630)
Screenshot: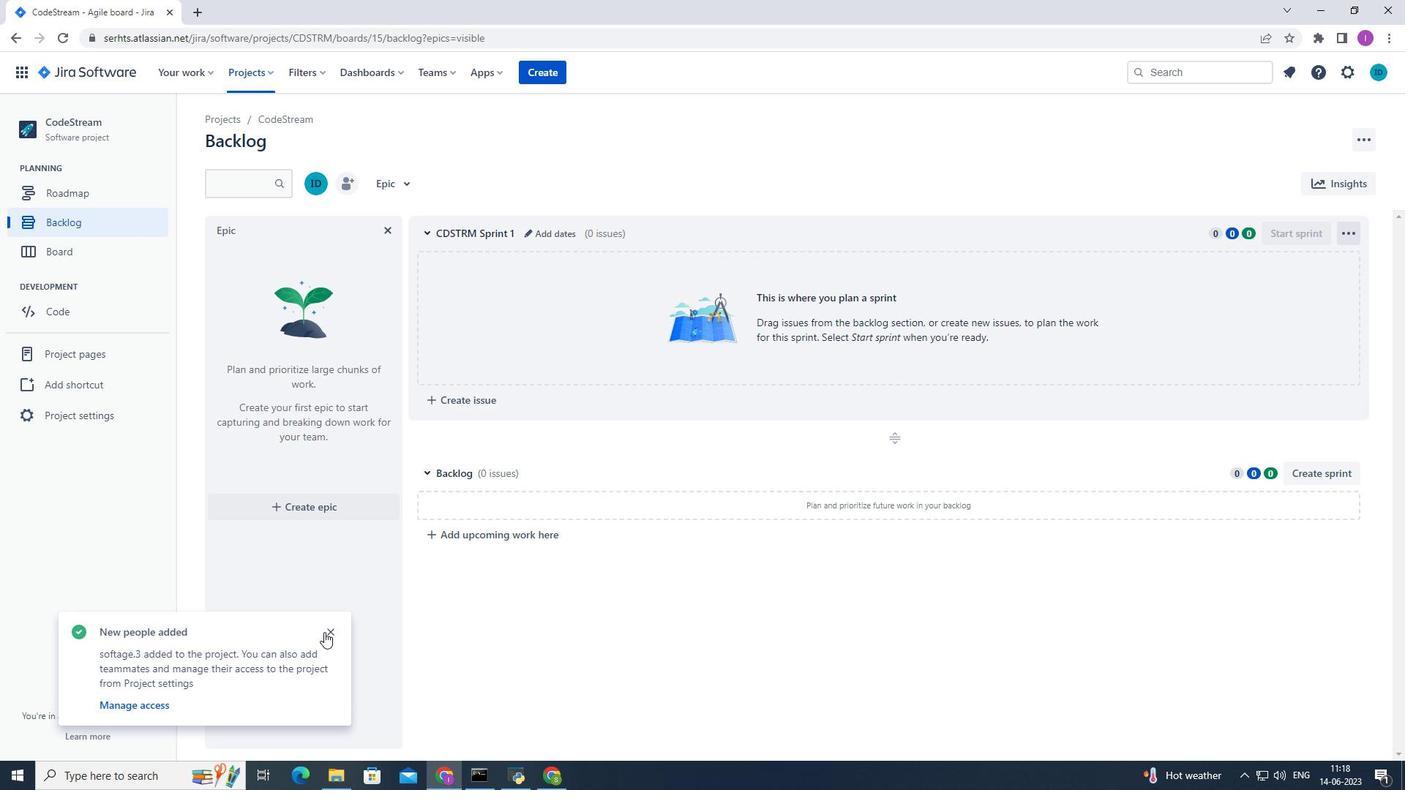 
Action: Mouse pressed left at (332, 630)
Screenshot: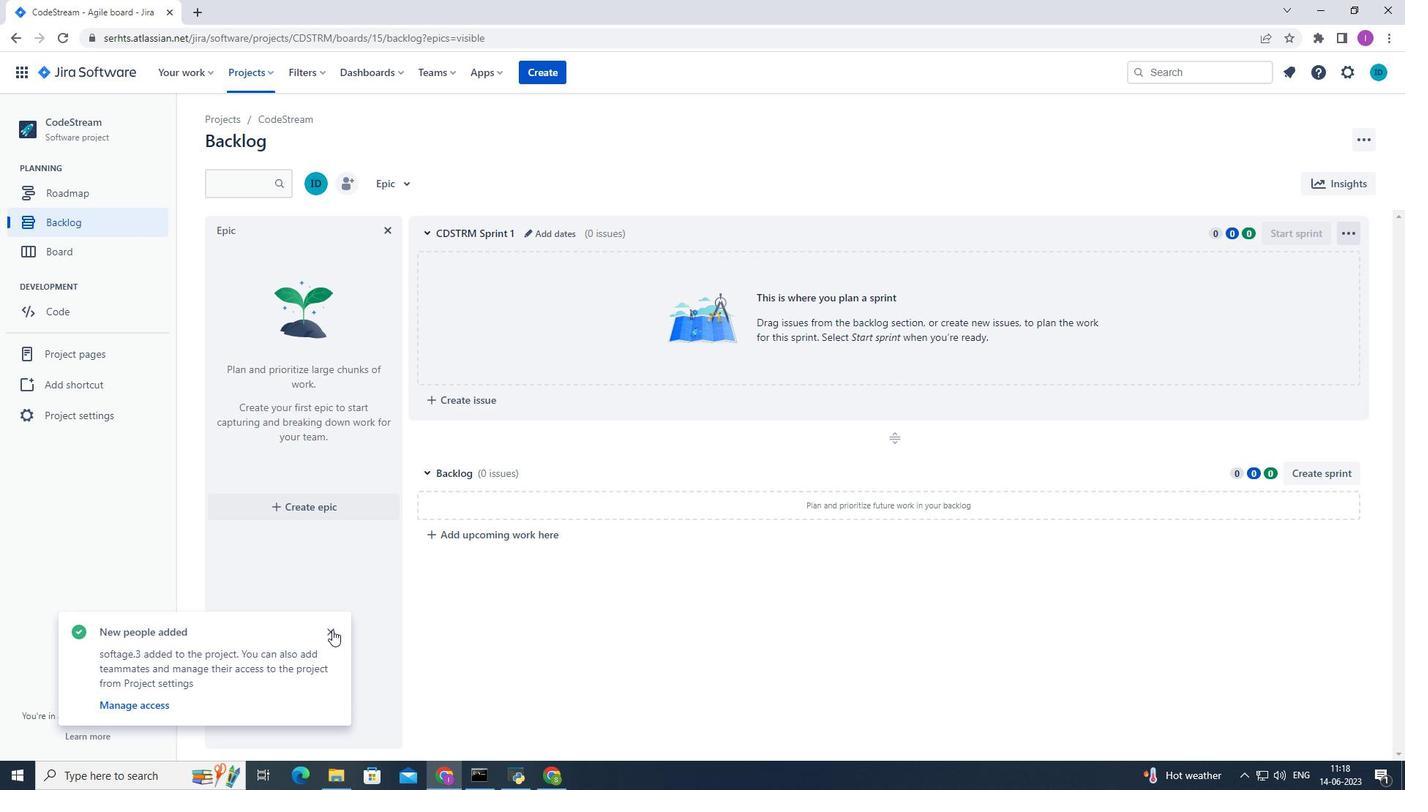 
